 Task: Check the results of the 2023 Victory Lane Racing NASCAR Cup Series for the race "Verizon 200" on the track "Indianapolis RC".
Action: Mouse moved to (180, 376)
Screenshot: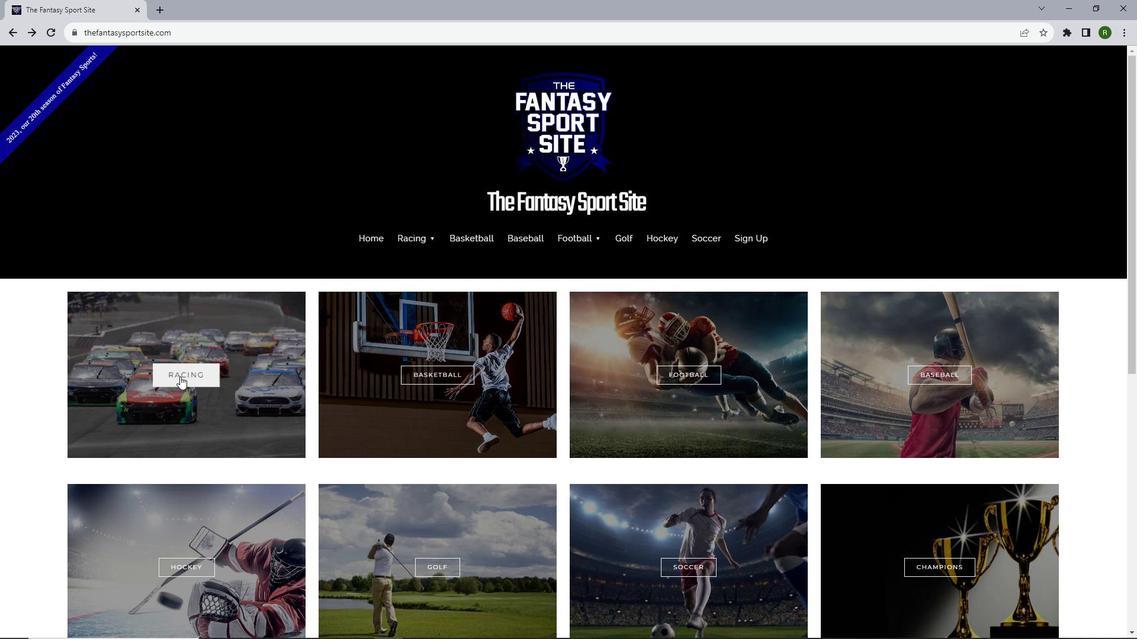 
Action: Mouse pressed left at (180, 376)
Screenshot: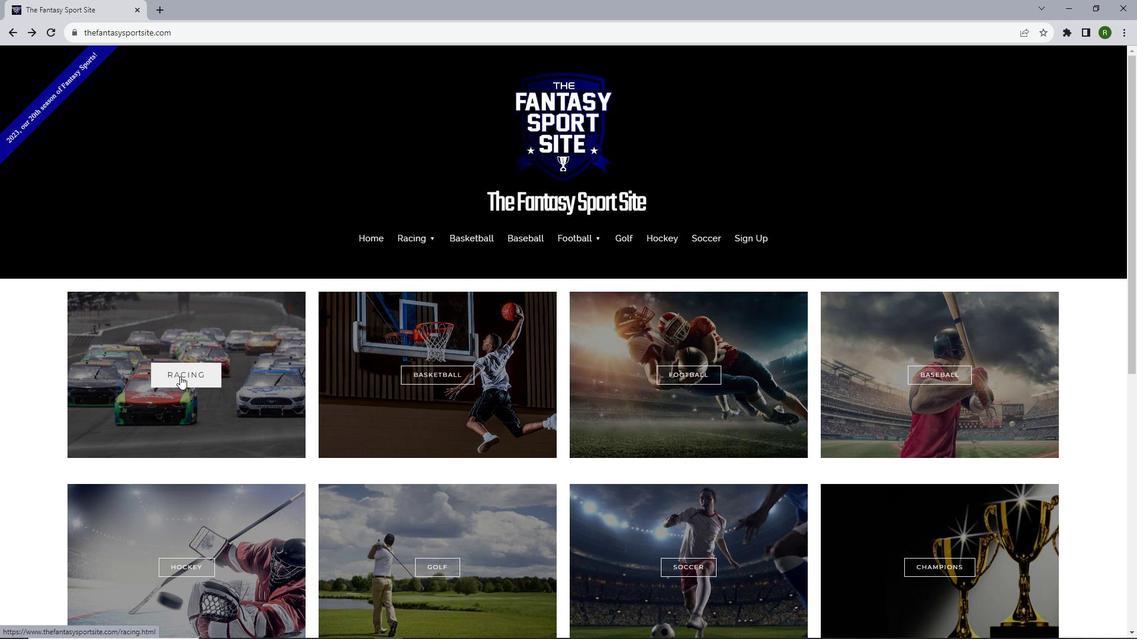 
Action: Mouse moved to (273, 334)
Screenshot: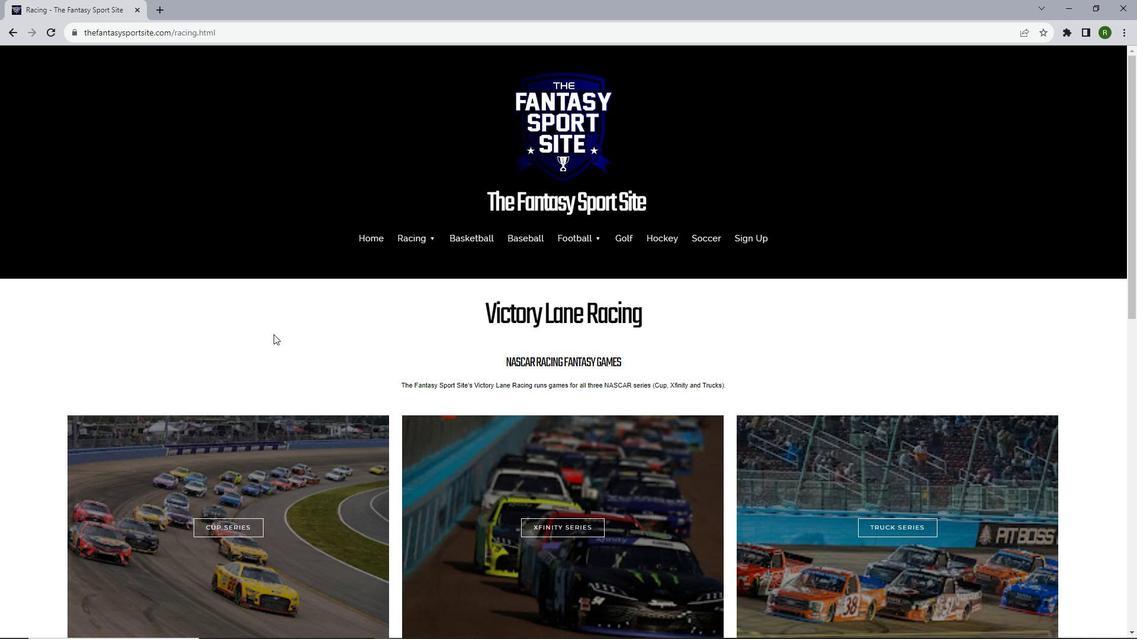 
Action: Mouse scrolled (273, 334) with delta (0, 0)
Screenshot: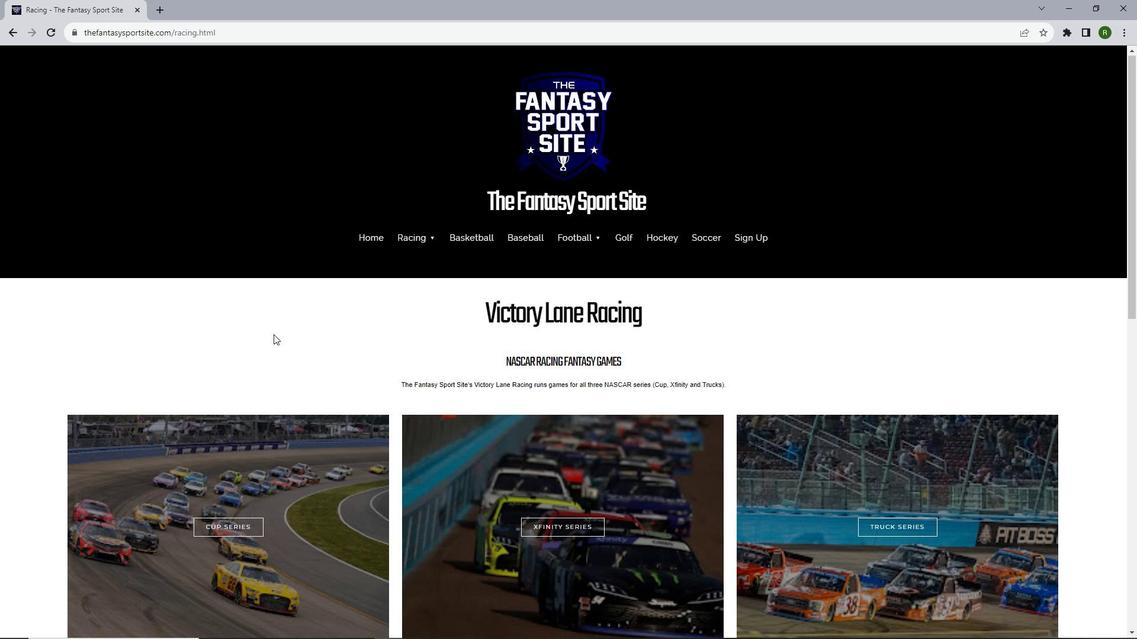 
Action: Mouse scrolled (273, 334) with delta (0, 0)
Screenshot: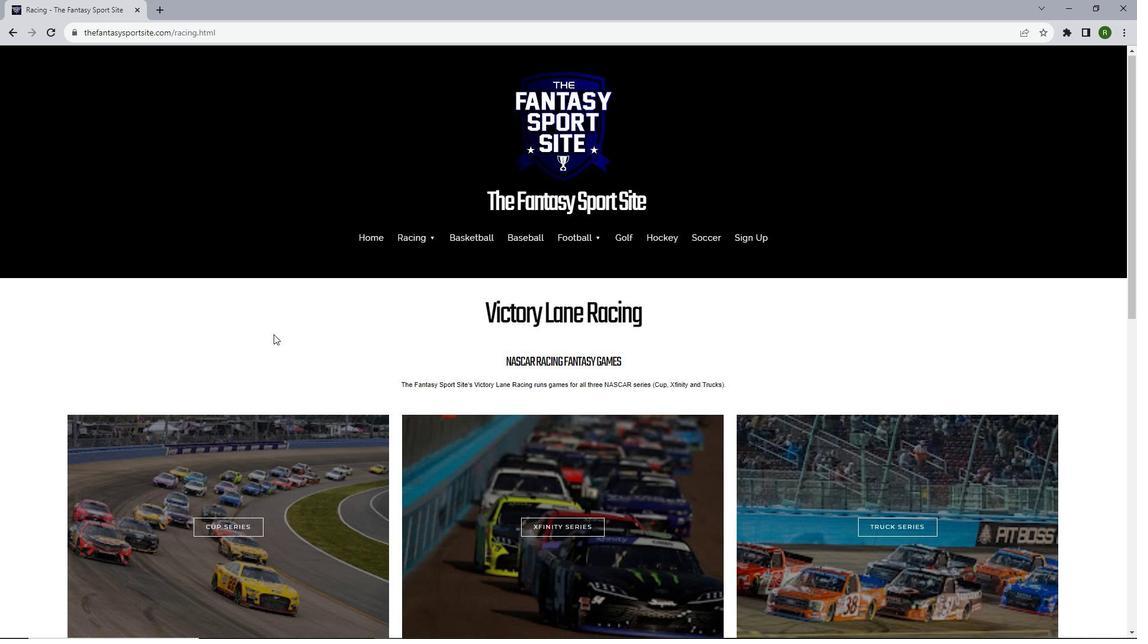 
Action: Mouse scrolled (273, 334) with delta (0, 0)
Screenshot: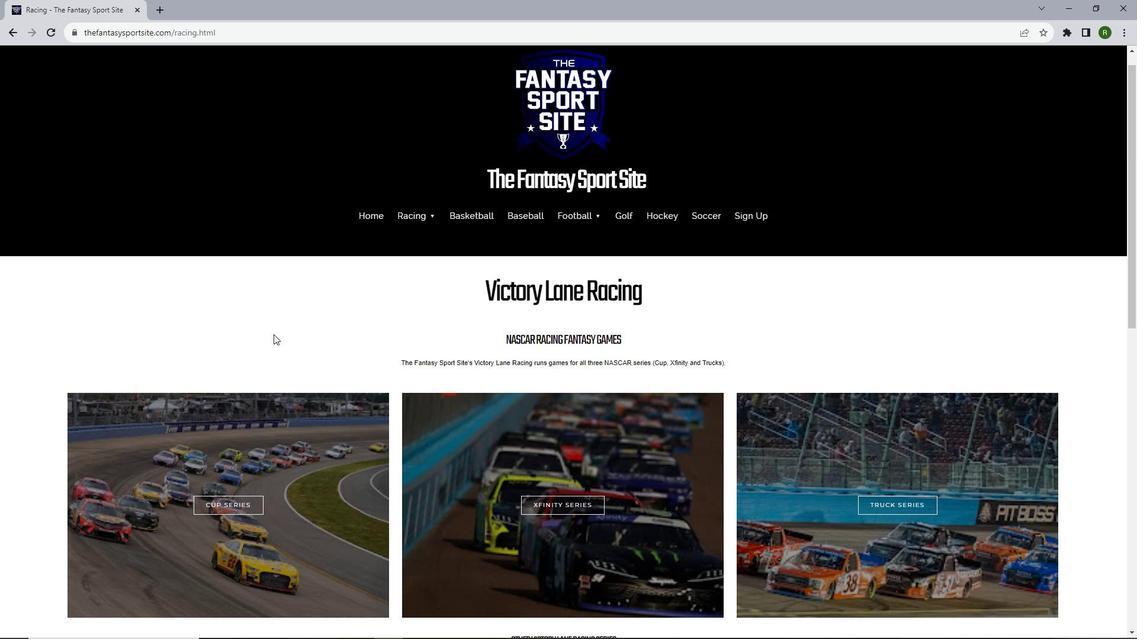 
Action: Mouse scrolled (273, 334) with delta (0, 0)
Screenshot: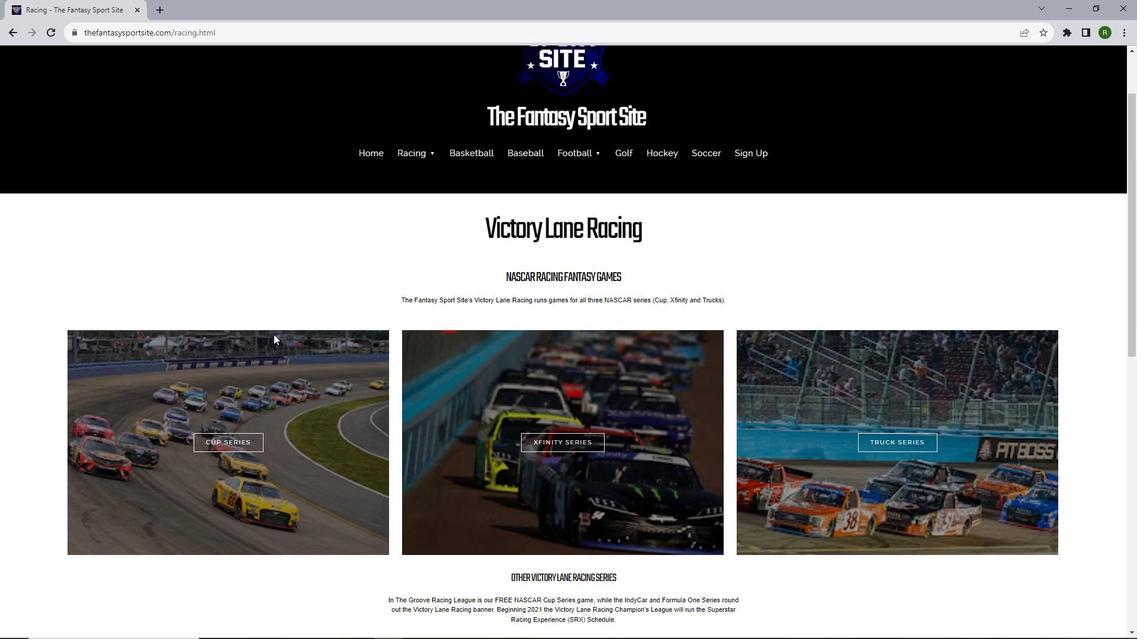
Action: Mouse moved to (223, 299)
Screenshot: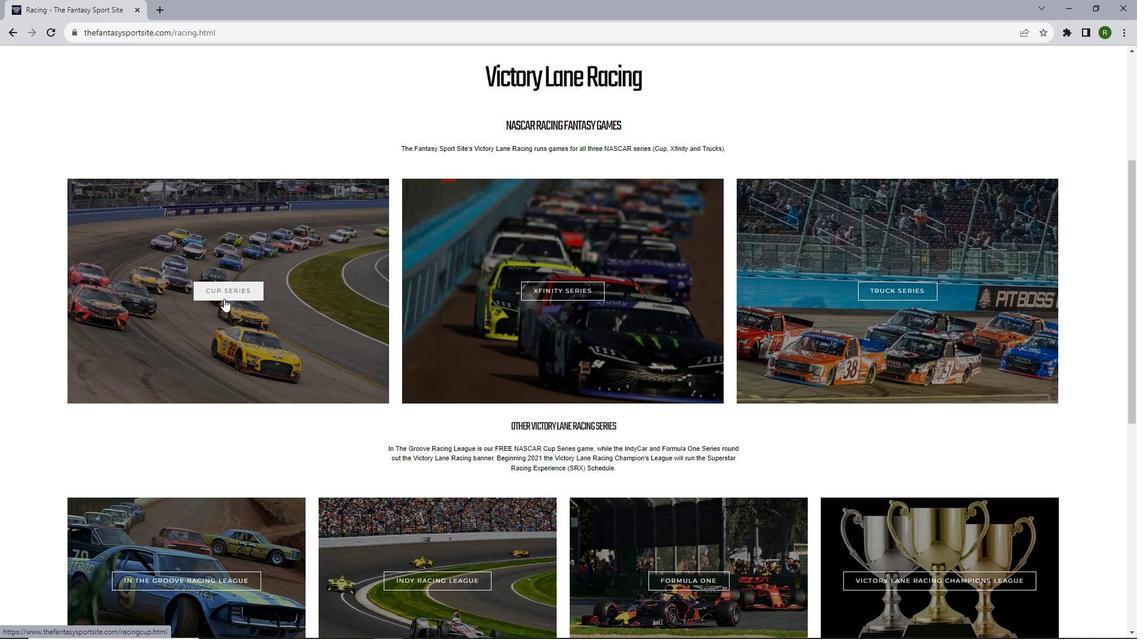 
Action: Mouse pressed left at (223, 299)
Screenshot: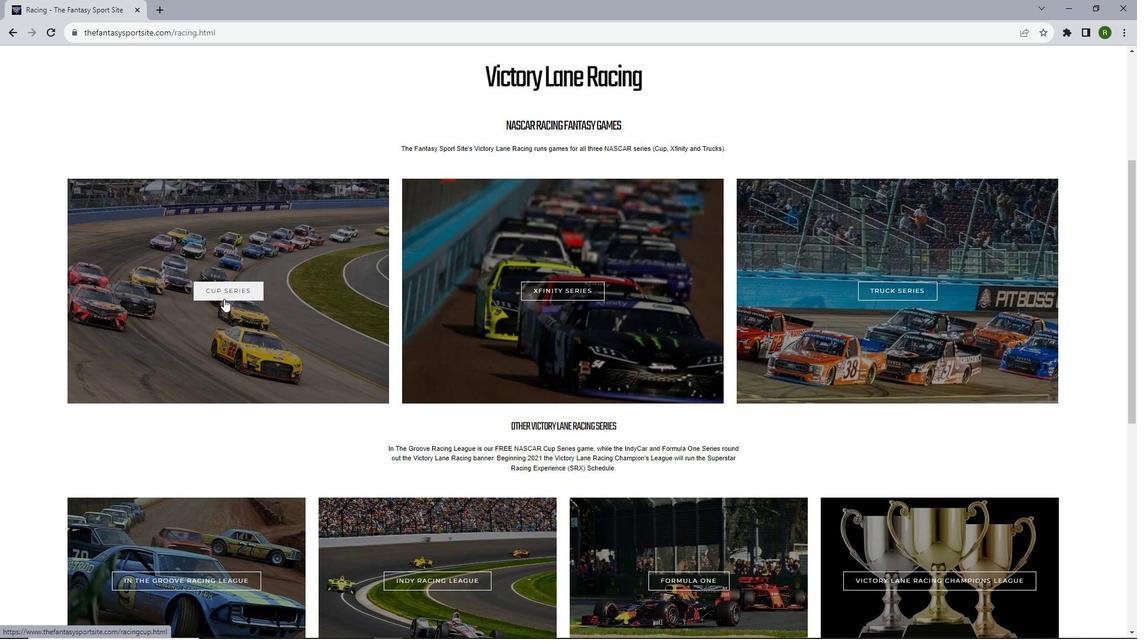 
Action: Mouse scrolled (223, 298) with delta (0, 0)
Screenshot: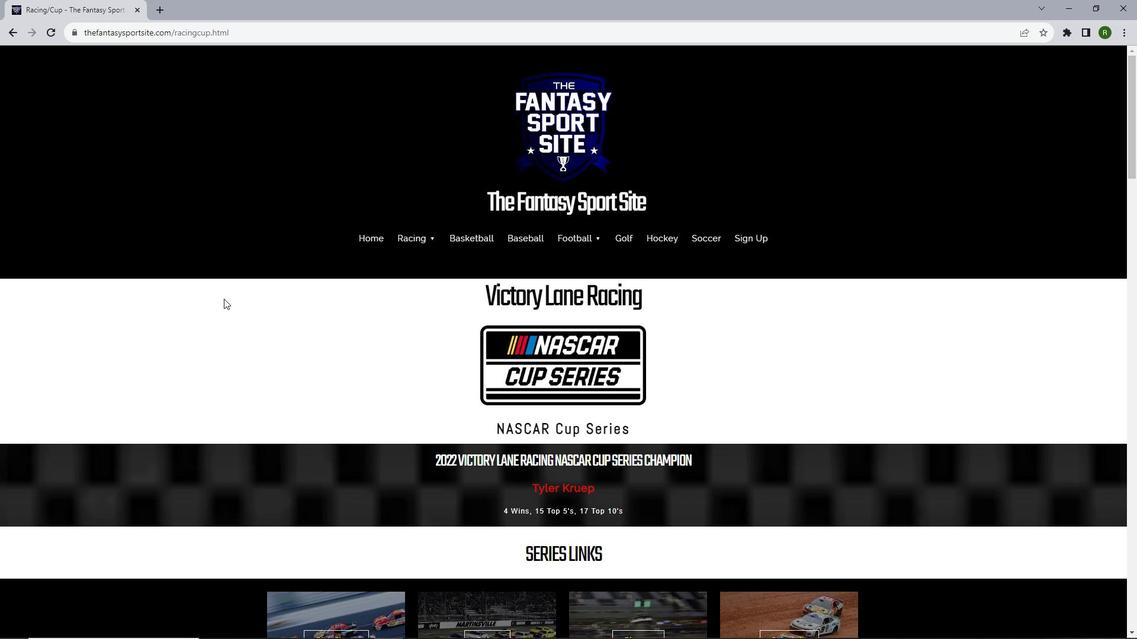 
Action: Mouse scrolled (223, 298) with delta (0, 0)
Screenshot: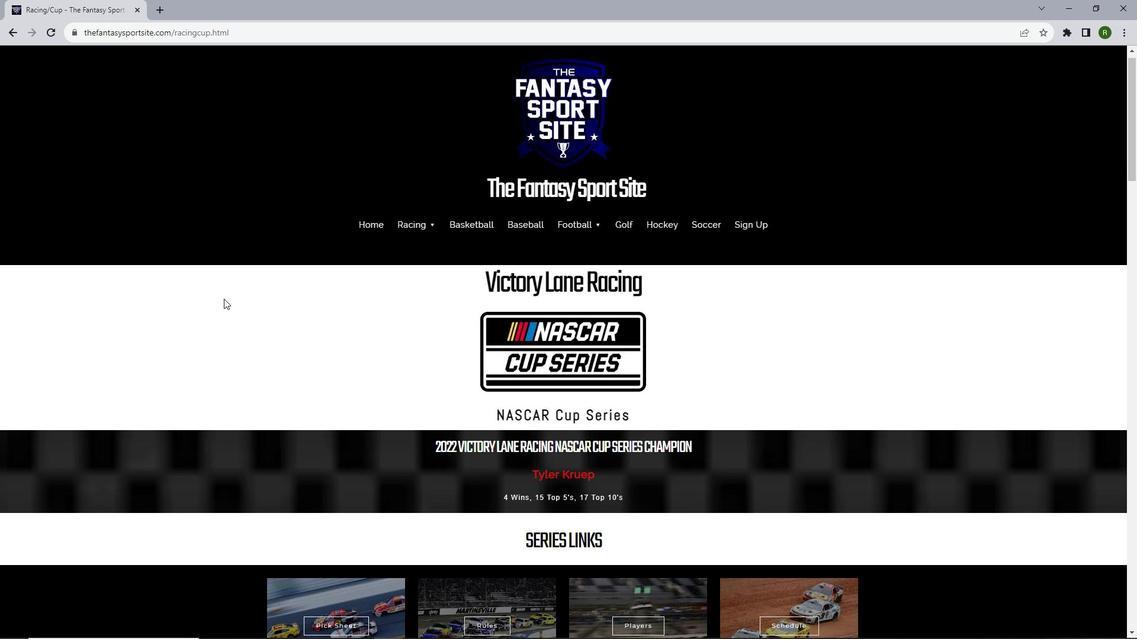 
Action: Mouse scrolled (223, 298) with delta (0, 0)
Screenshot: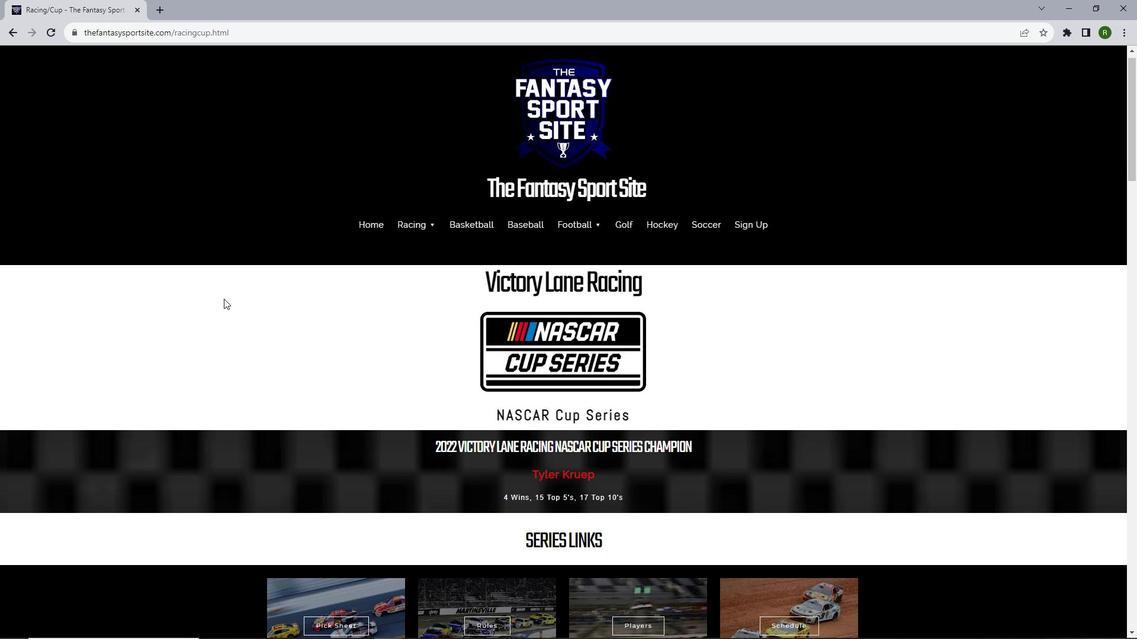 
Action: Mouse moved to (354, 419)
Screenshot: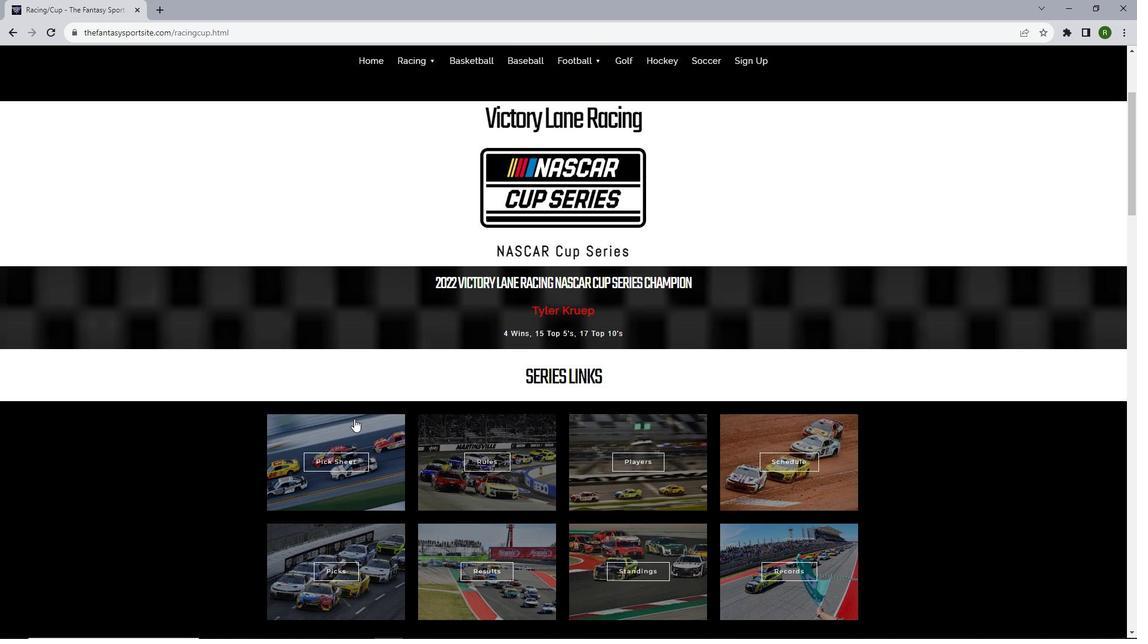 
Action: Mouse scrolled (354, 418) with delta (0, 0)
Screenshot: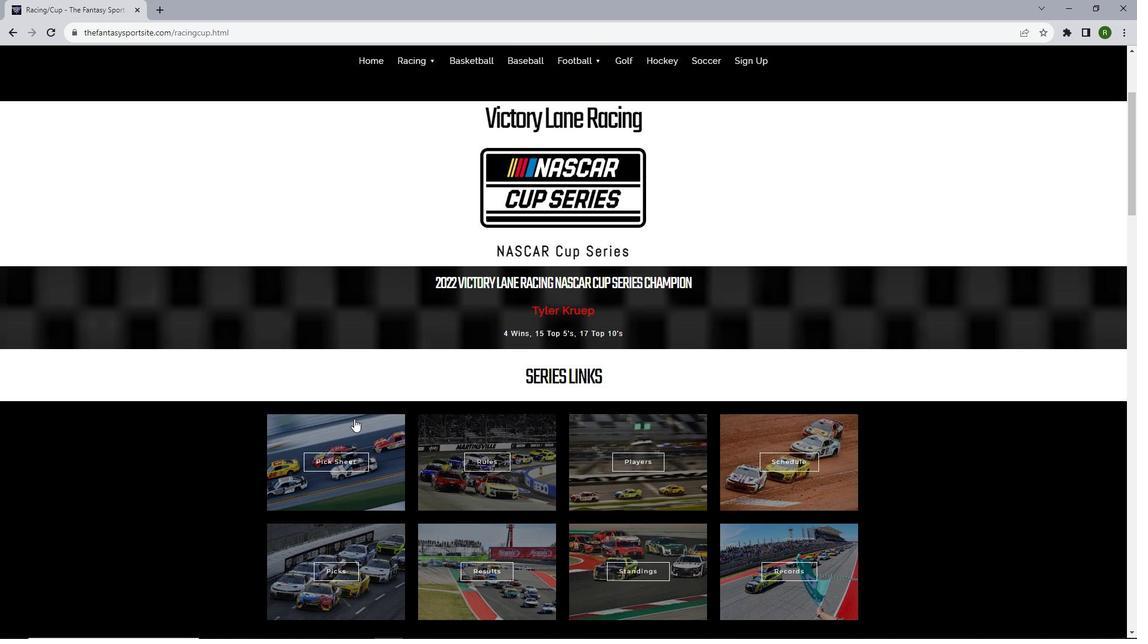 
Action: Mouse scrolled (354, 418) with delta (0, 0)
Screenshot: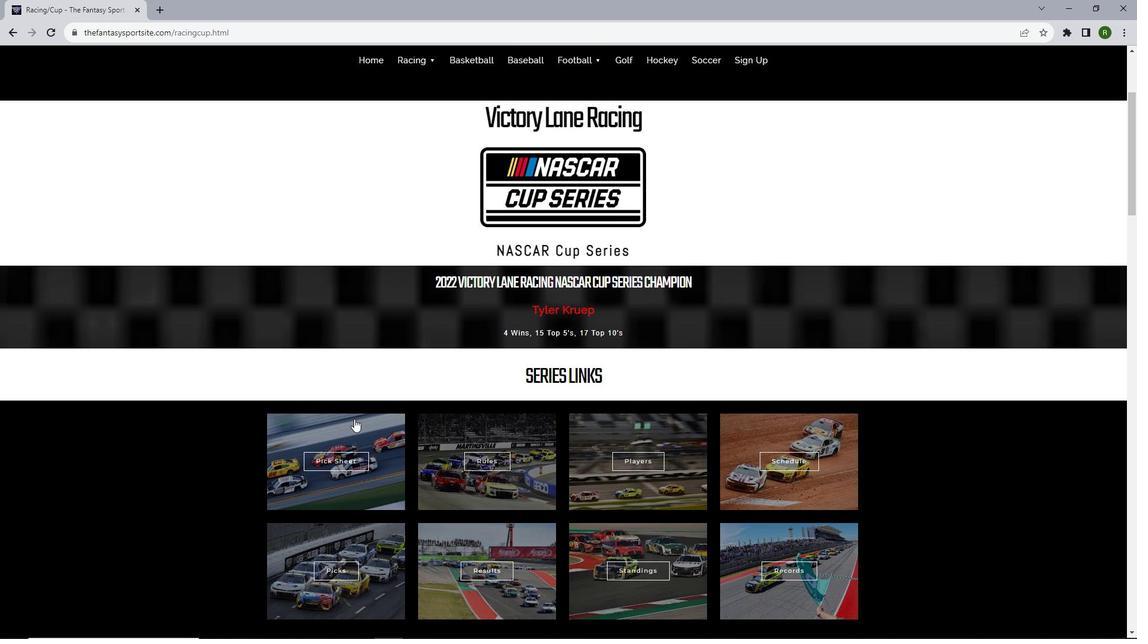 
Action: Mouse scrolled (354, 418) with delta (0, 0)
Screenshot: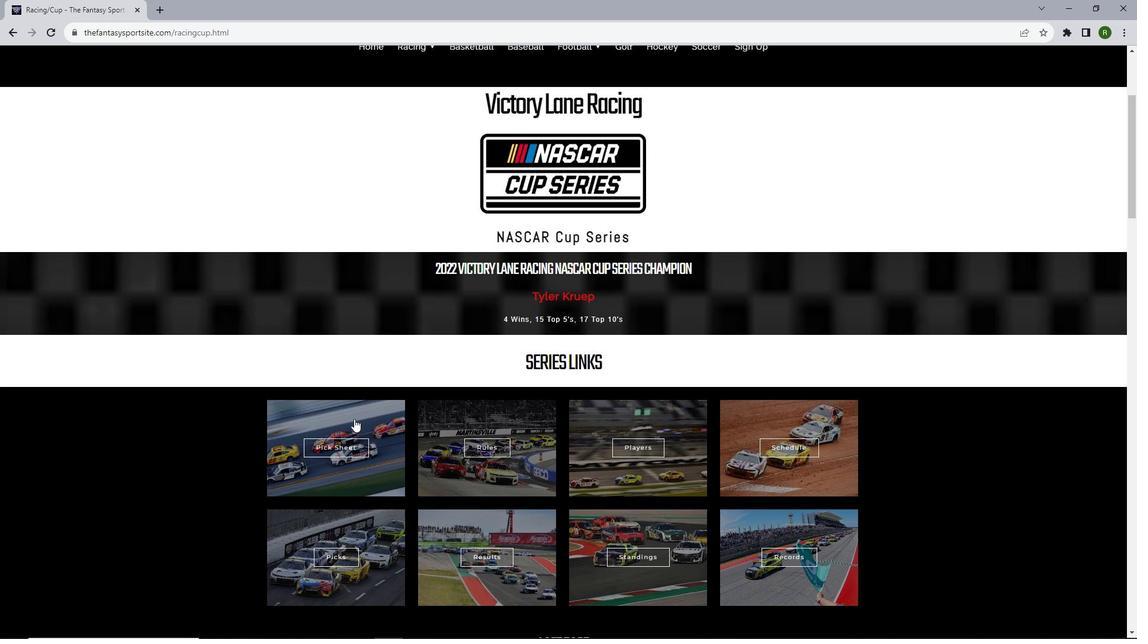 
Action: Mouse moved to (488, 385)
Screenshot: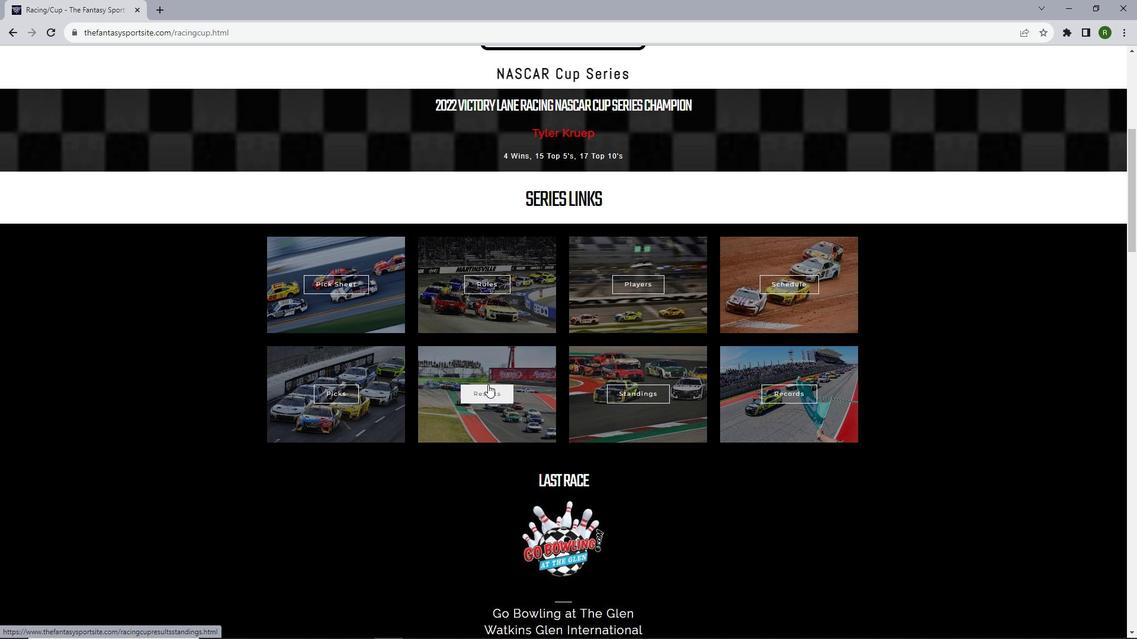 
Action: Mouse pressed left at (488, 385)
Screenshot: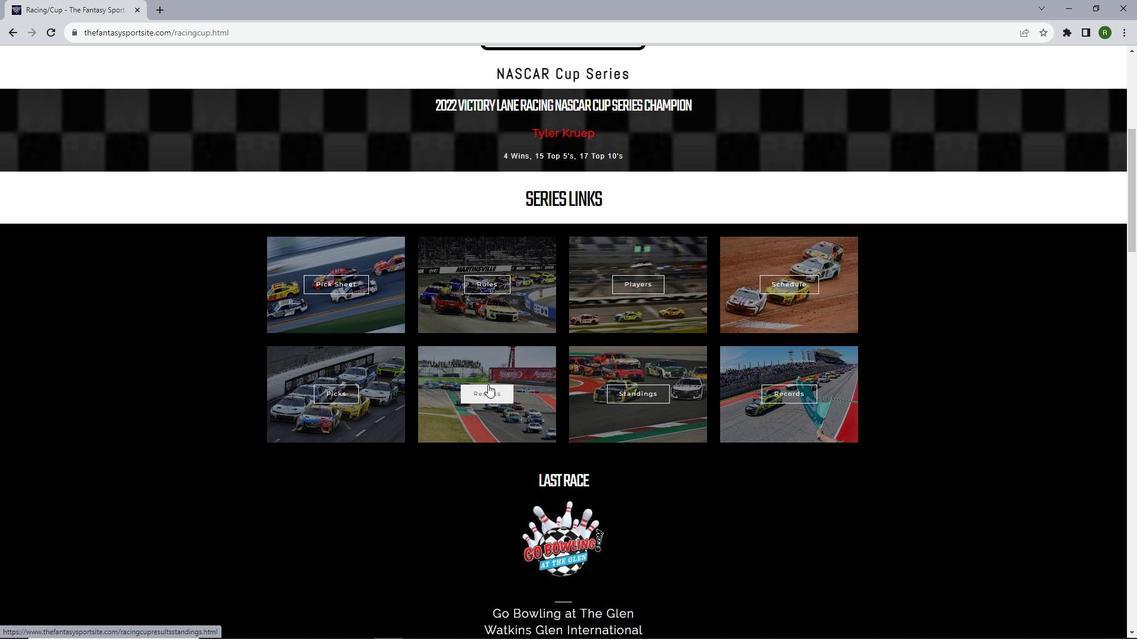 
Action: Mouse moved to (458, 372)
Screenshot: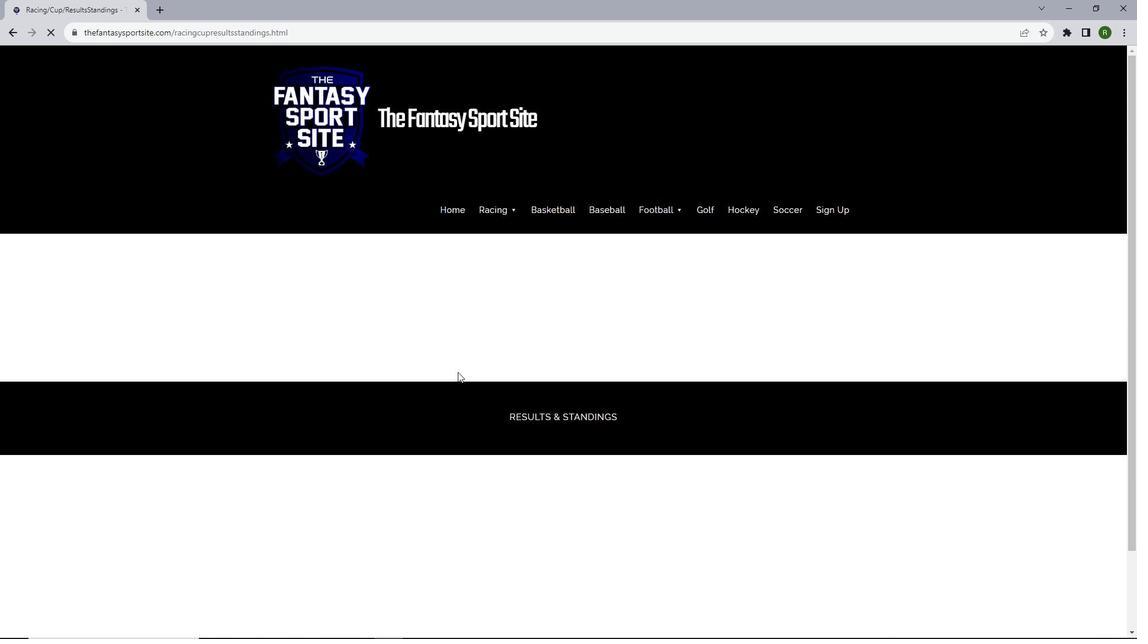 
Action: Mouse scrolled (458, 372) with delta (0, 0)
Screenshot: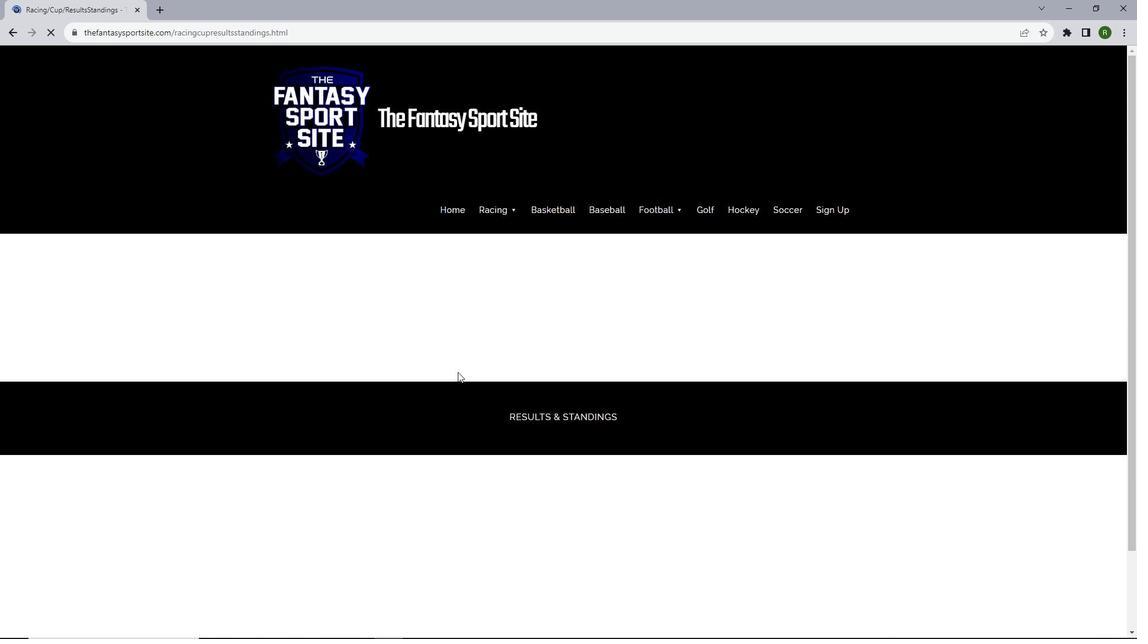 
Action: Mouse scrolled (458, 372) with delta (0, 0)
Screenshot: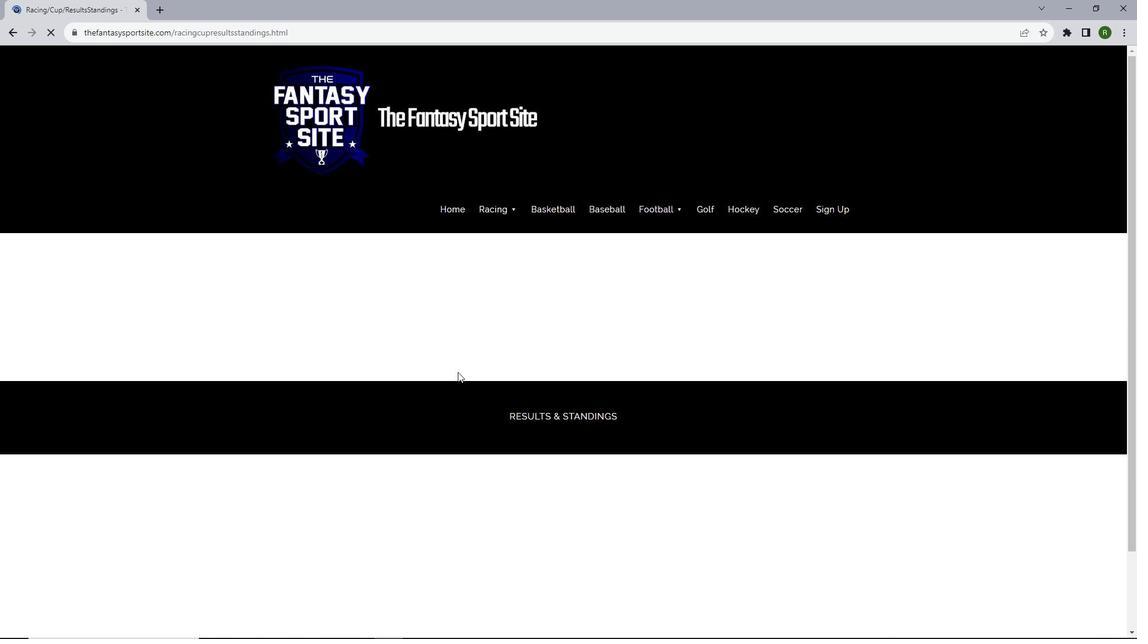 
Action: Mouse scrolled (458, 372) with delta (0, 0)
Screenshot: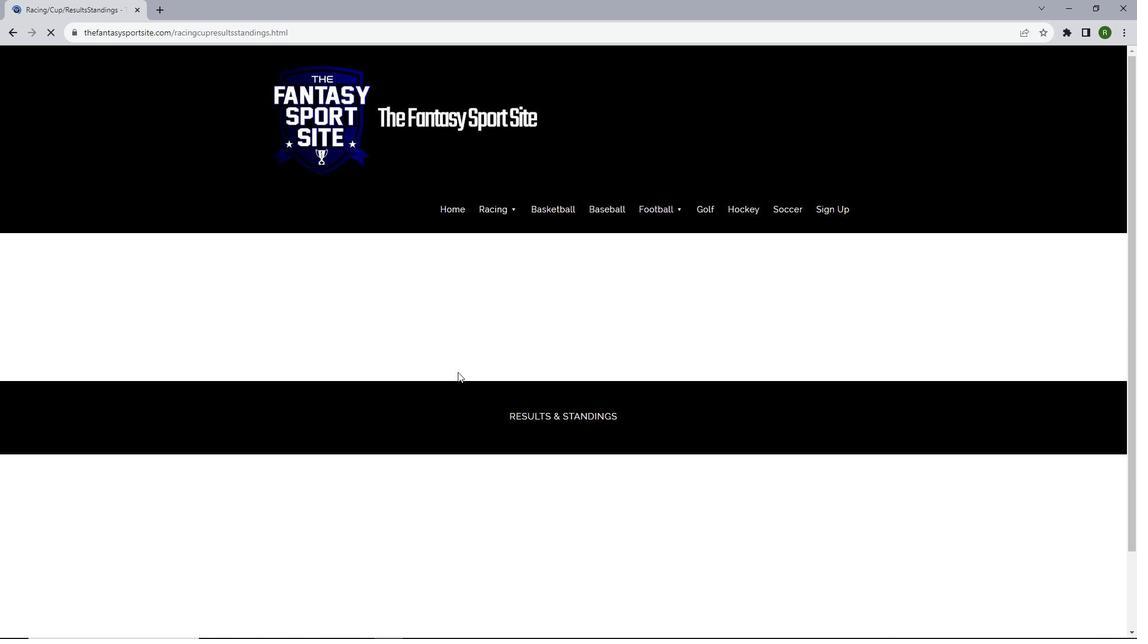 
Action: Mouse scrolled (458, 372) with delta (0, 0)
Screenshot: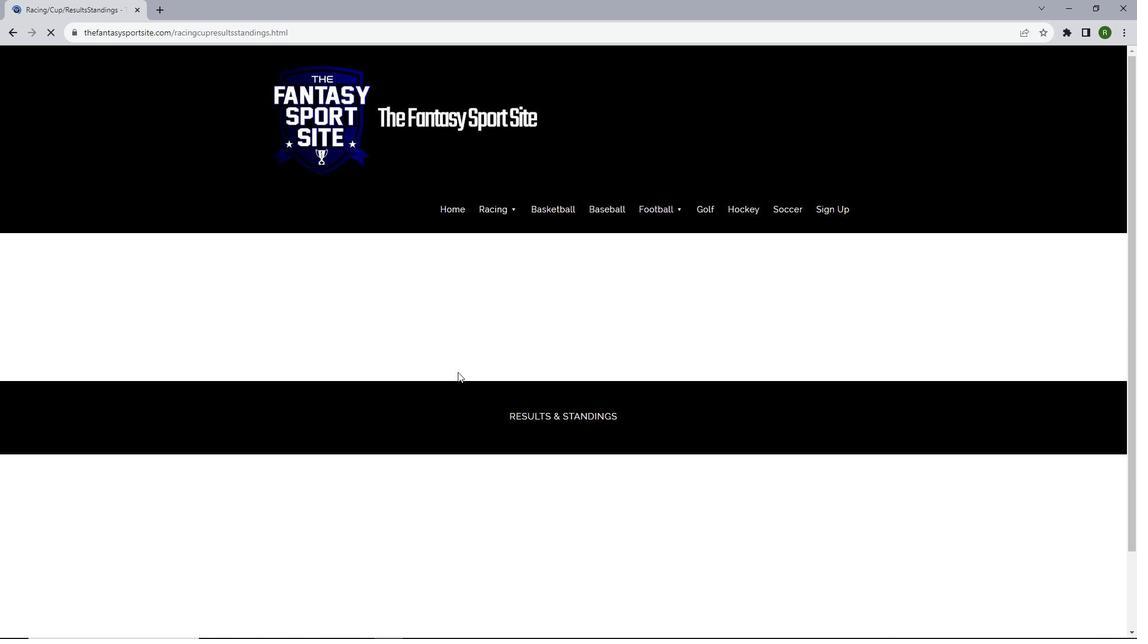 
Action: Mouse scrolled (458, 372) with delta (0, 0)
Screenshot: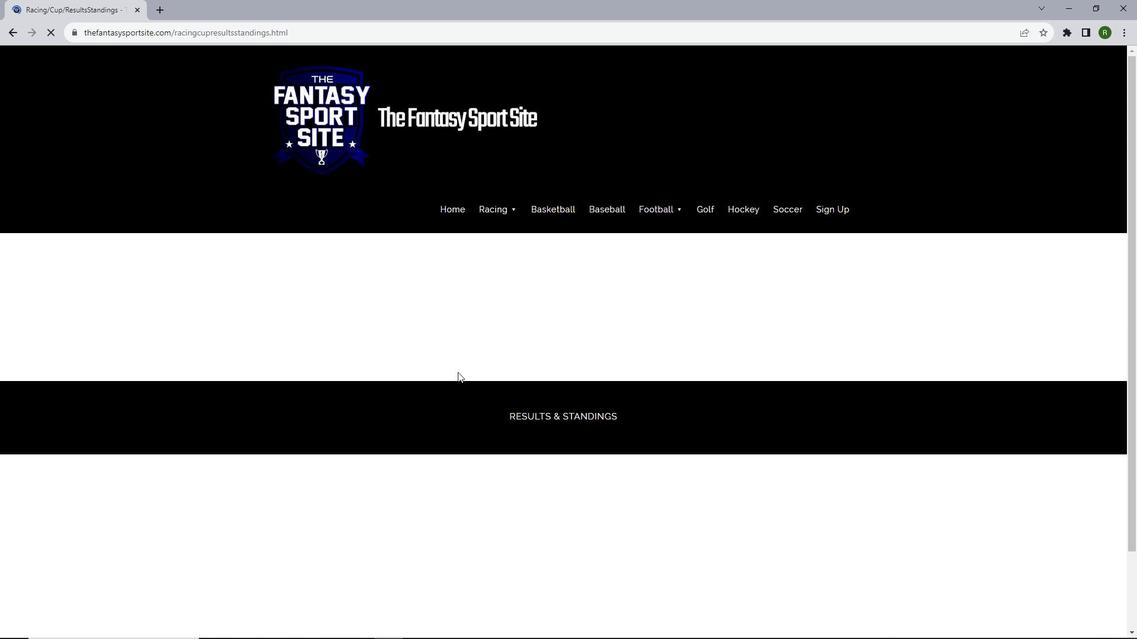 
Action: Mouse scrolled (458, 372) with delta (0, 0)
Screenshot: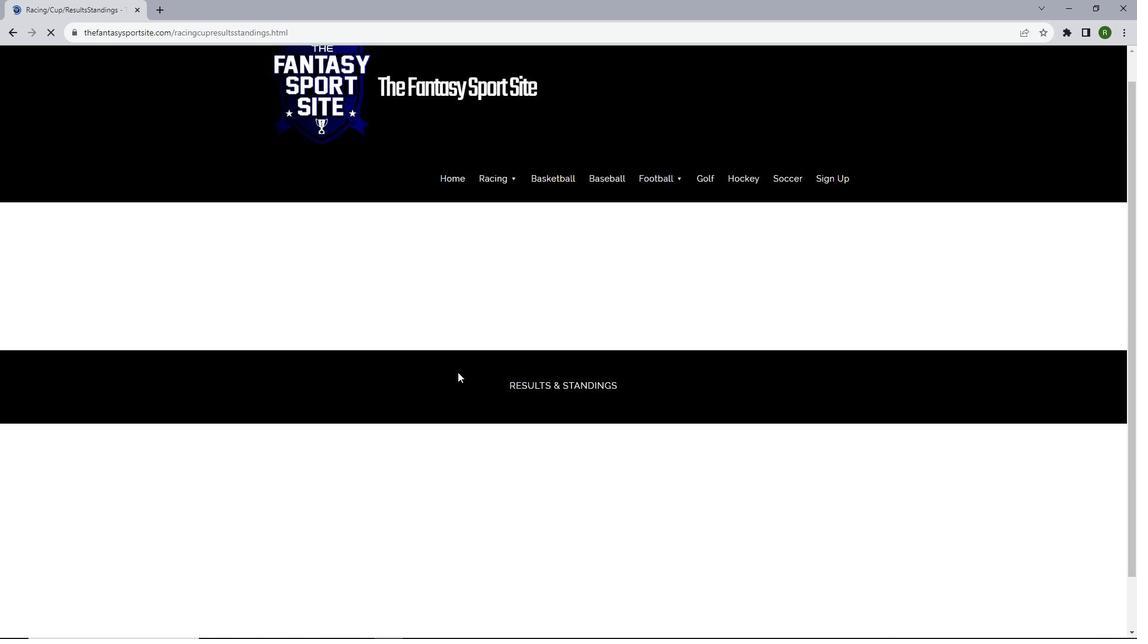 
Action: Mouse scrolled (458, 372) with delta (0, 0)
Screenshot: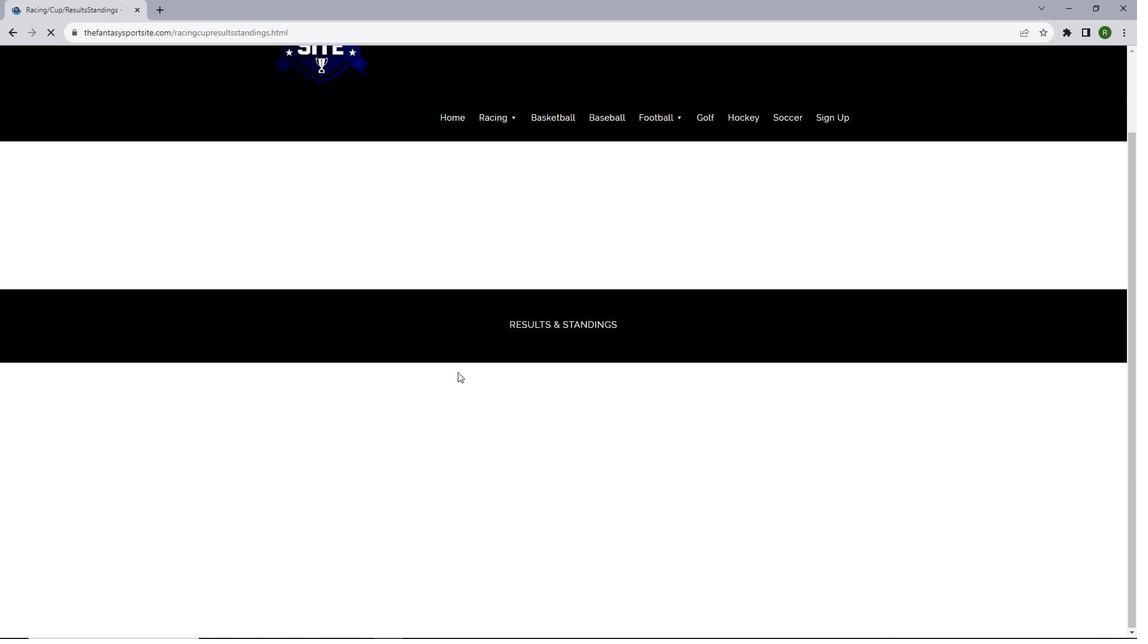 
Action: Mouse scrolled (458, 372) with delta (0, 0)
Screenshot: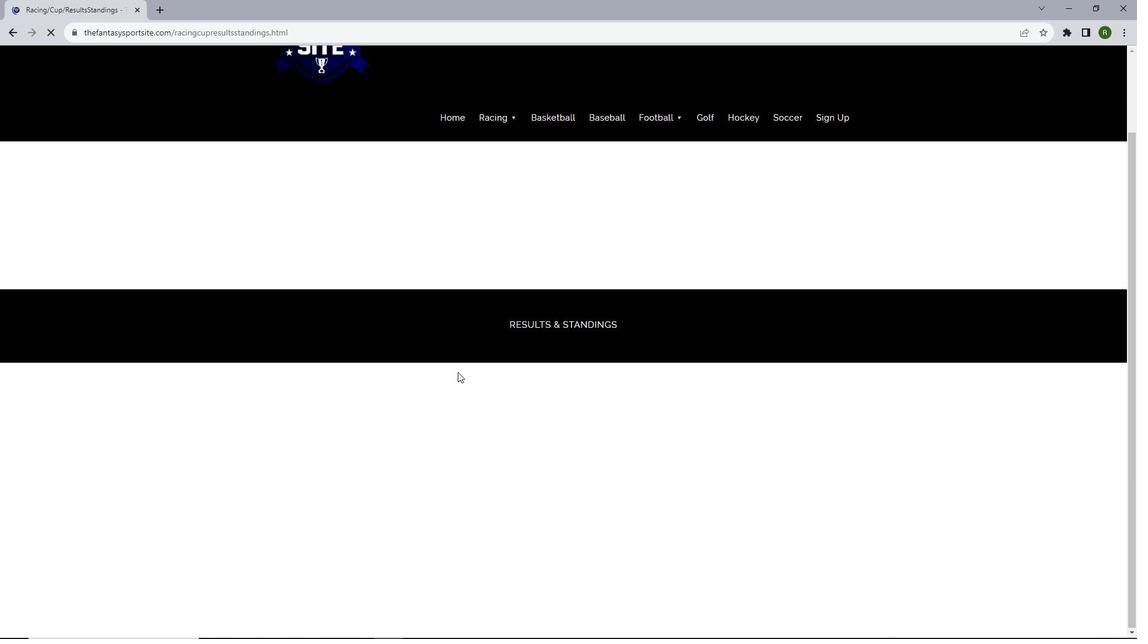 
Action: Mouse scrolled (458, 372) with delta (0, 0)
Screenshot: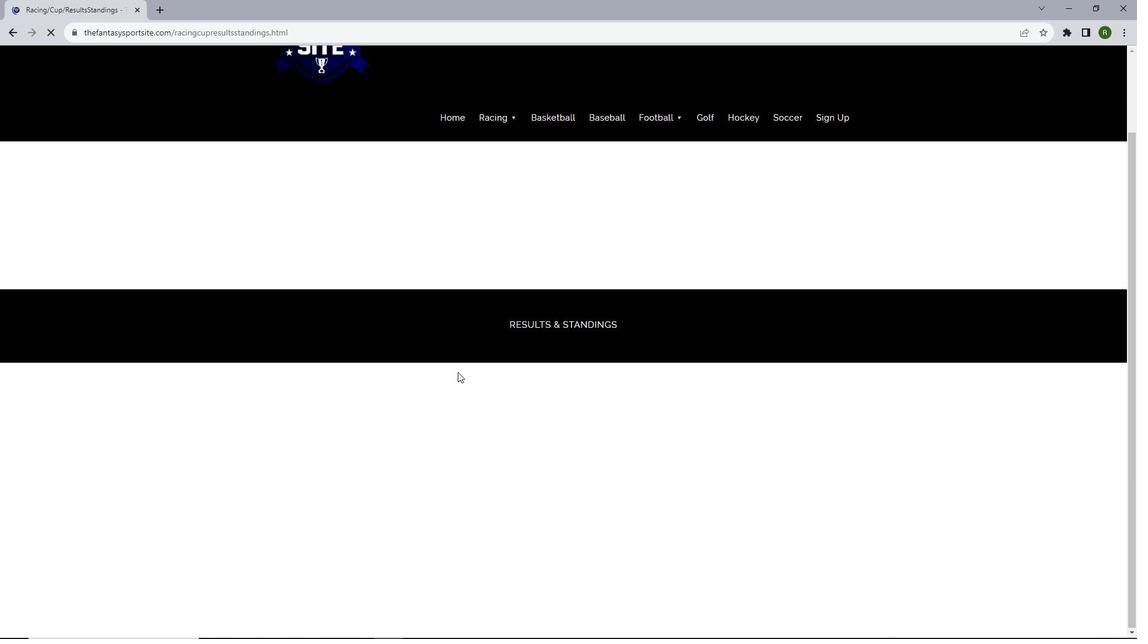 
Action: Mouse scrolled (458, 372) with delta (0, 0)
Screenshot: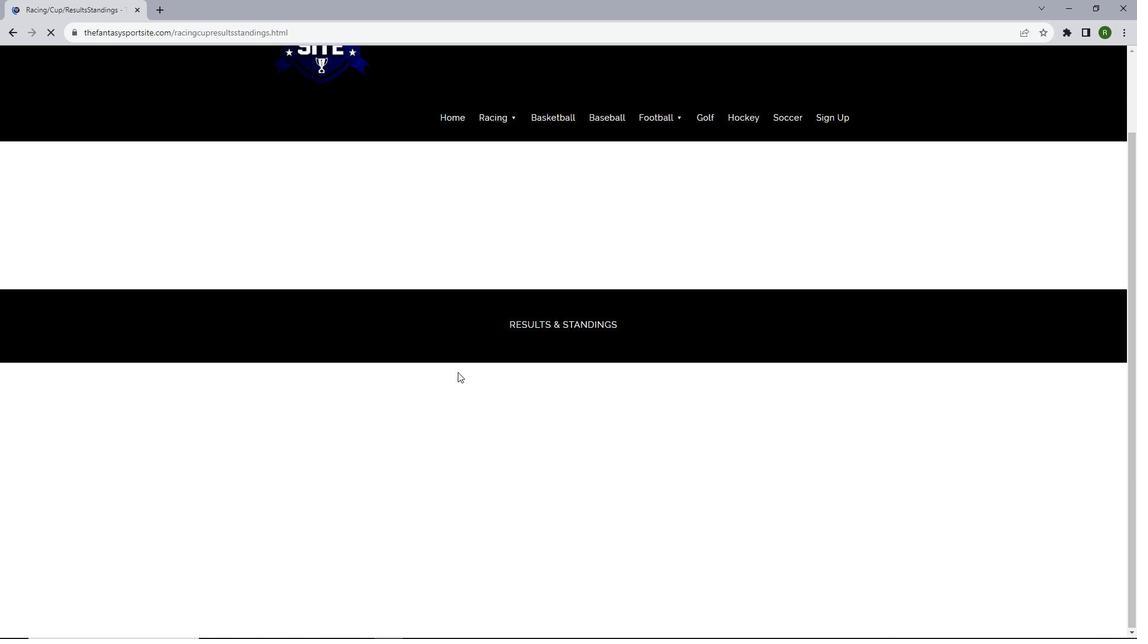 
Action: Mouse scrolled (458, 372) with delta (0, 0)
Screenshot: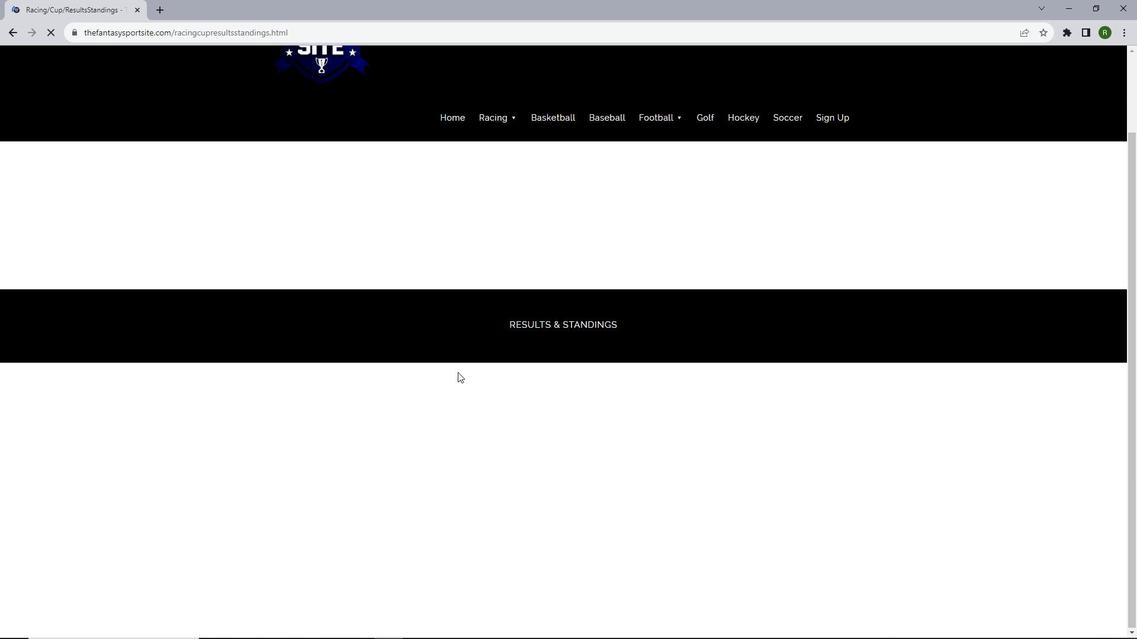 
Action: Mouse scrolled (458, 372) with delta (0, 0)
Screenshot: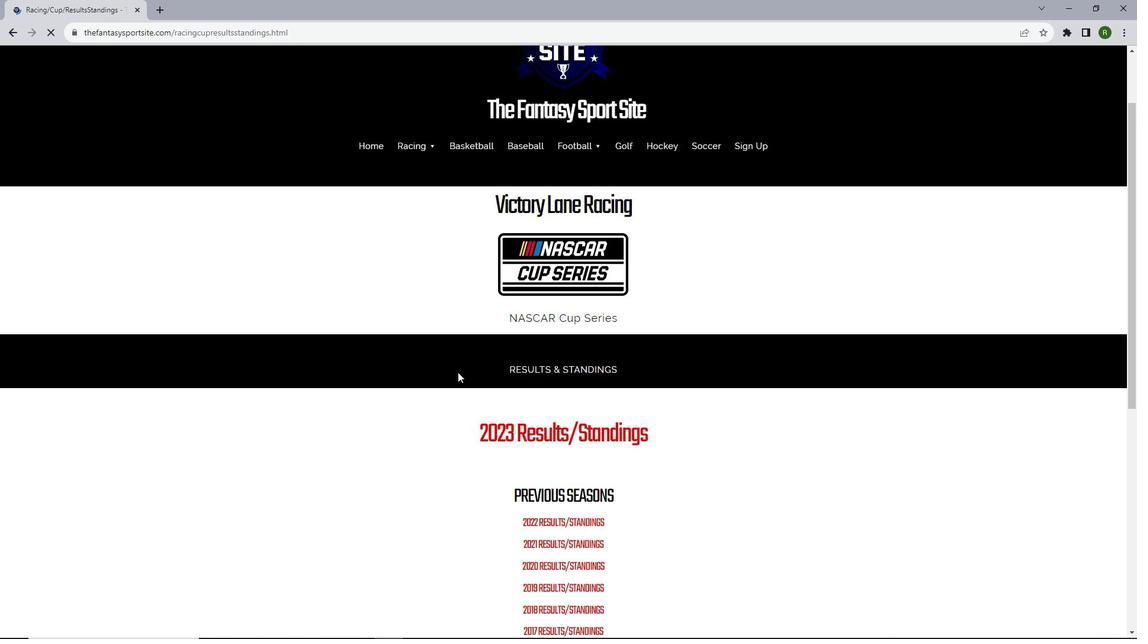 
Action: Mouse scrolled (458, 372) with delta (0, 0)
Screenshot: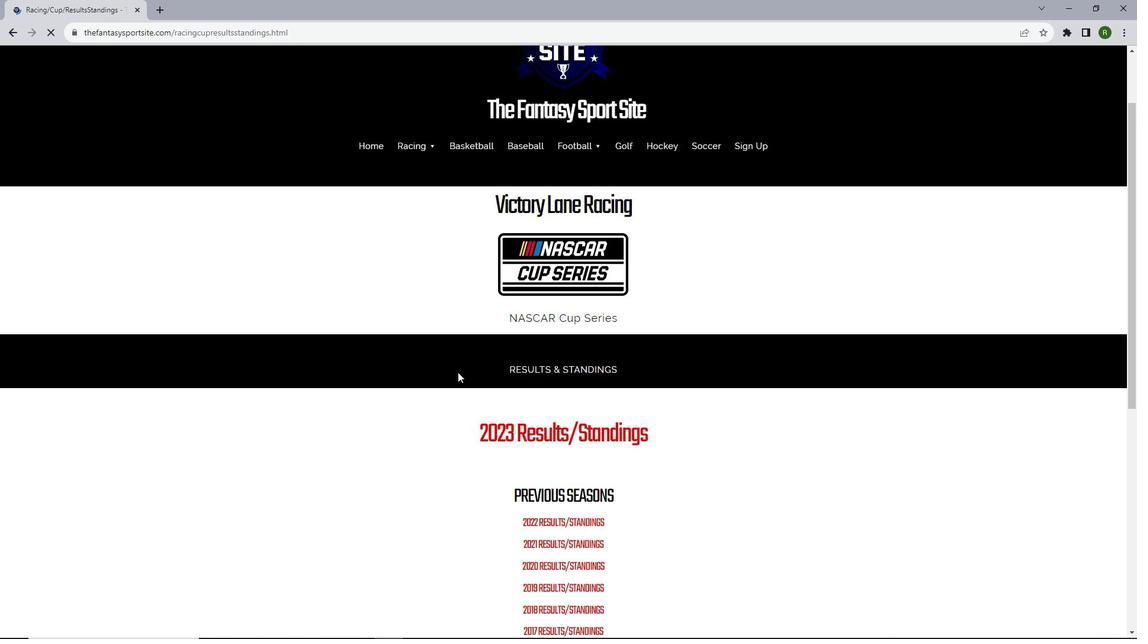 
Action: Mouse scrolled (458, 372) with delta (0, 0)
Screenshot: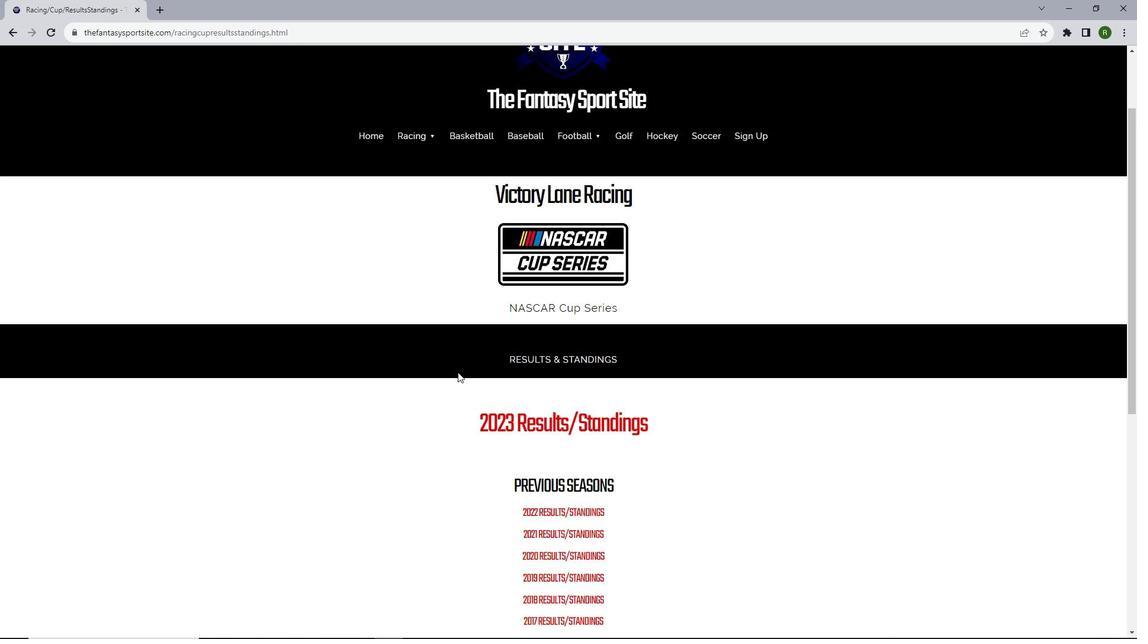 
Action: Mouse scrolled (458, 372) with delta (0, 0)
Screenshot: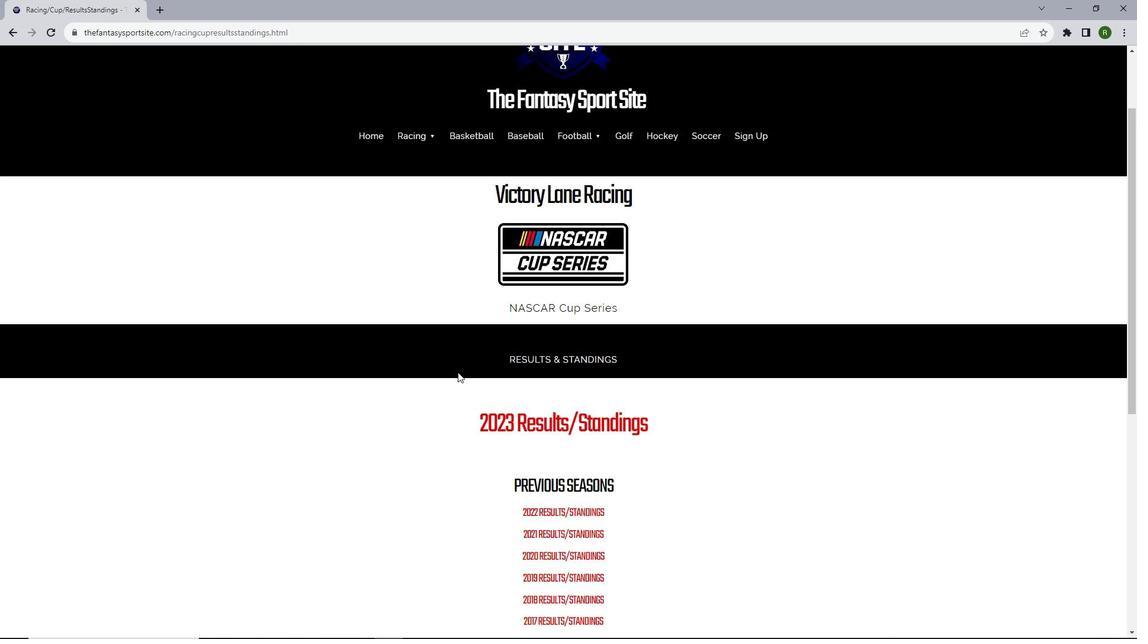 
Action: Mouse scrolled (458, 372) with delta (0, 0)
Screenshot: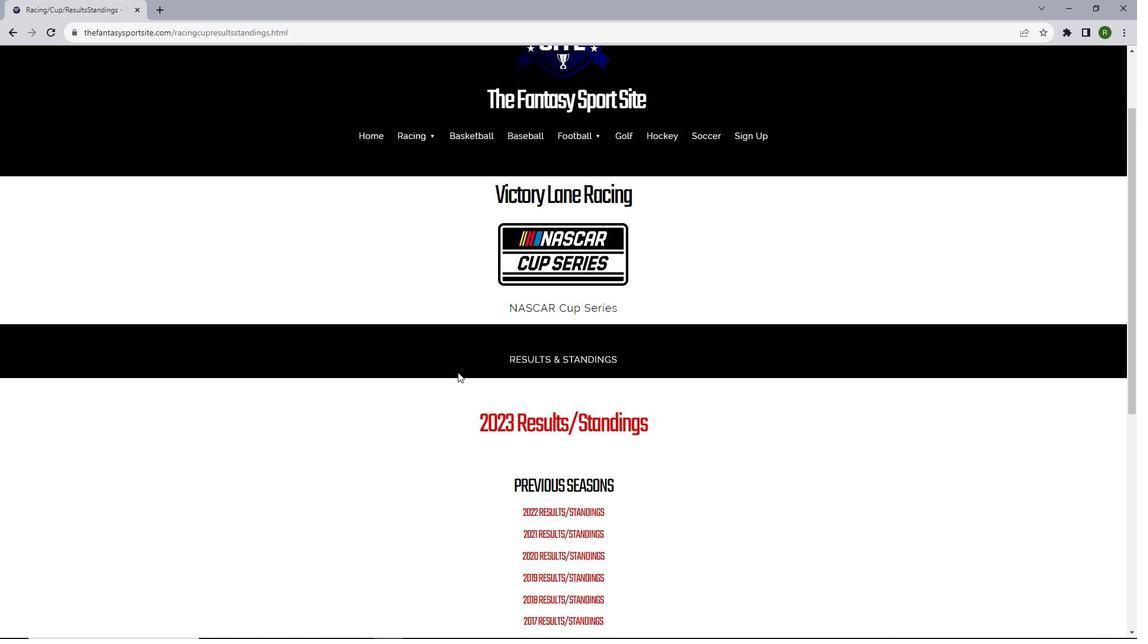 
Action: Mouse moved to (565, 142)
Screenshot: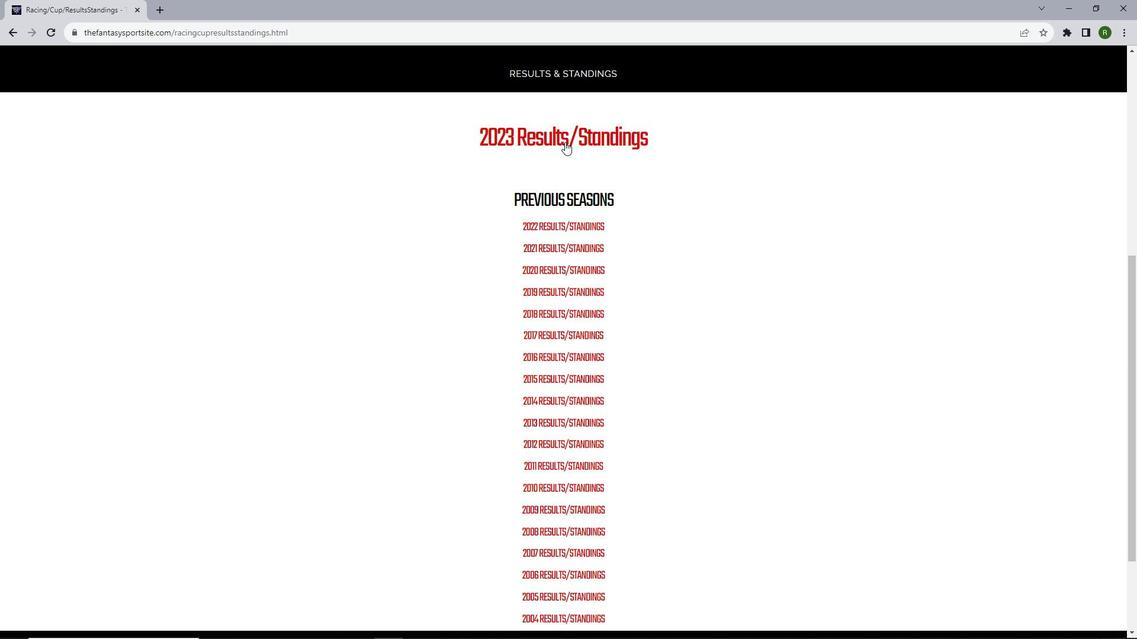 
Action: Mouse pressed left at (565, 142)
Screenshot: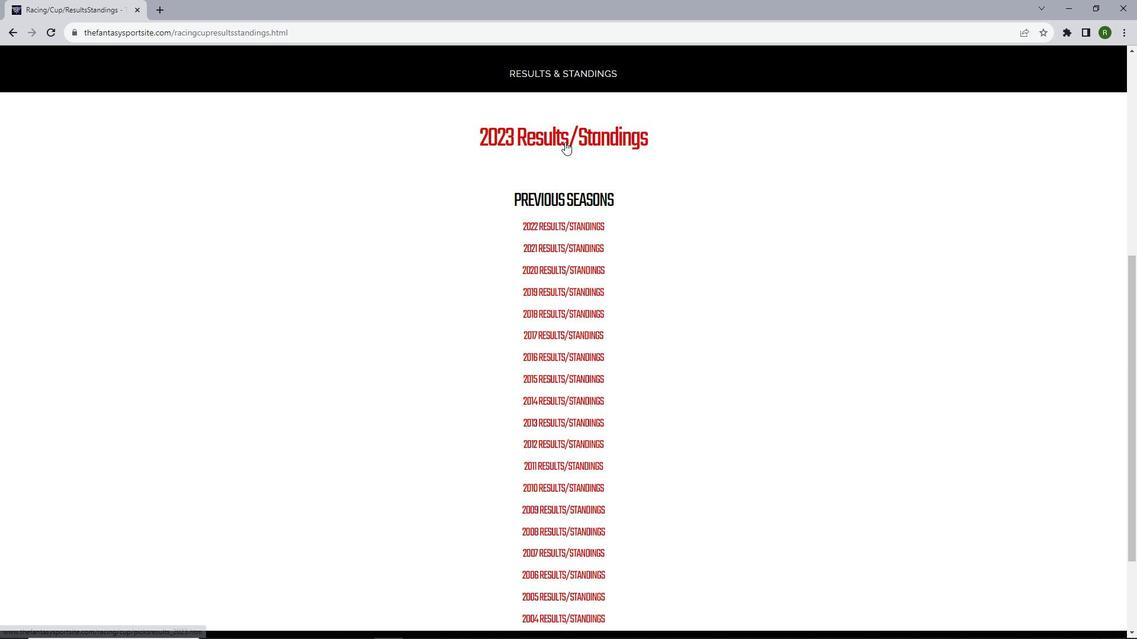 
Action: Mouse moved to (671, 412)
Screenshot: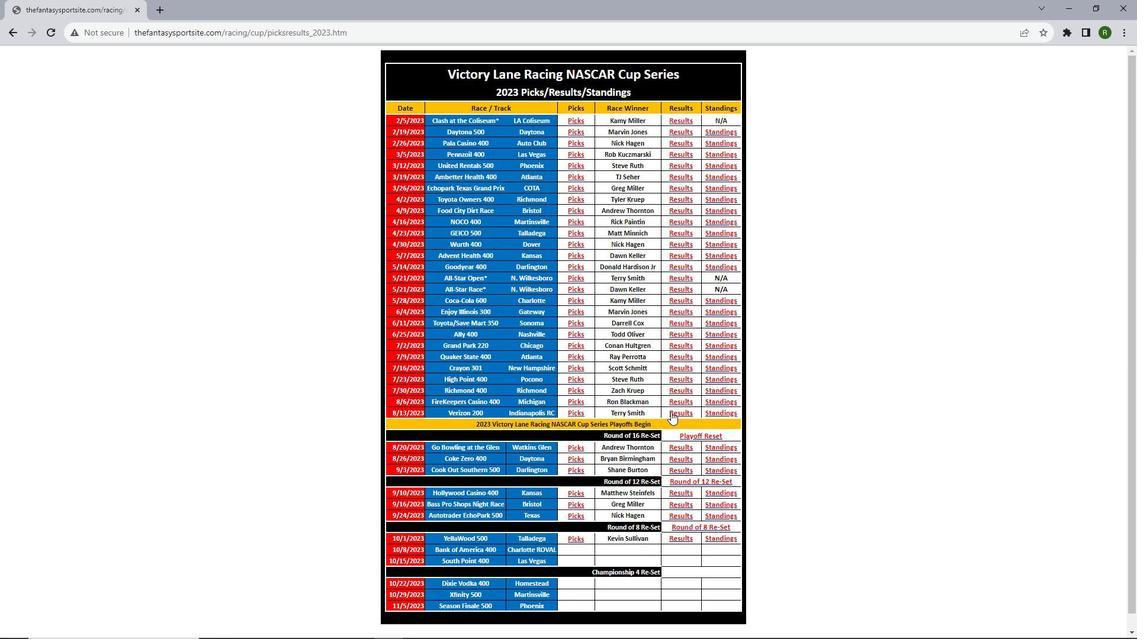 
Action: Mouse pressed left at (671, 412)
Screenshot: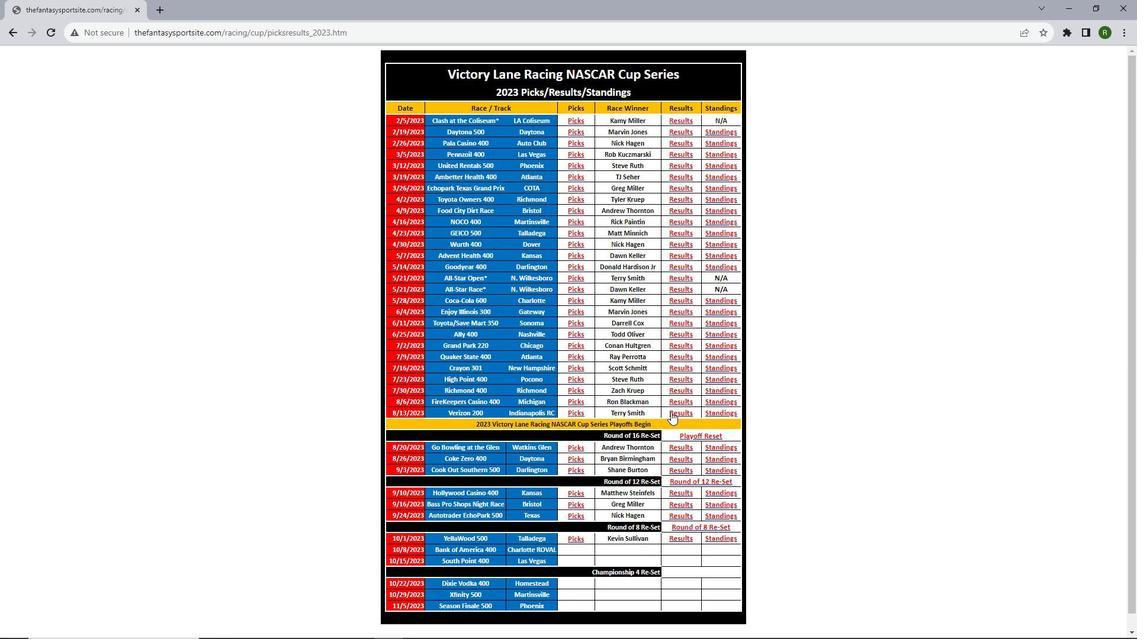 
Action: Mouse moved to (456, 331)
Screenshot: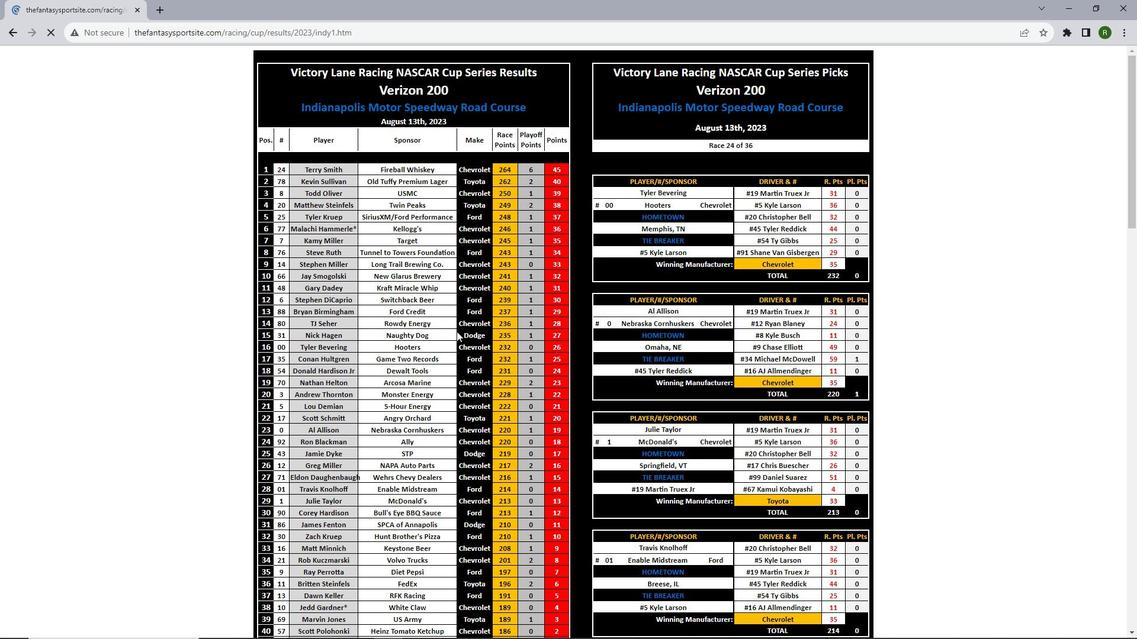 
Action: Mouse scrolled (456, 331) with delta (0, 0)
Screenshot: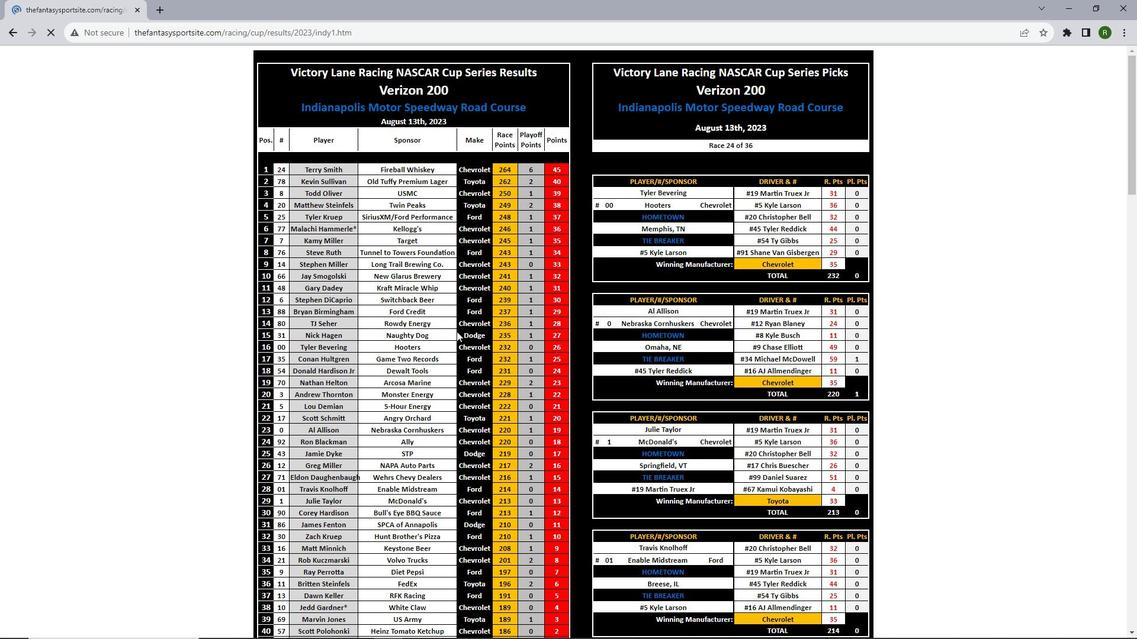 
Action: Mouse scrolled (456, 331) with delta (0, 0)
Screenshot: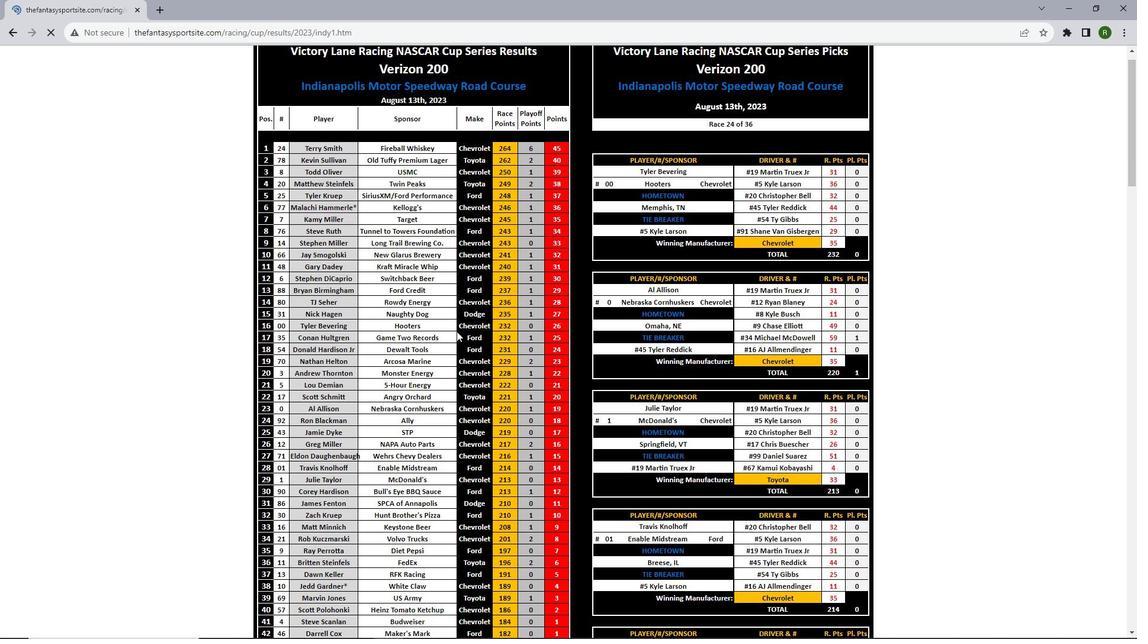 
Action: Mouse scrolled (456, 331) with delta (0, 0)
Screenshot: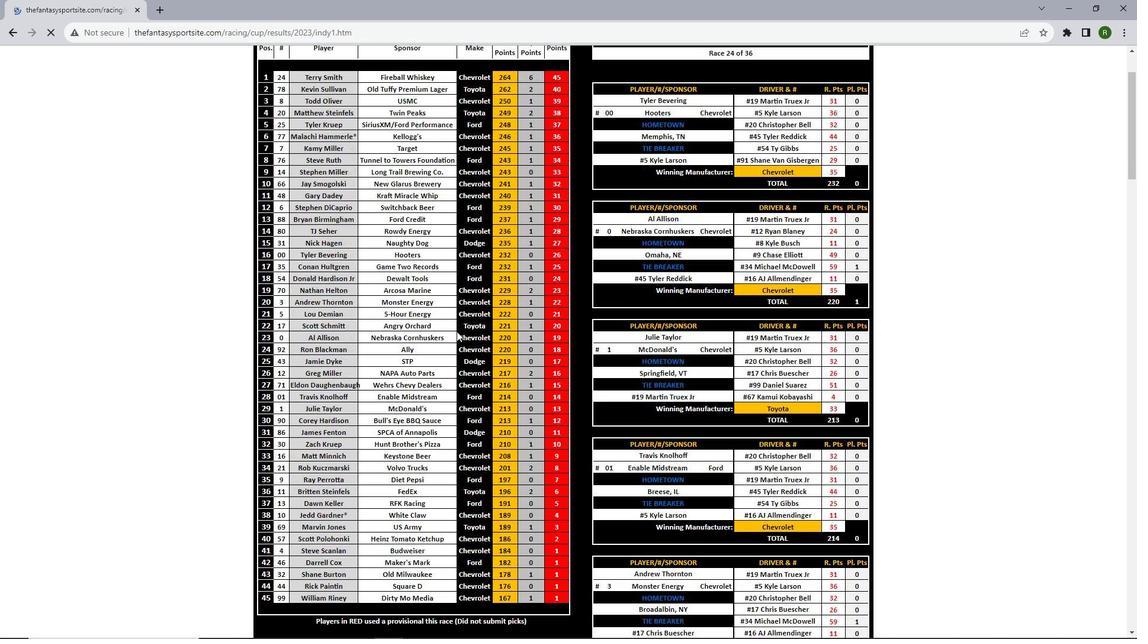 
Action: Mouse scrolled (456, 331) with delta (0, 0)
Screenshot: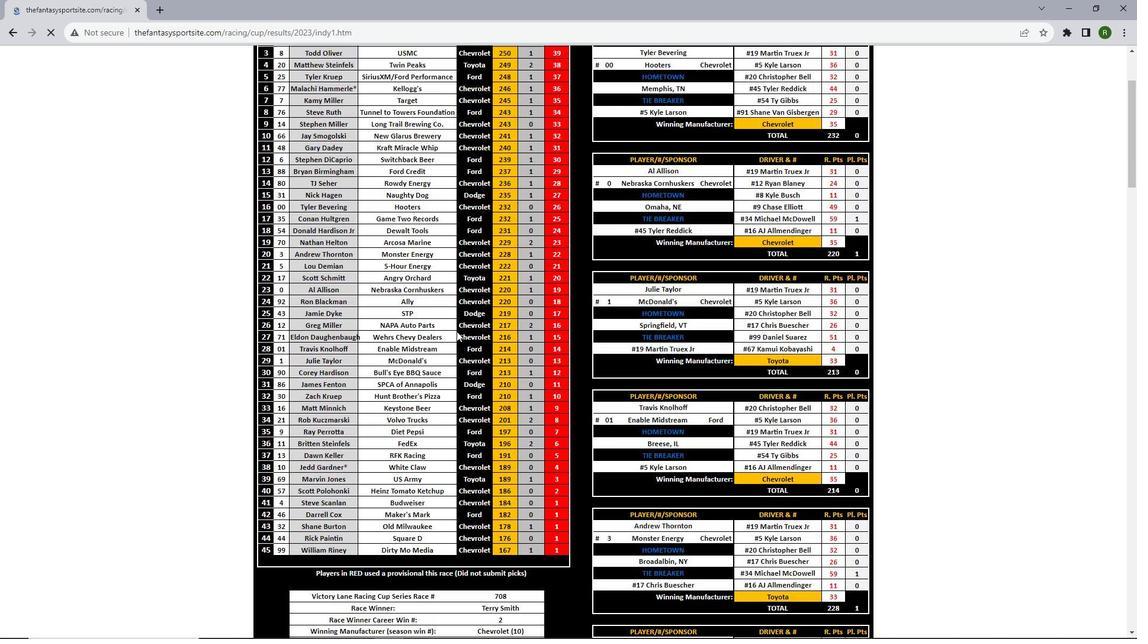 
Action: Mouse scrolled (456, 331) with delta (0, 0)
Screenshot: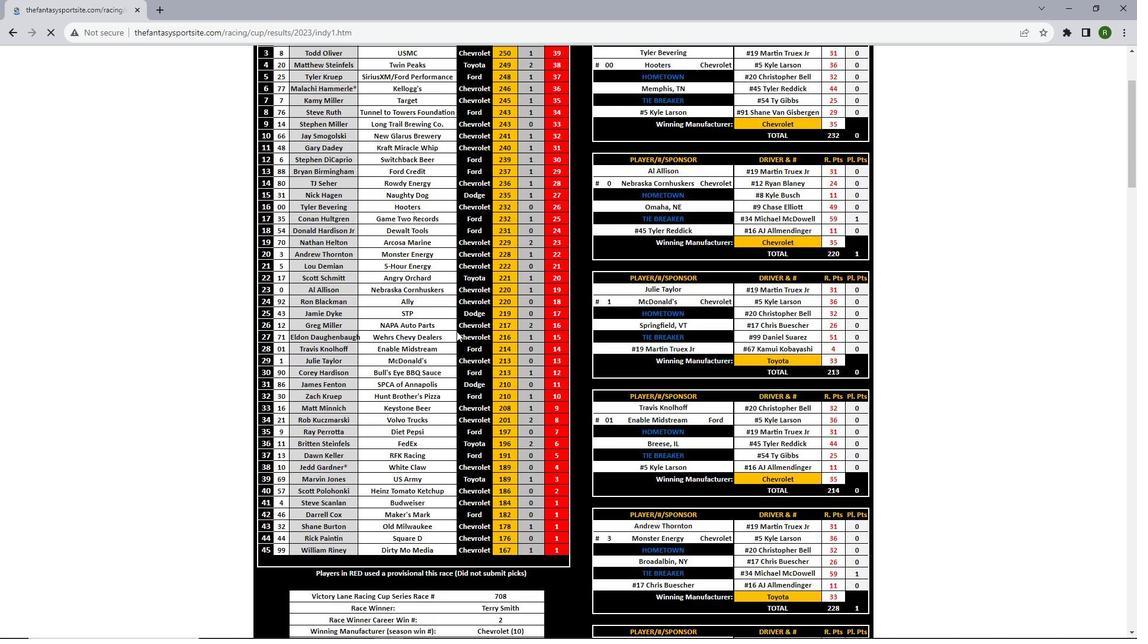 
Action: Mouse scrolled (456, 331) with delta (0, 0)
Screenshot: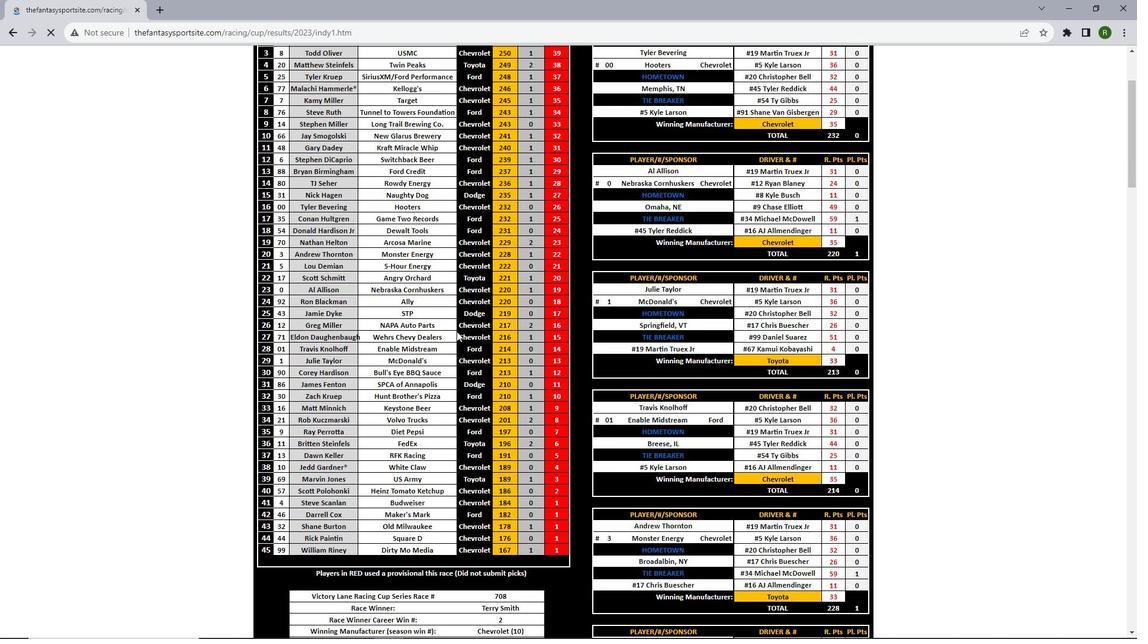 
Action: Mouse scrolled (456, 331) with delta (0, 0)
Screenshot: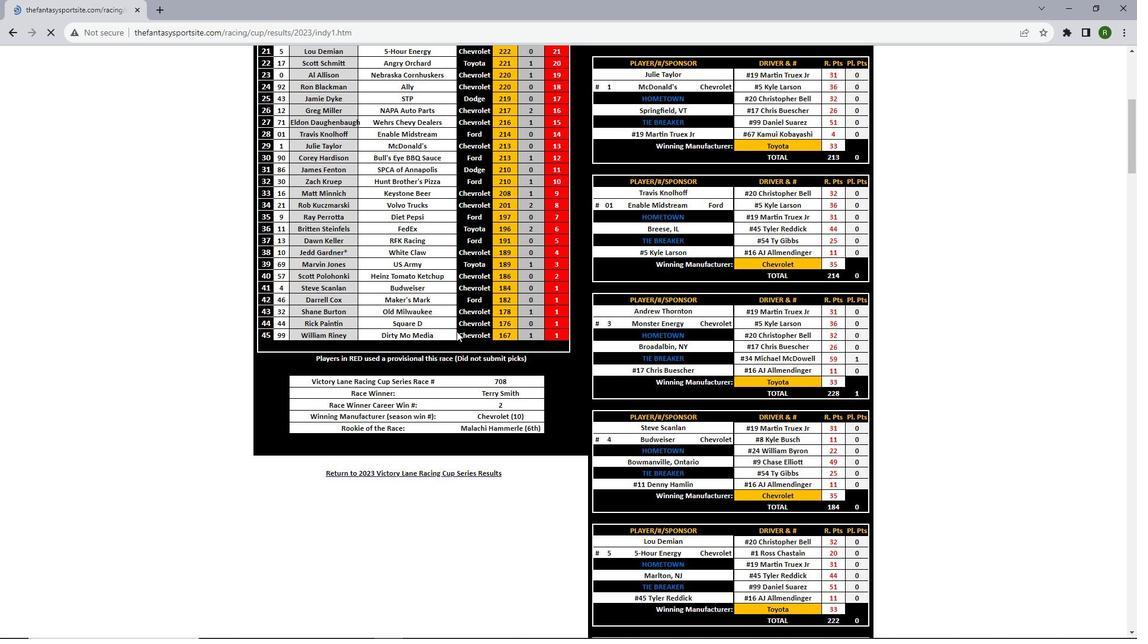 
Action: Mouse scrolled (456, 331) with delta (0, 0)
Screenshot: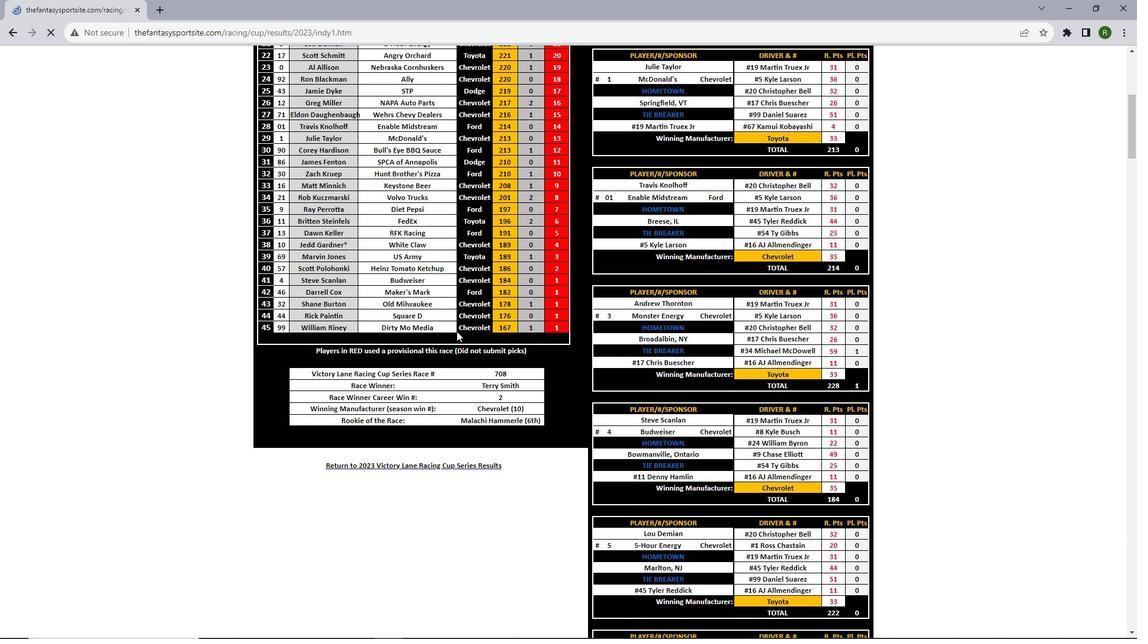 
Action: Mouse scrolled (456, 331) with delta (0, 0)
Screenshot: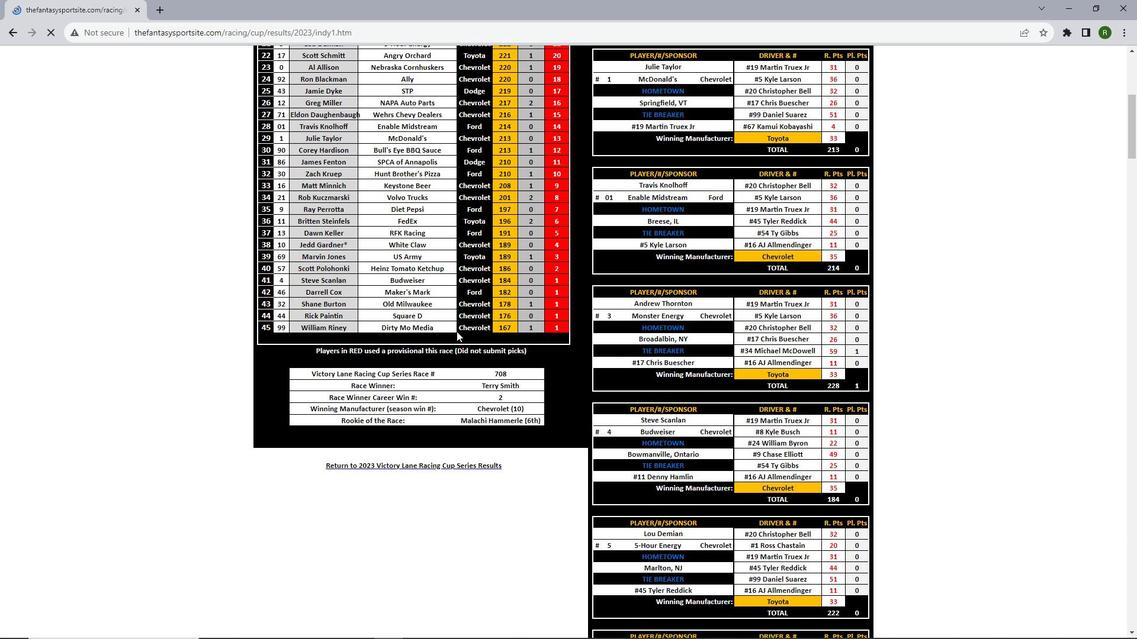 
Action: Mouse scrolled (456, 331) with delta (0, 0)
Screenshot: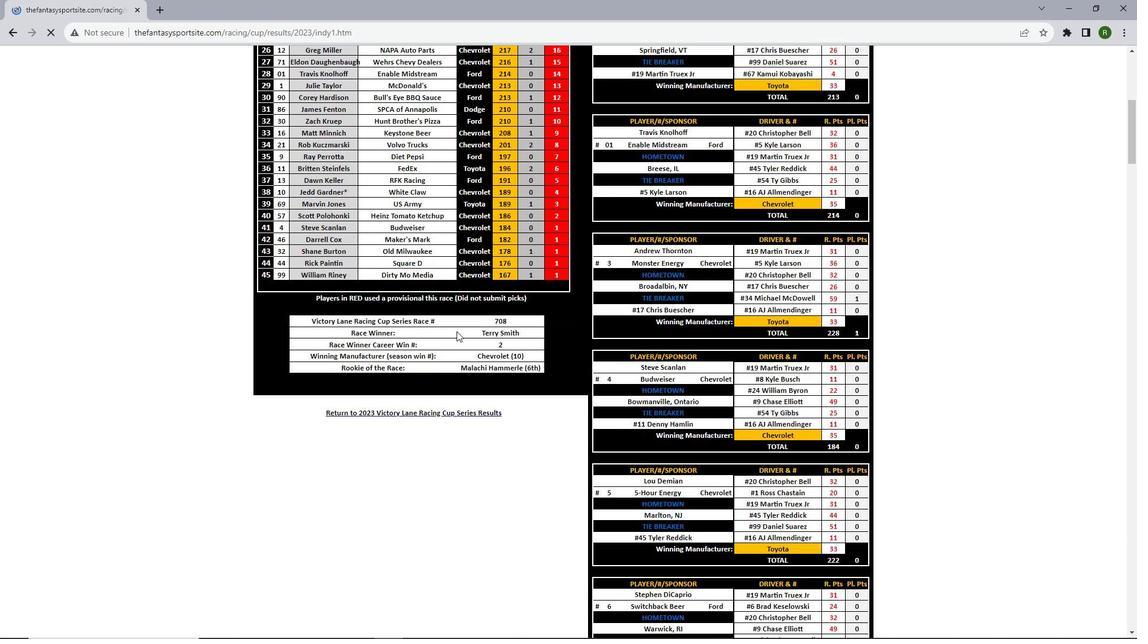 
Action: Mouse scrolled (456, 331) with delta (0, 0)
Screenshot: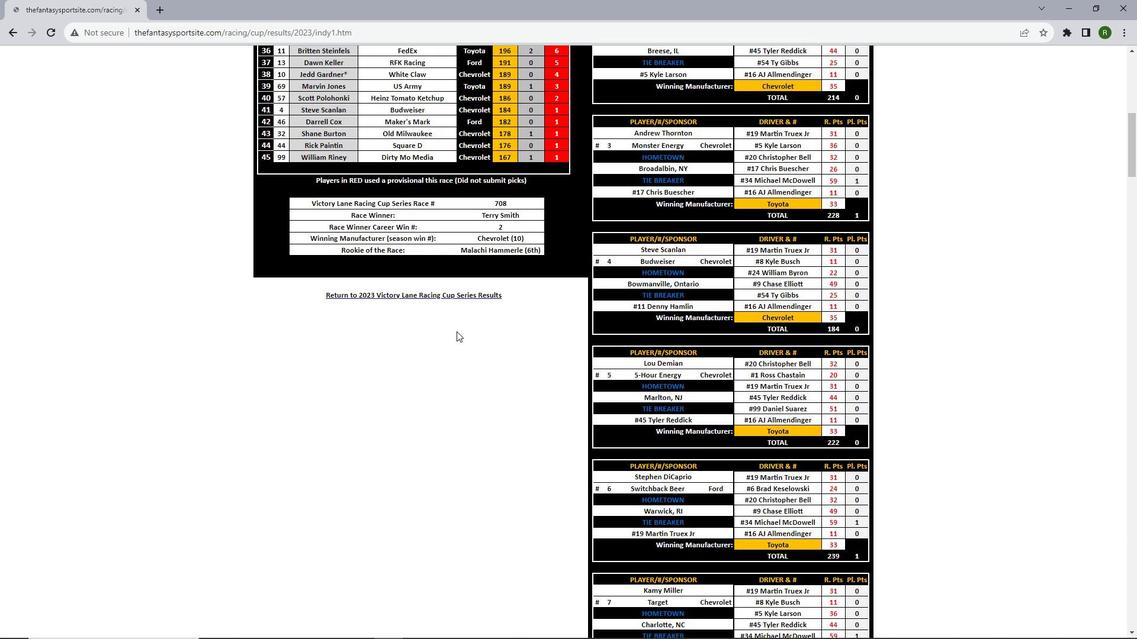
Action: Mouse scrolled (456, 331) with delta (0, 0)
Screenshot: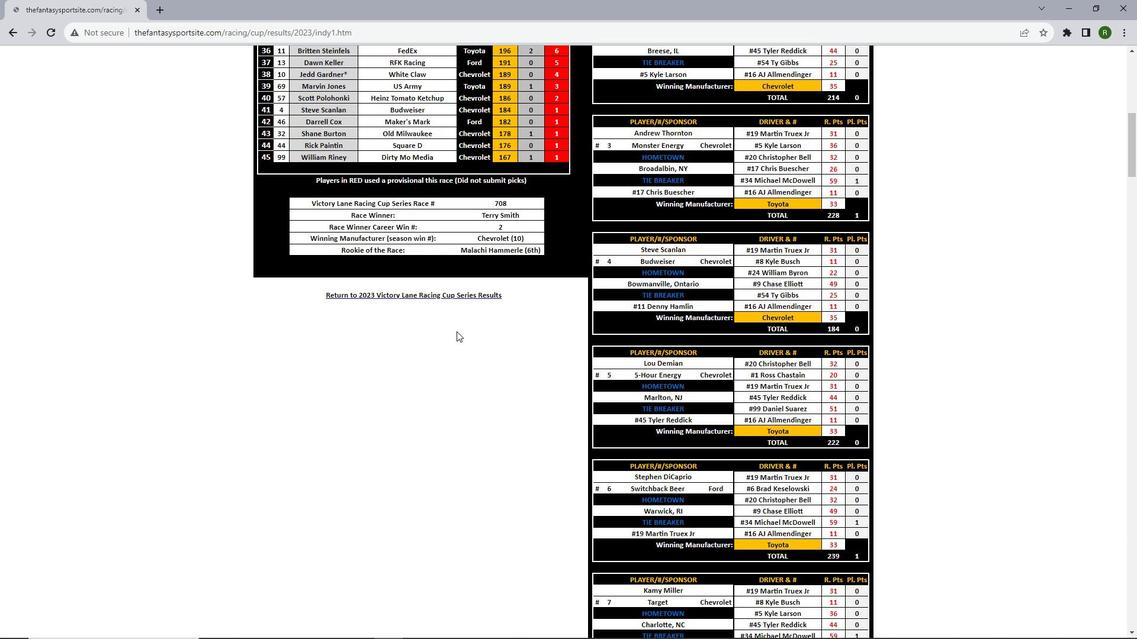 
Action: Mouse scrolled (456, 331) with delta (0, 0)
Screenshot: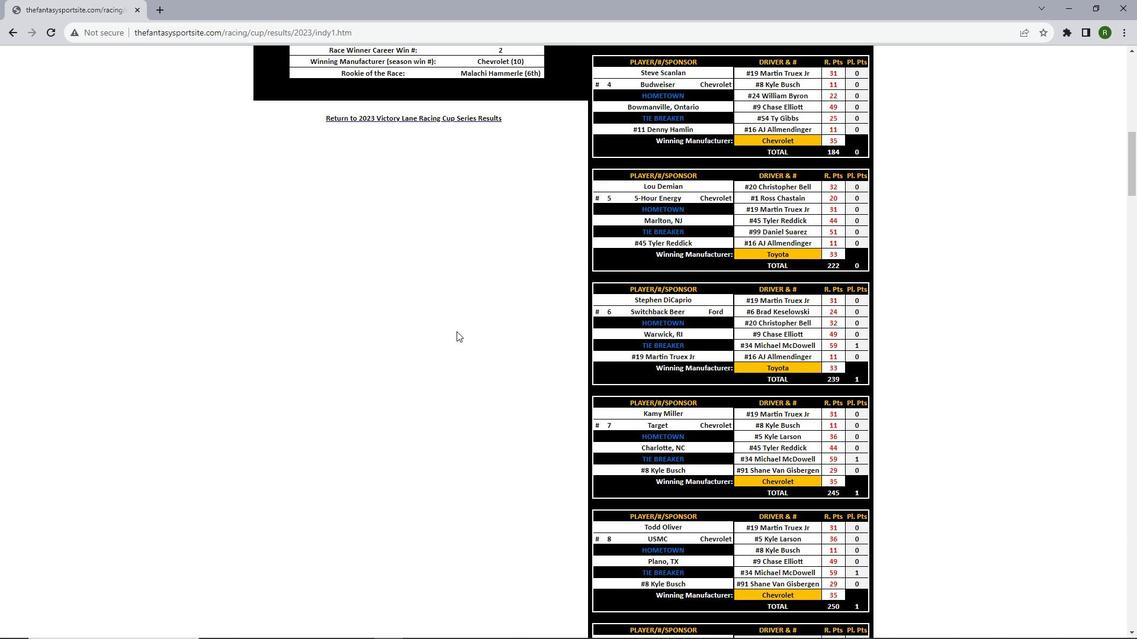 
Action: Mouse scrolled (456, 331) with delta (0, 0)
Screenshot: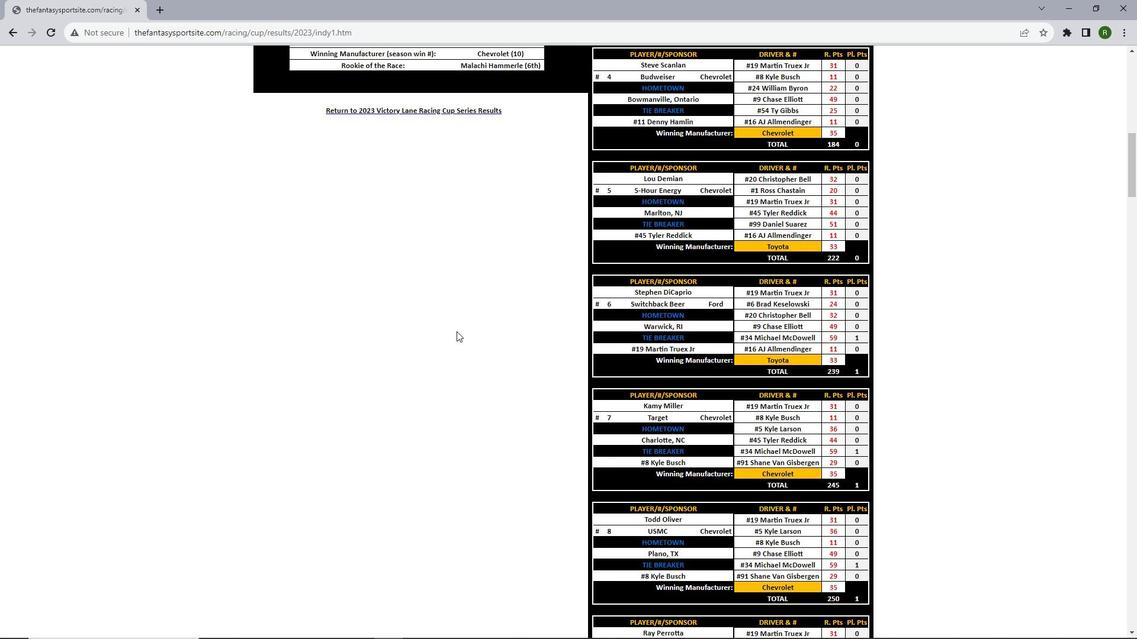 
Action: Mouse scrolled (456, 331) with delta (0, 0)
Screenshot: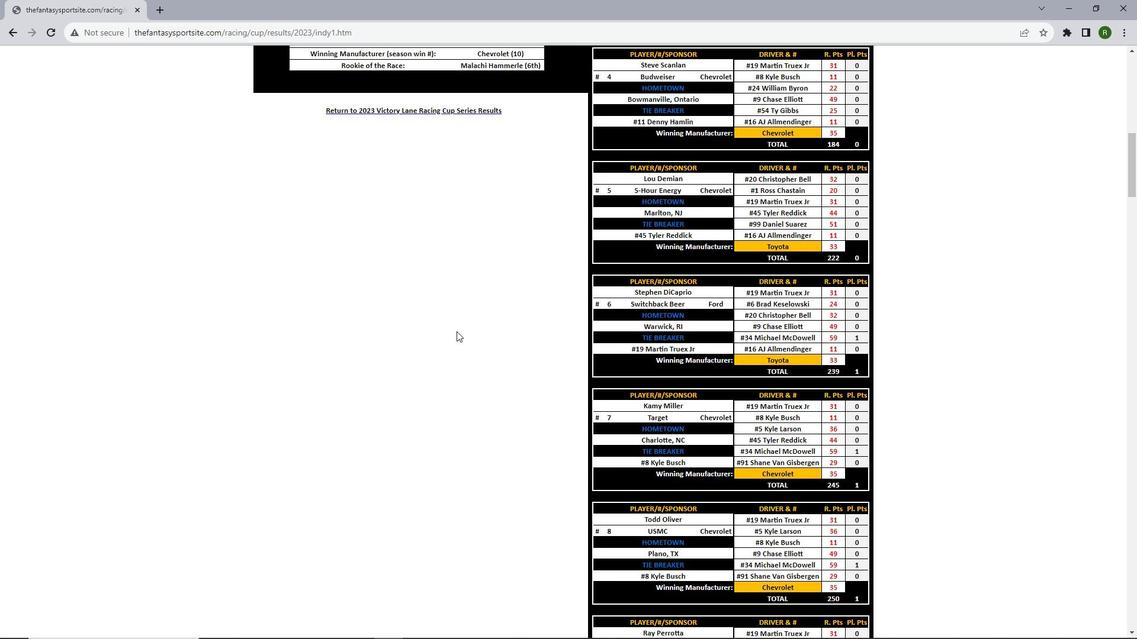 
Action: Mouse scrolled (456, 331) with delta (0, 0)
Screenshot: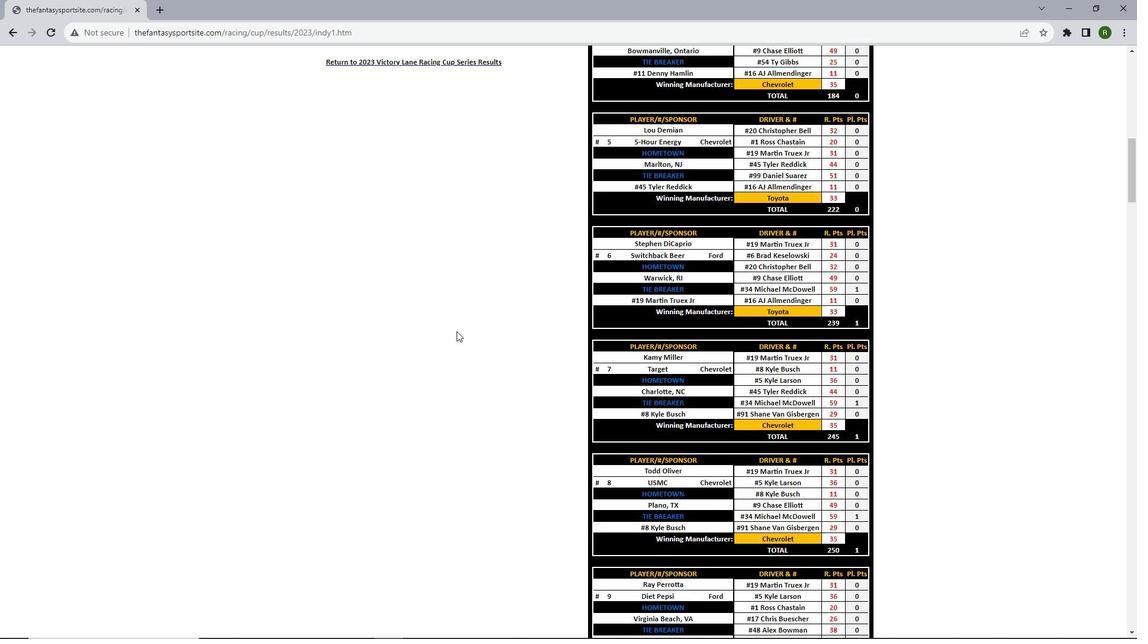 
Action: Mouse scrolled (456, 331) with delta (0, 0)
Screenshot: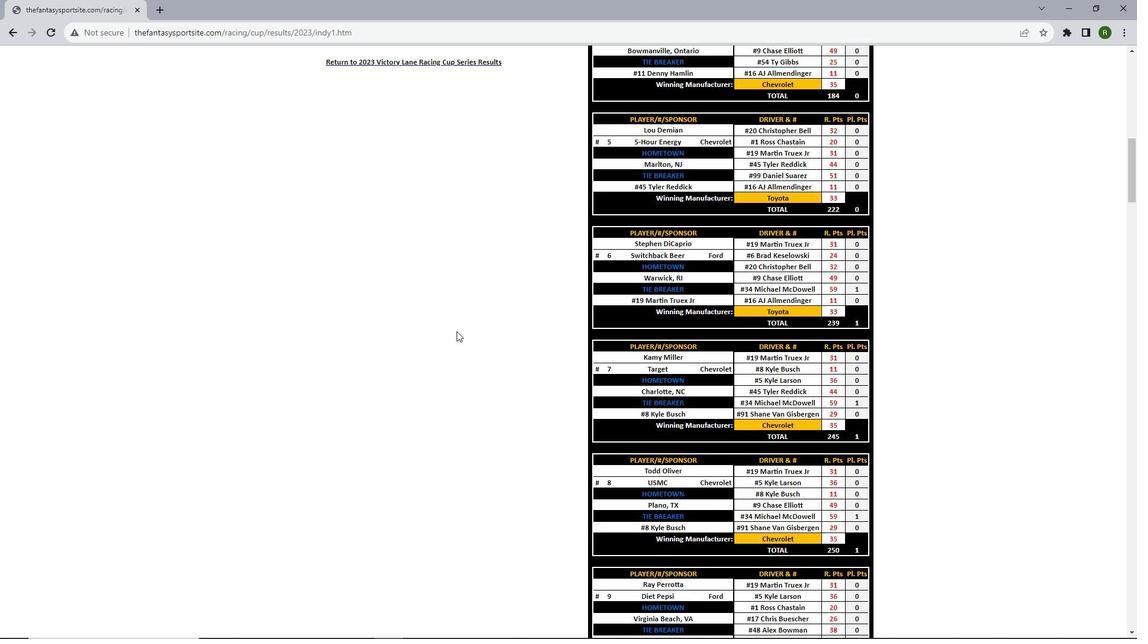 
Action: Mouse scrolled (456, 331) with delta (0, 0)
Screenshot: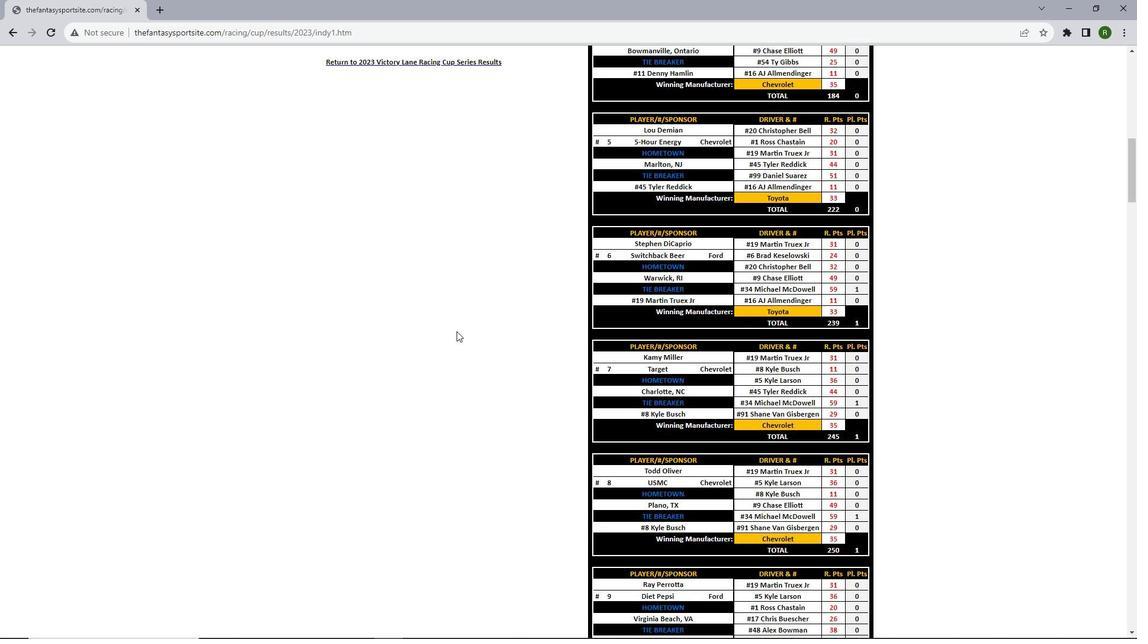 
Action: Mouse scrolled (456, 331) with delta (0, 0)
Screenshot: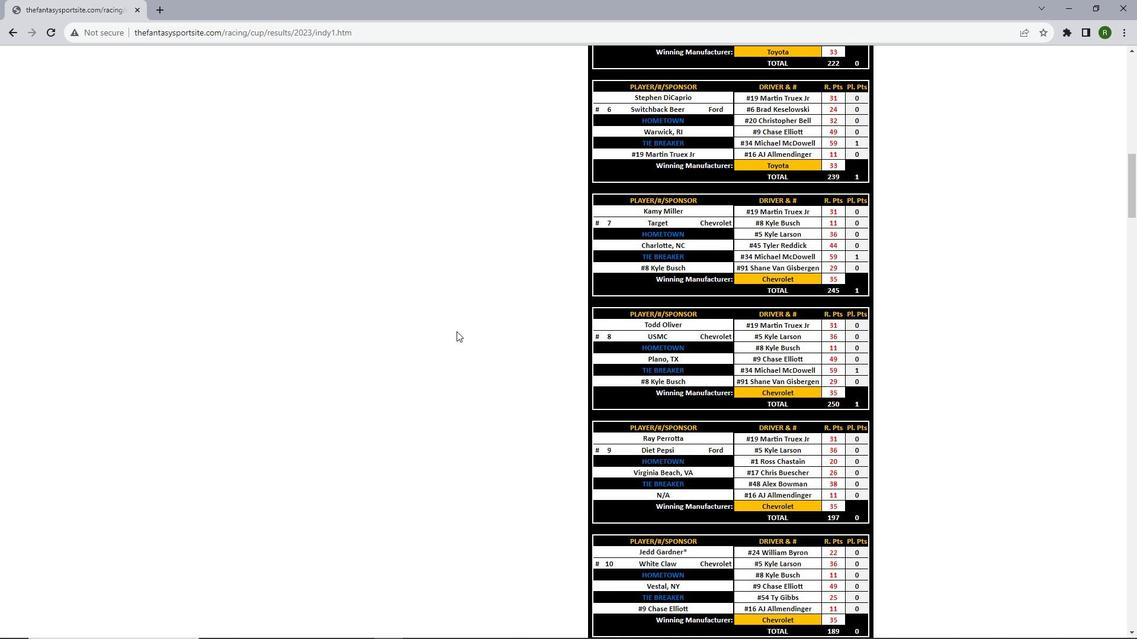 
Action: Mouse scrolled (456, 331) with delta (0, 0)
Screenshot: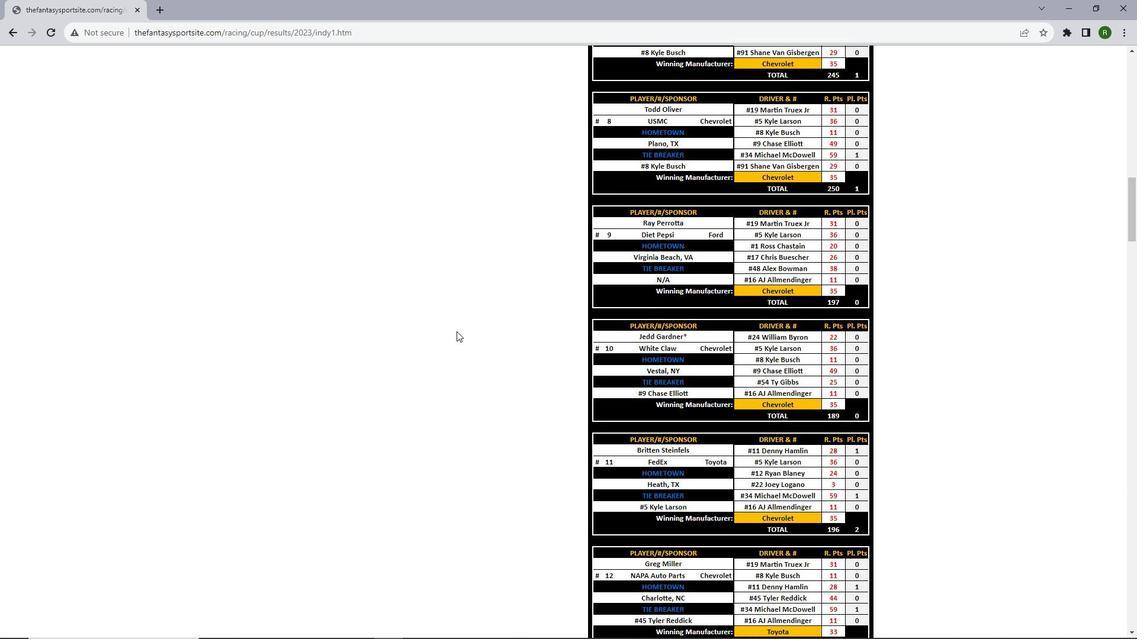 
Action: Mouse scrolled (456, 331) with delta (0, 0)
Screenshot: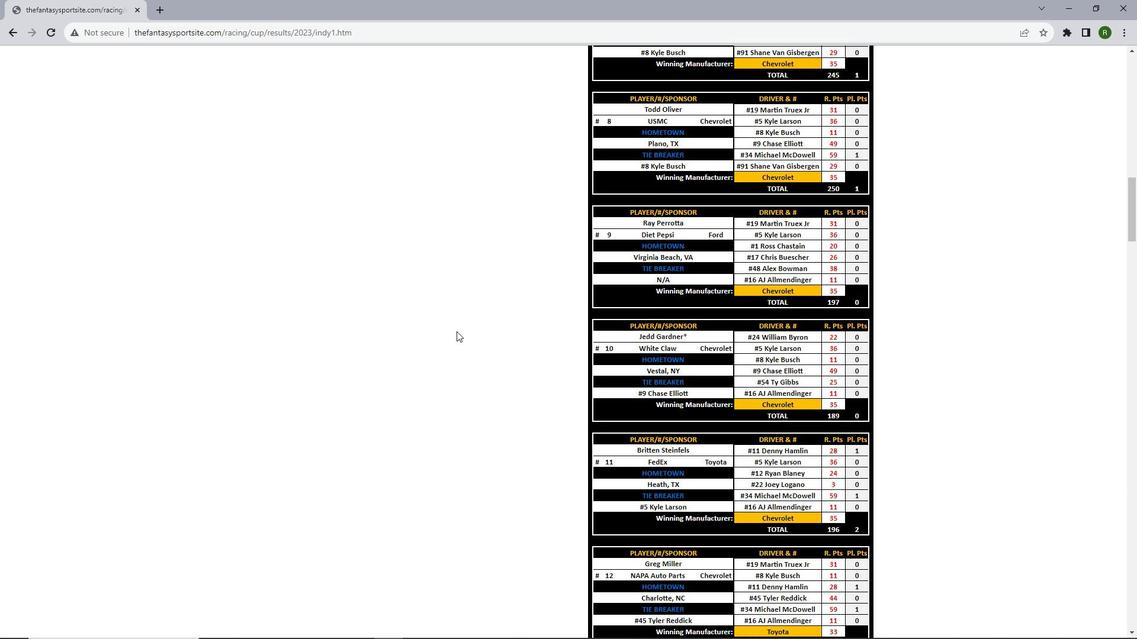 
Action: Mouse scrolled (456, 331) with delta (0, 0)
Screenshot: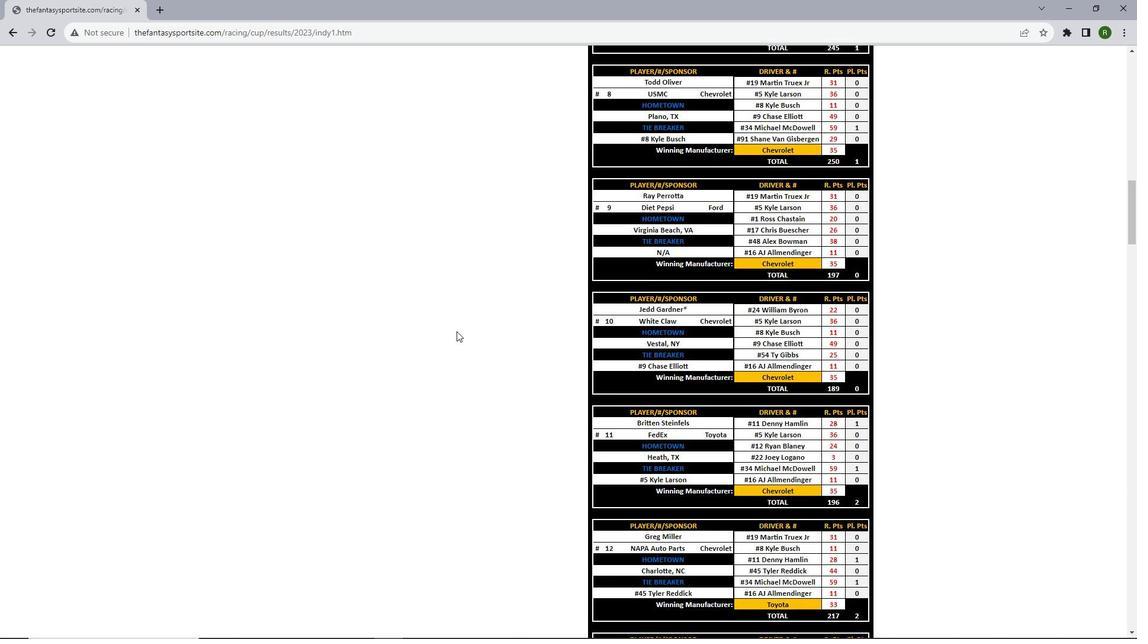 
Action: Mouse scrolled (456, 331) with delta (0, 0)
Screenshot: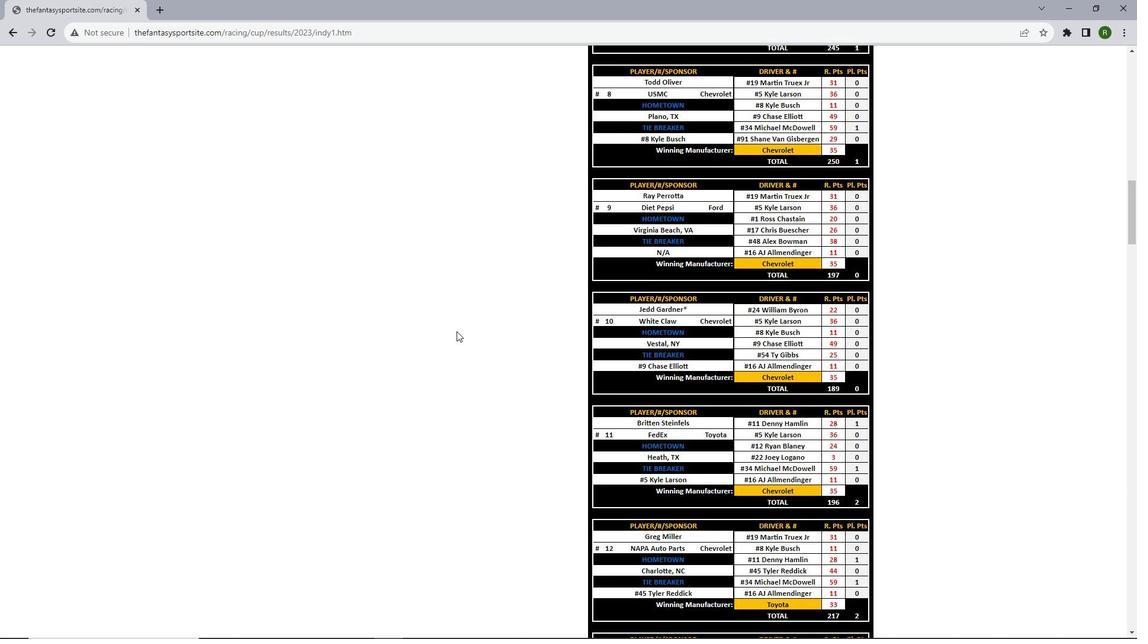 
Action: Mouse scrolled (456, 331) with delta (0, 0)
Screenshot: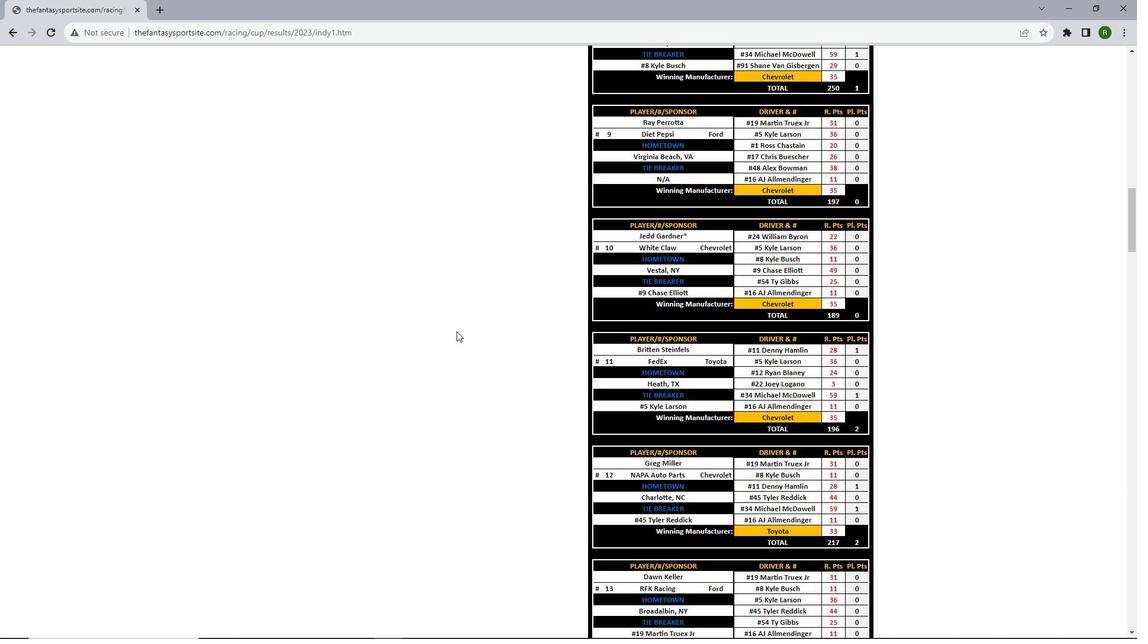 
Action: Mouse scrolled (456, 331) with delta (0, 0)
Screenshot: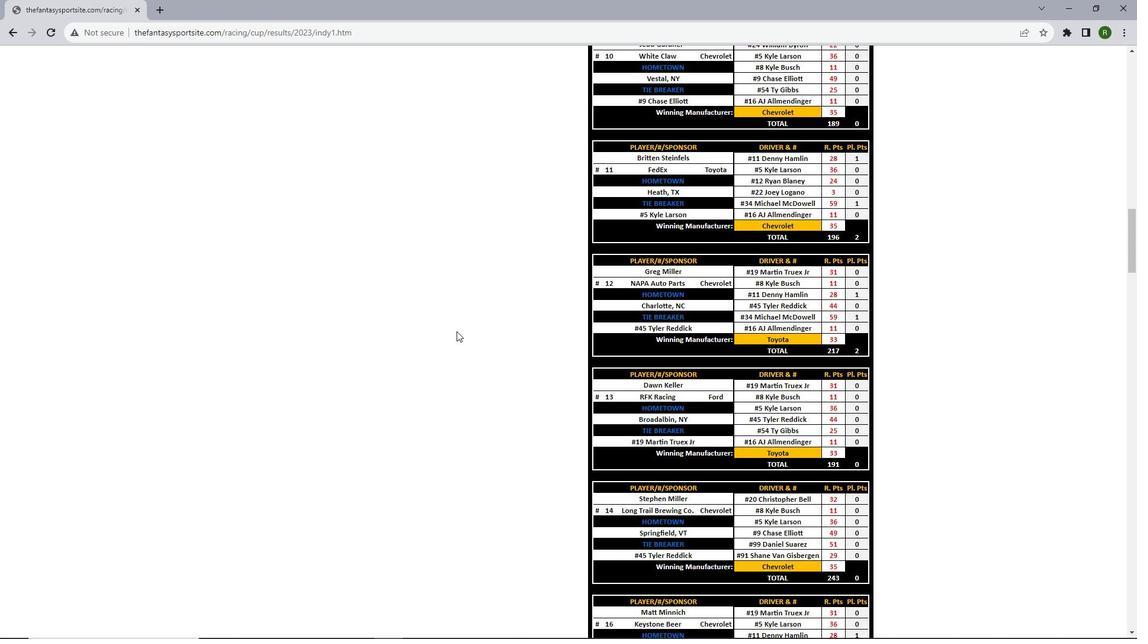 
Action: Mouse scrolled (456, 331) with delta (0, 0)
Screenshot: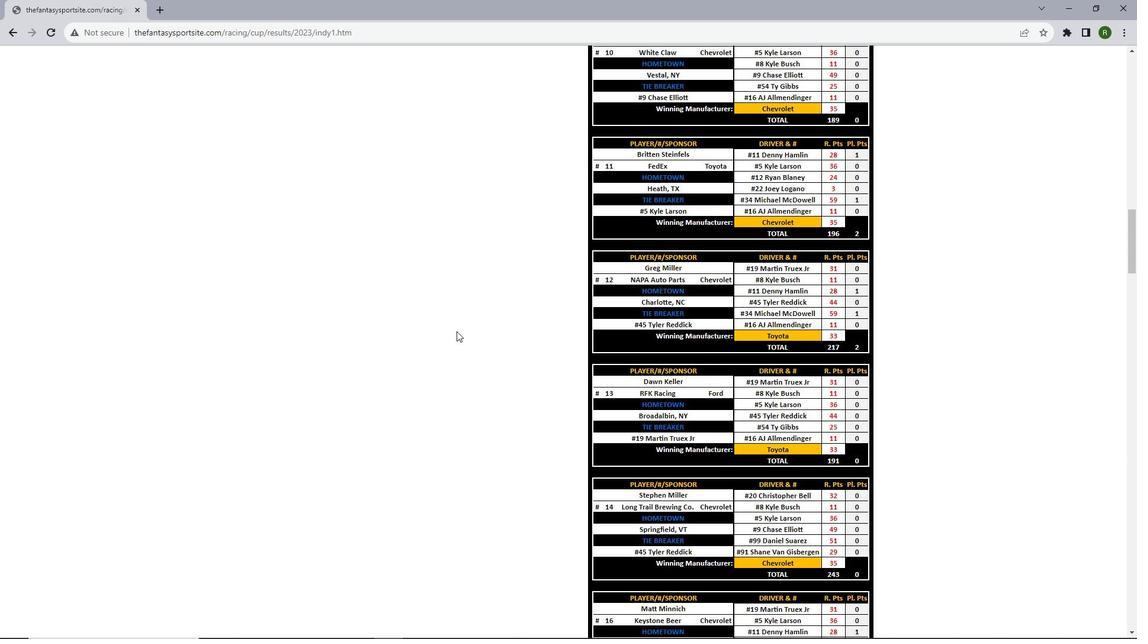 
Action: Mouse scrolled (456, 331) with delta (0, 0)
Screenshot: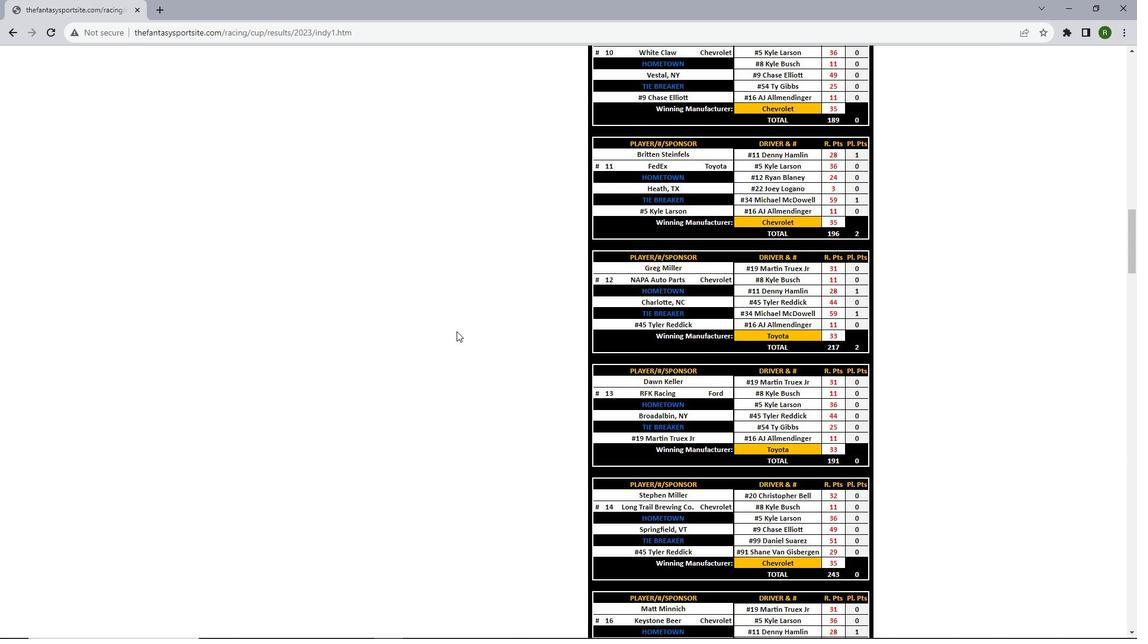 
Action: Mouse scrolled (456, 331) with delta (0, 0)
Screenshot: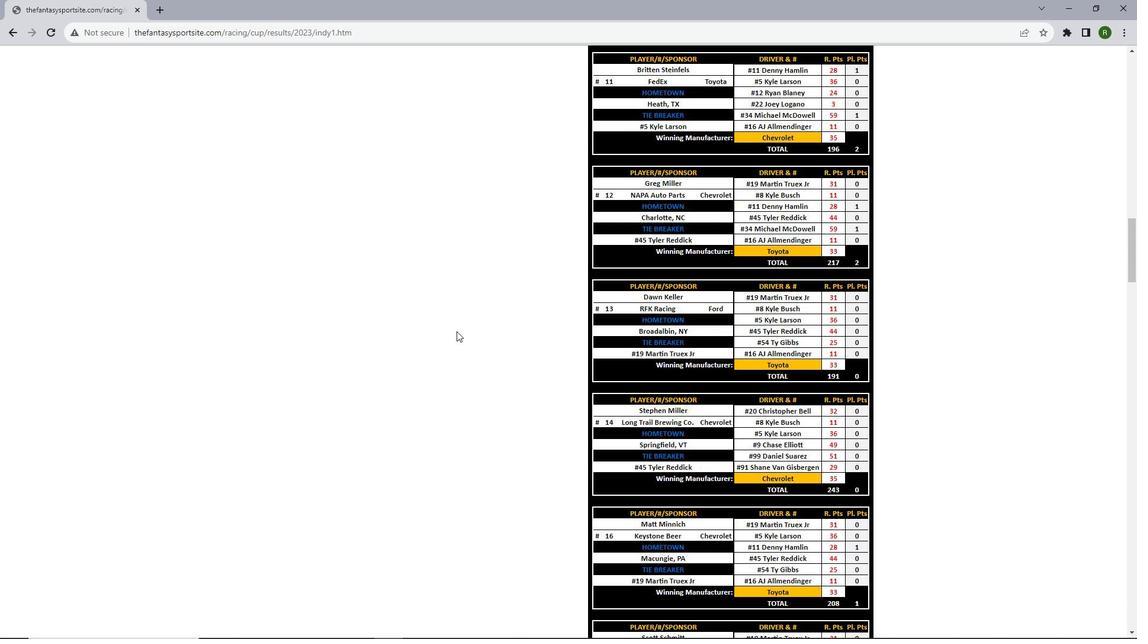 
Action: Mouse scrolled (456, 331) with delta (0, 0)
Screenshot: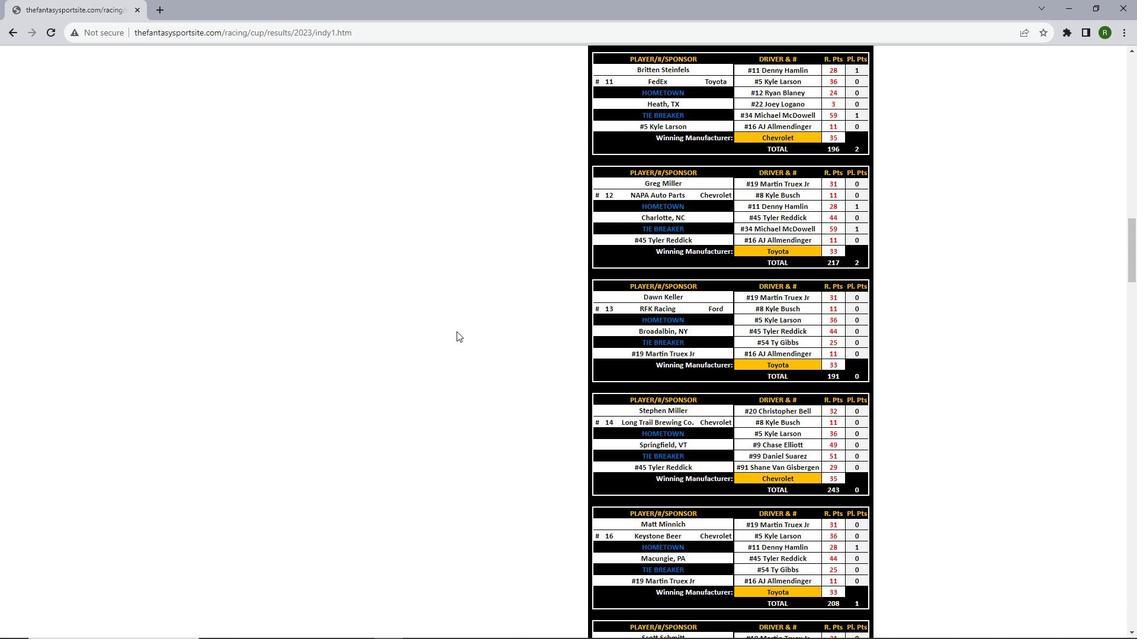 
Action: Mouse scrolled (456, 331) with delta (0, 0)
Screenshot: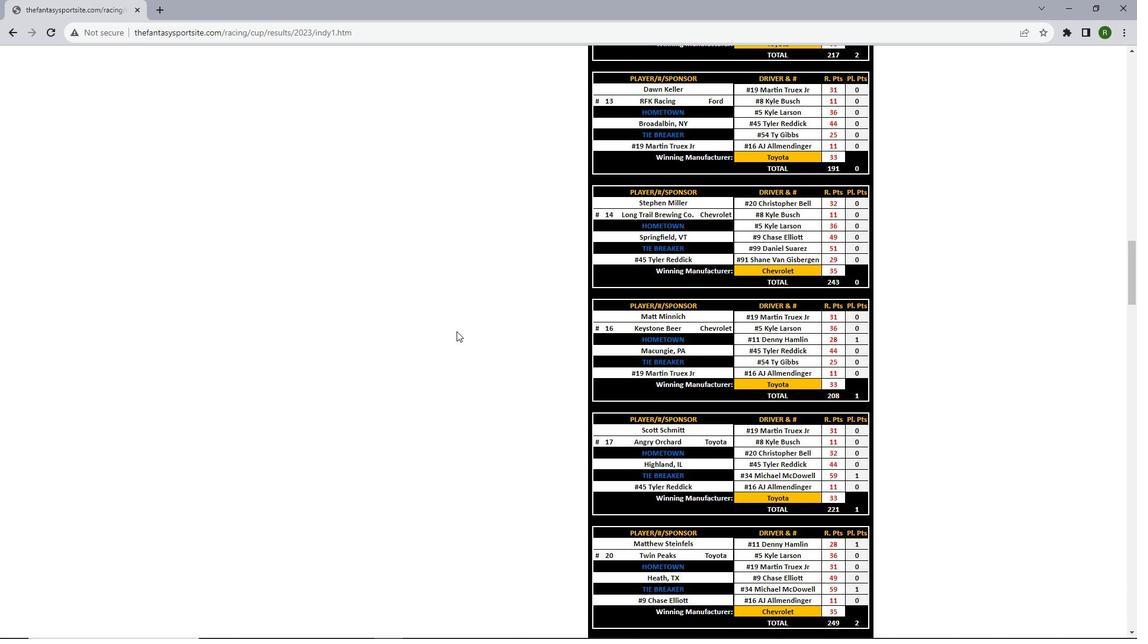 
Action: Mouse scrolled (456, 331) with delta (0, 0)
Screenshot: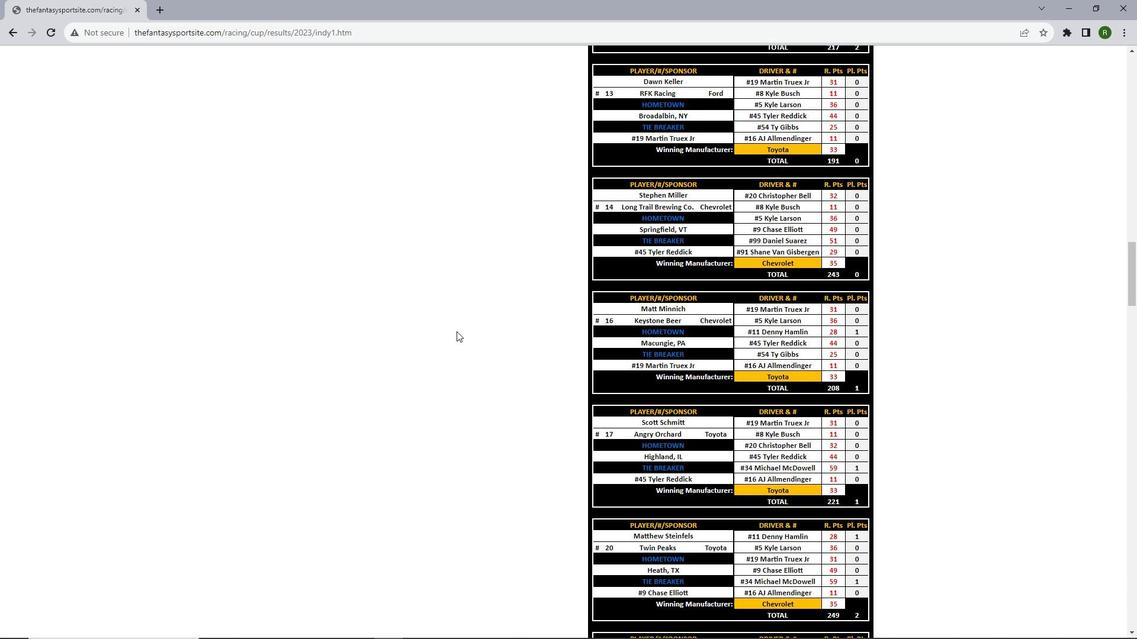 
Action: Mouse scrolled (456, 331) with delta (0, 0)
Screenshot: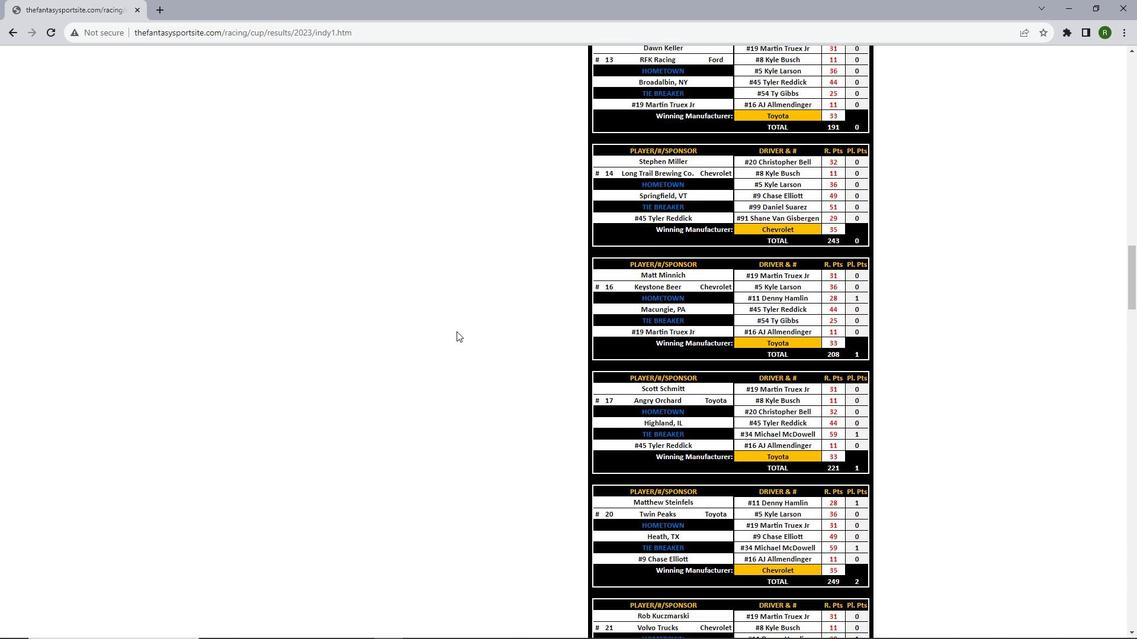 
Action: Mouse scrolled (456, 331) with delta (0, 0)
Screenshot: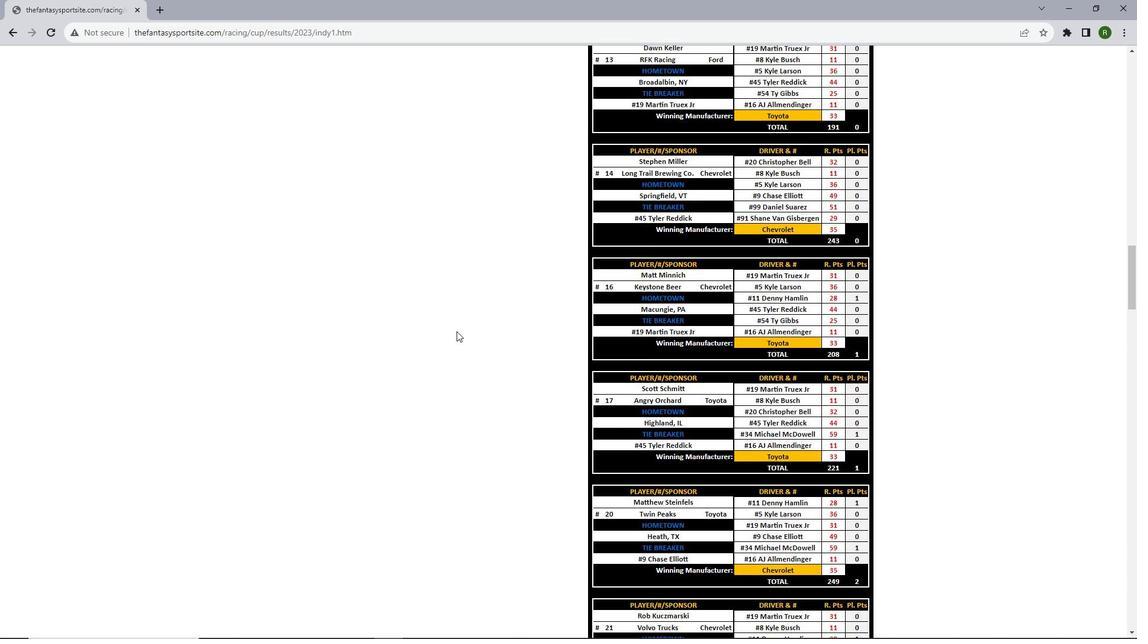 
Action: Mouse scrolled (456, 331) with delta (0, 0)
Screenshot: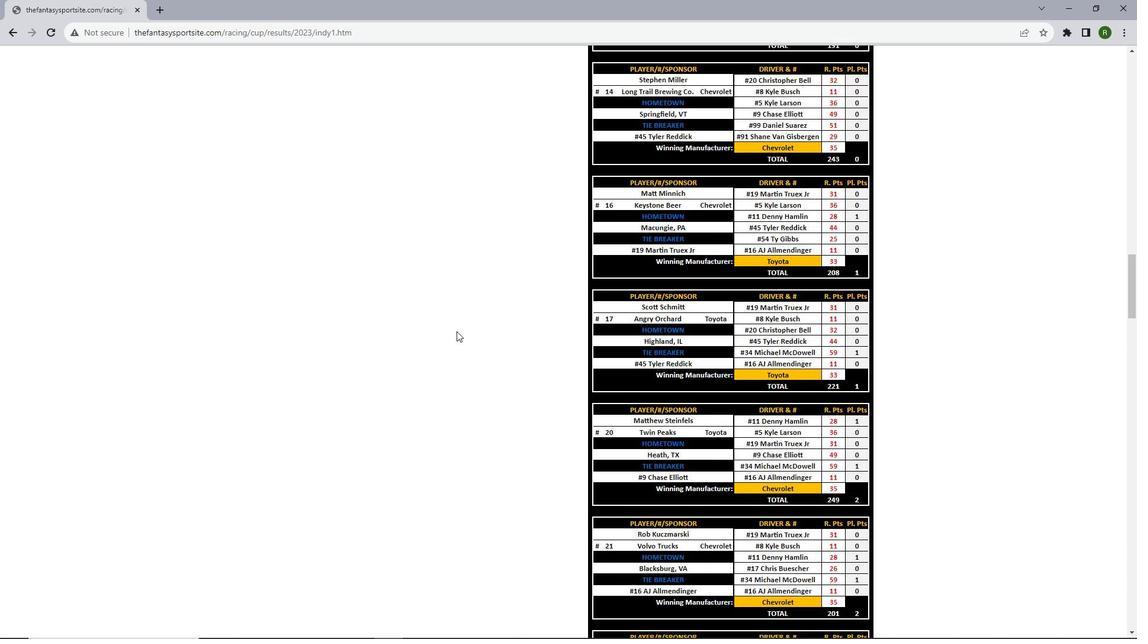 
Action: Mouse scrolled (456, 331) with delta (0, 0)
Screenshot: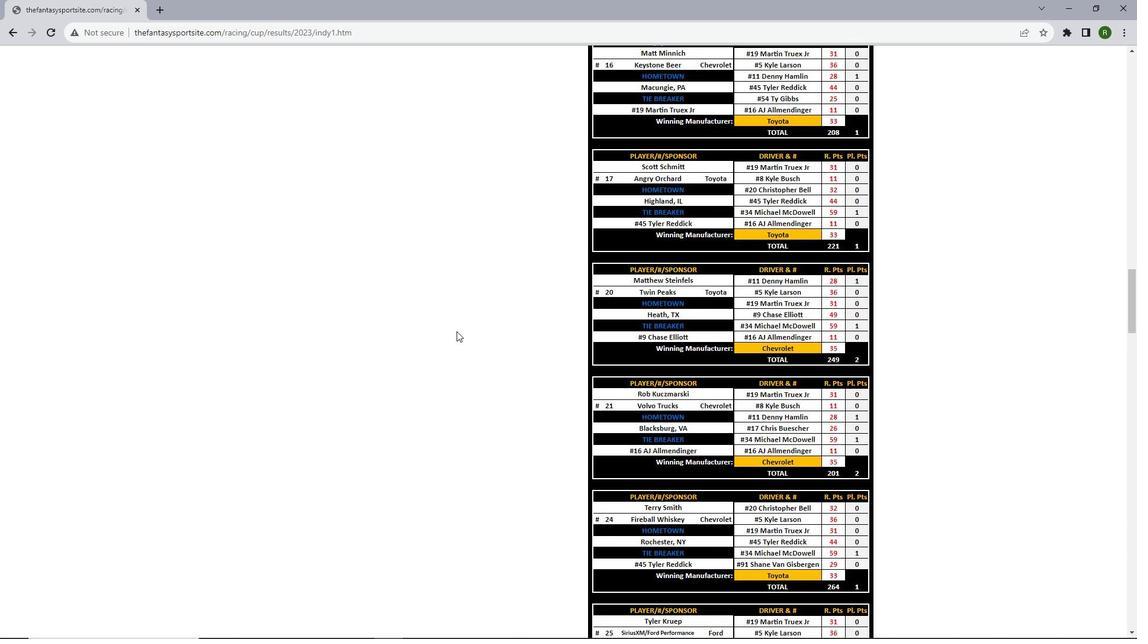 
Action: Mouse scrolled (456, 331) with delta (0, 0)
Screenshot: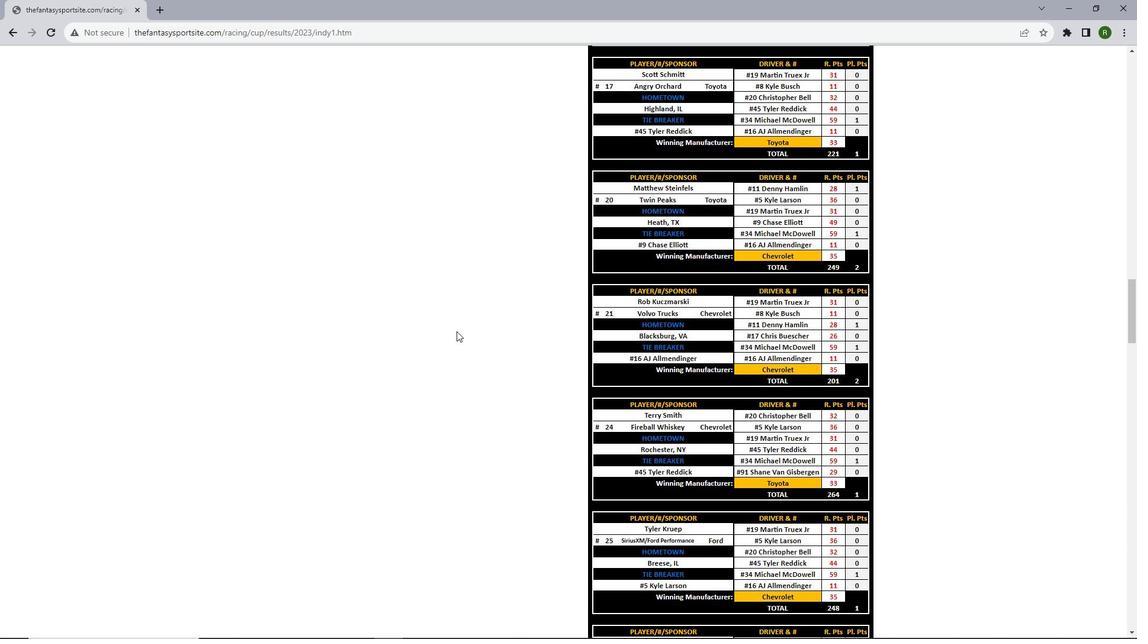 
Action: Mouse scrolled (456, 331) with delta (0, 0)
Screenshot: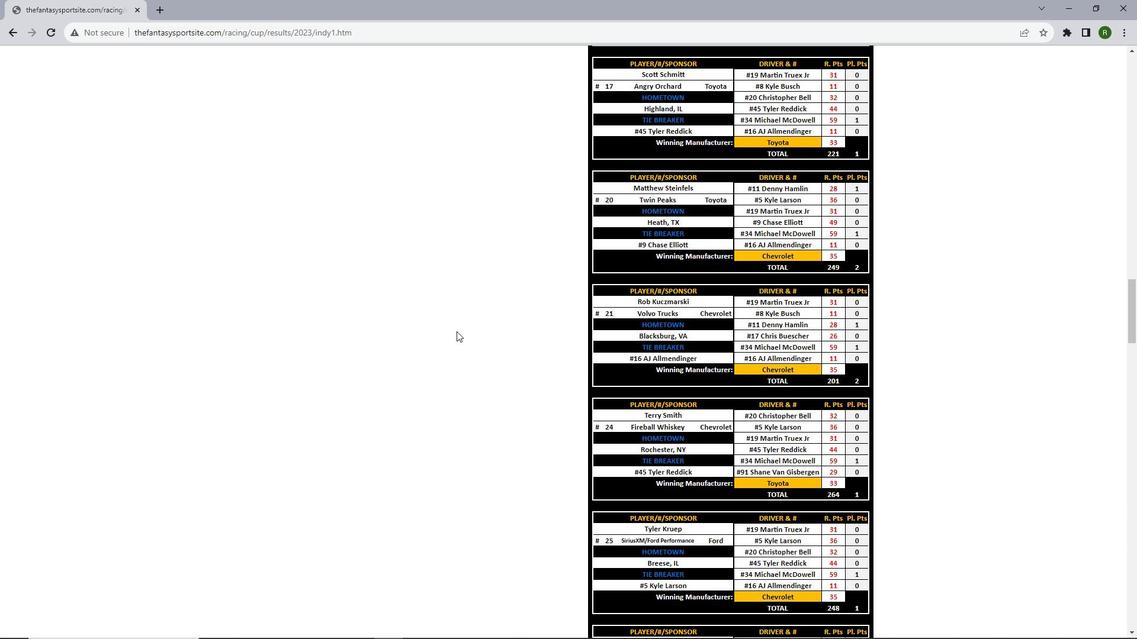 
Action: Mouse scrolled (456, 331) with delta (0, 0)
Screenshot: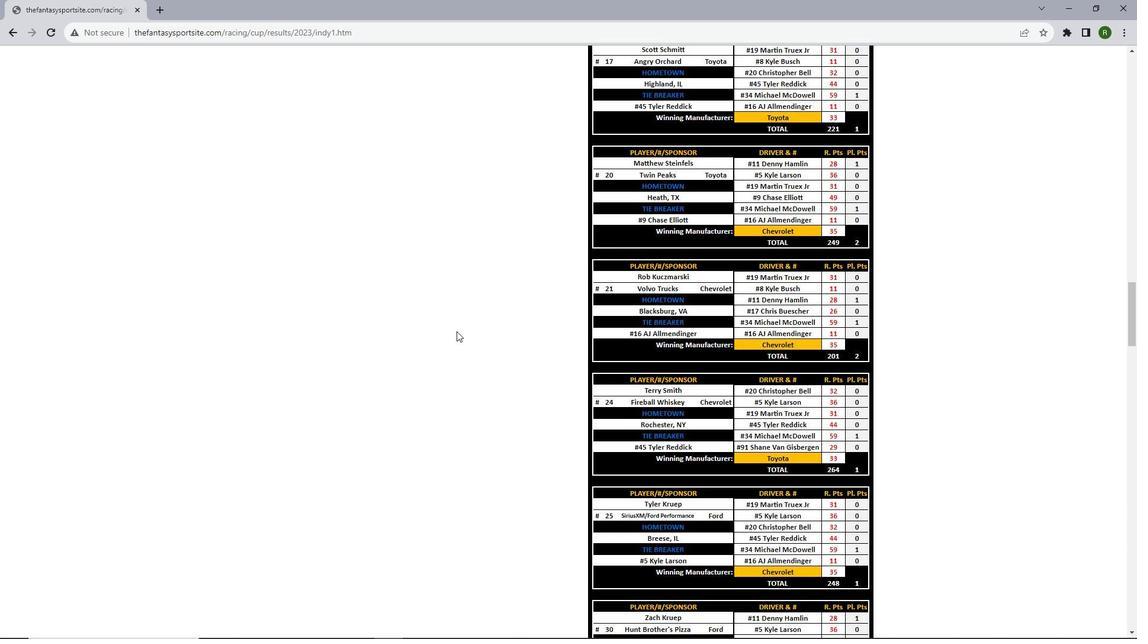 
Action: Mouse scrolled (456, 331) with delta (0, 0)
Screenshot: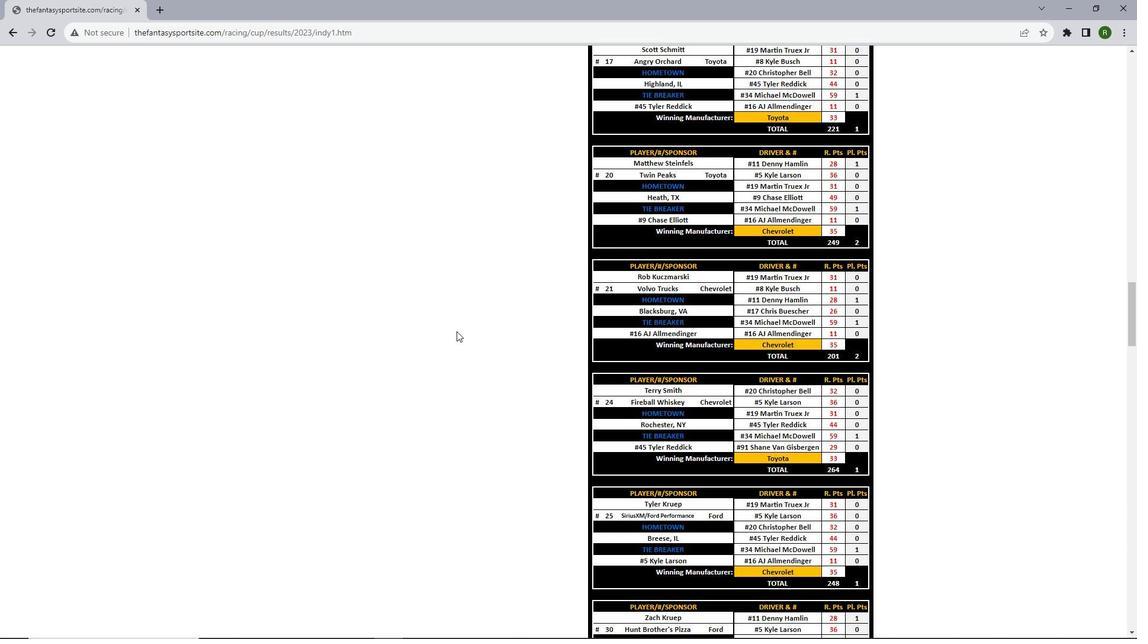 
Action: Mouse scrolled (456, 331) with delta (0, 0)
Screenshot: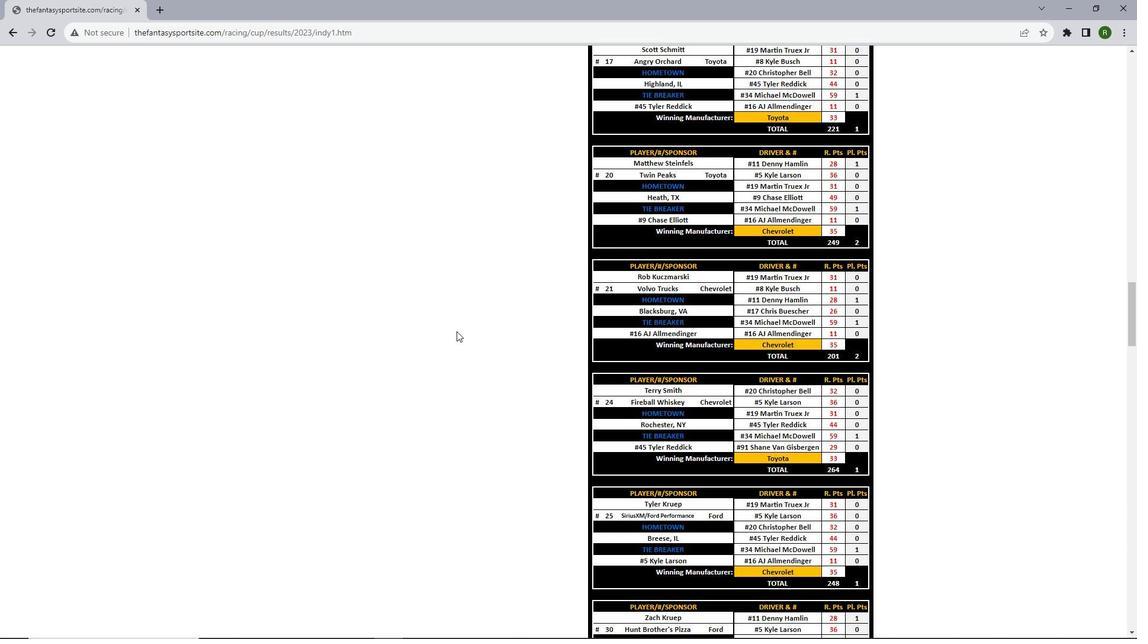 
Action: Mouse scrolled (456, 331) with delta (0, 0)
Screenshot: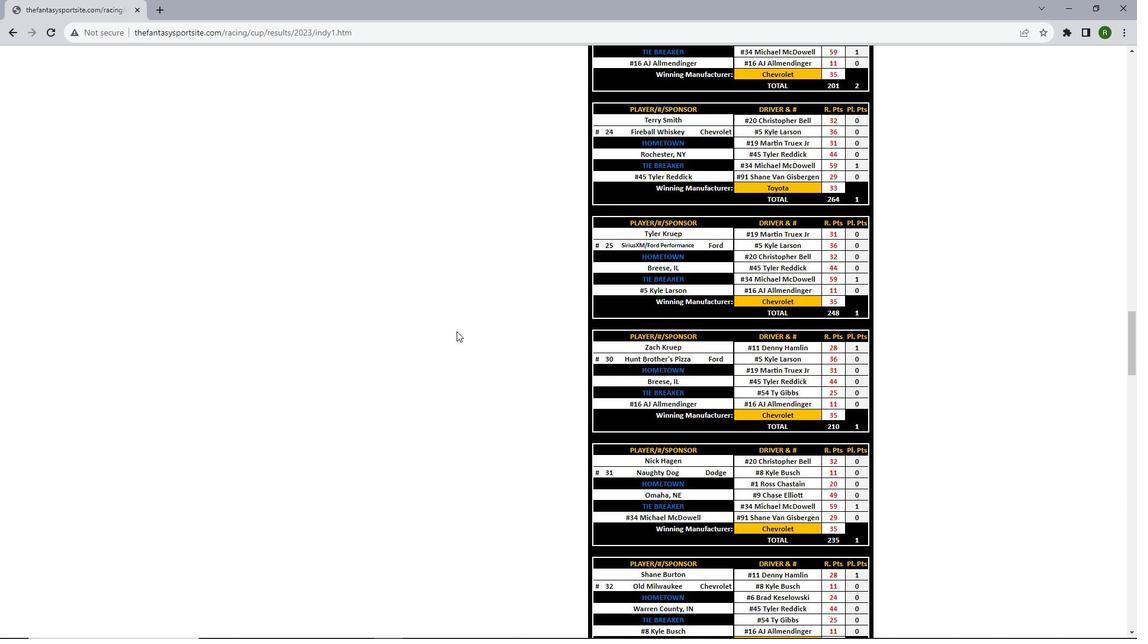 
Action: Mouse scrolled (456, 331) with delta (0, 0)
Screenshot: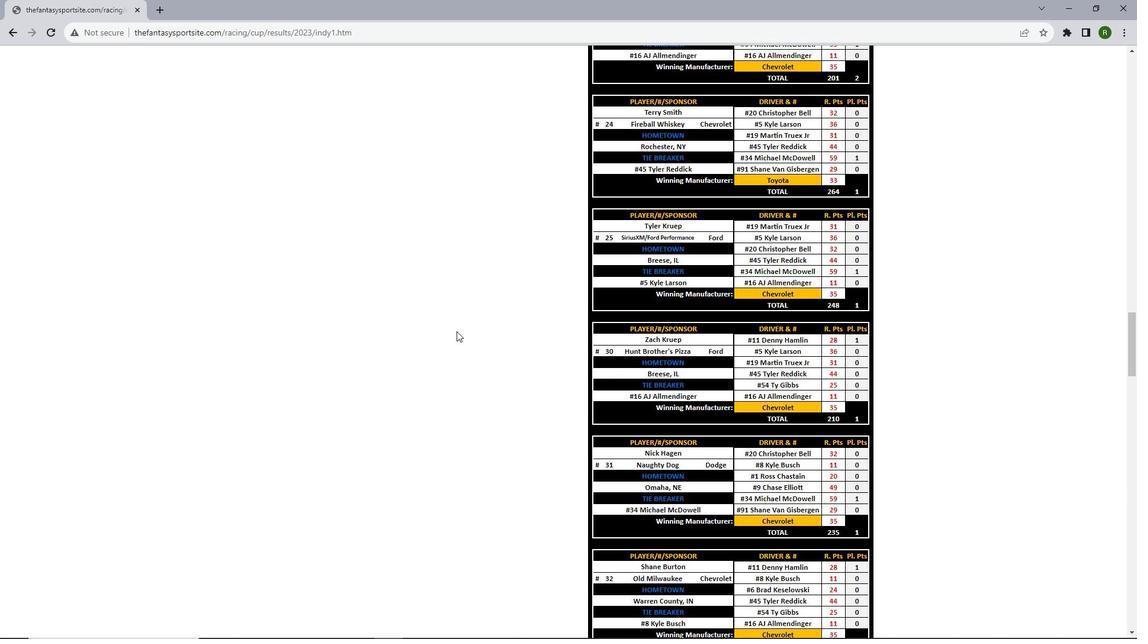 
Action: Mouse scrolled (456, 331) with delta (0, 0)
Screenshot: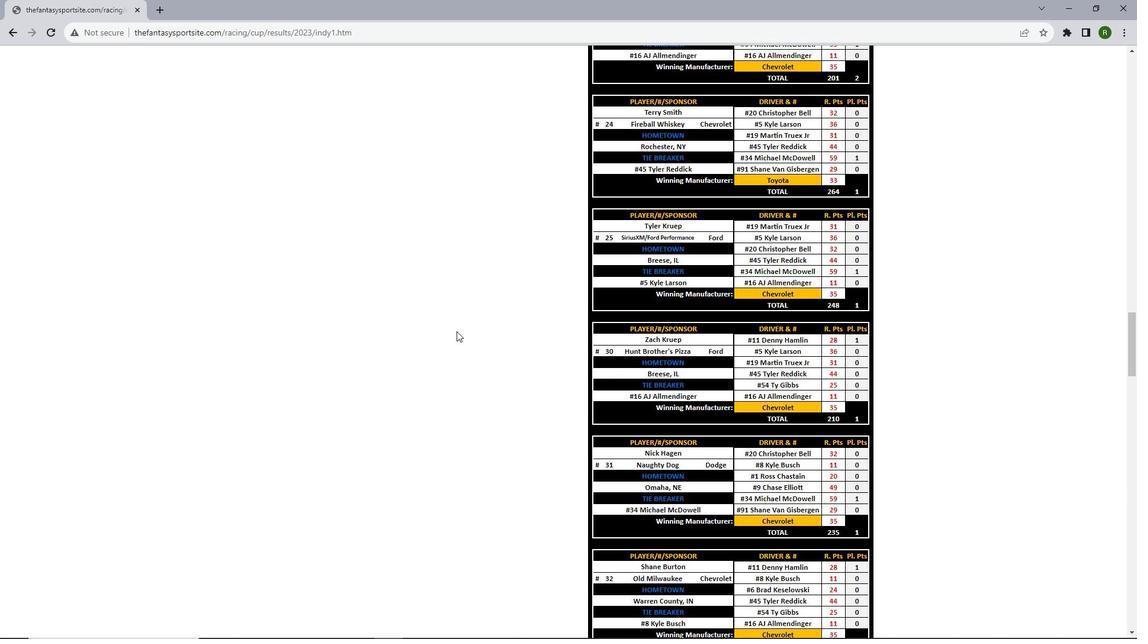 
Action: Mouse scrolled (456, 331) with delta (0, 0)
Screenshot: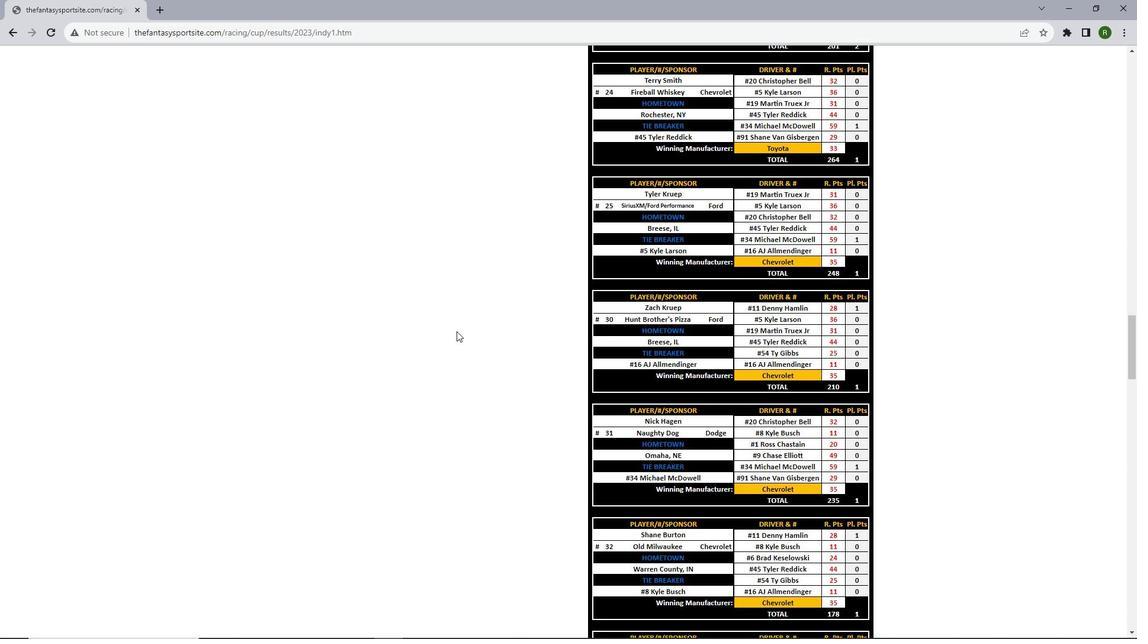 
Action: Mouse scrolled (456, 331) with delta (0, 0)
Screenshot: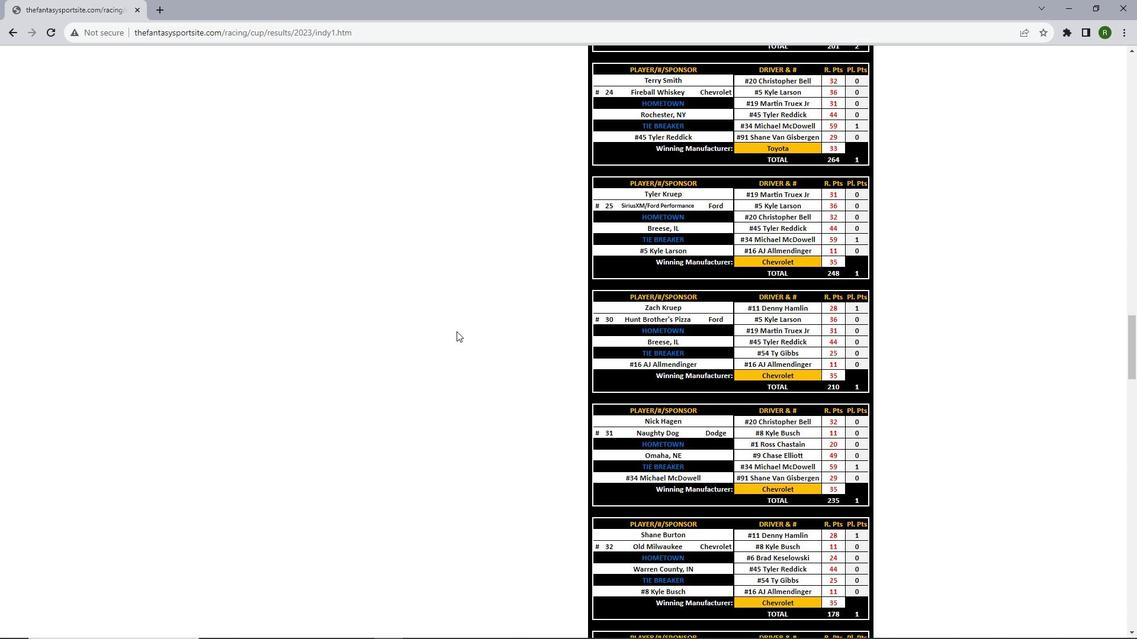 
Action: Mouse scrolled (456, 331) with delta (0, 0)
Screenshot: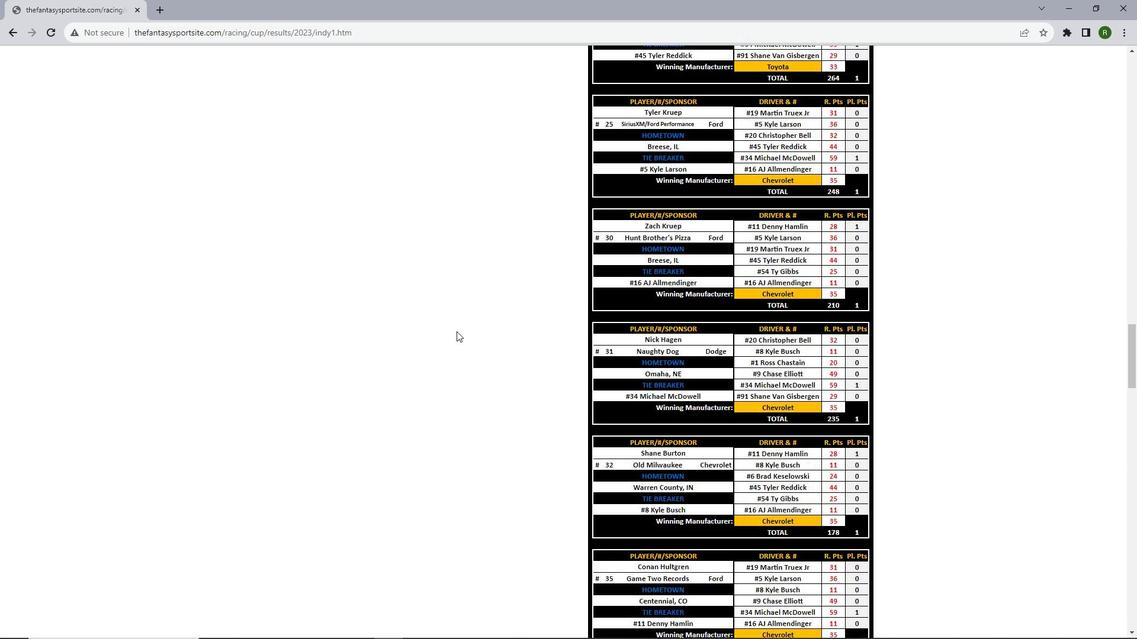 
Action: Mouse scrolled (456, 331) with delta (0, 0)
Screenshot: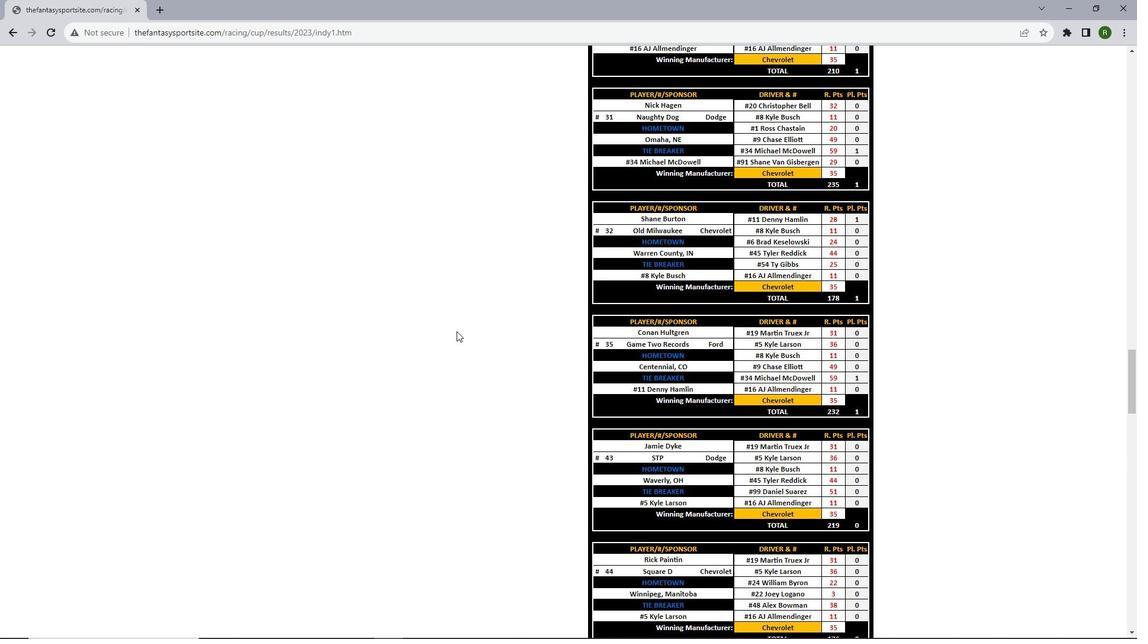 
Action: Mouse scrolled (456, 331) with delta (0, 0)
Screenshot: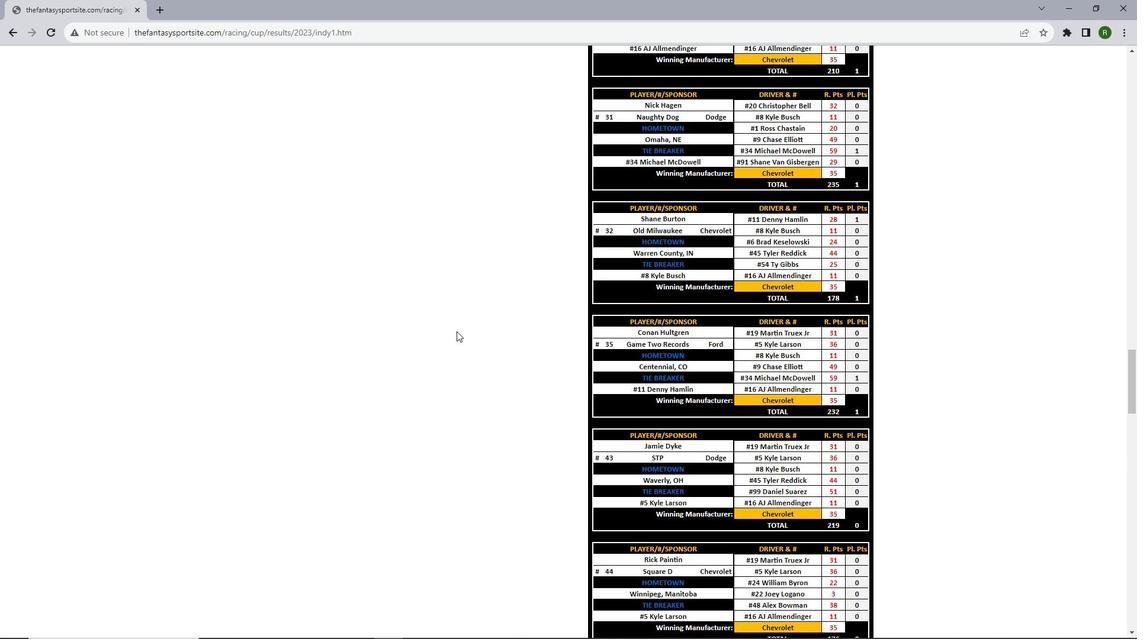 
Action: Mouse scrolled (456, 331) with delta (0, 0)
Screenshot: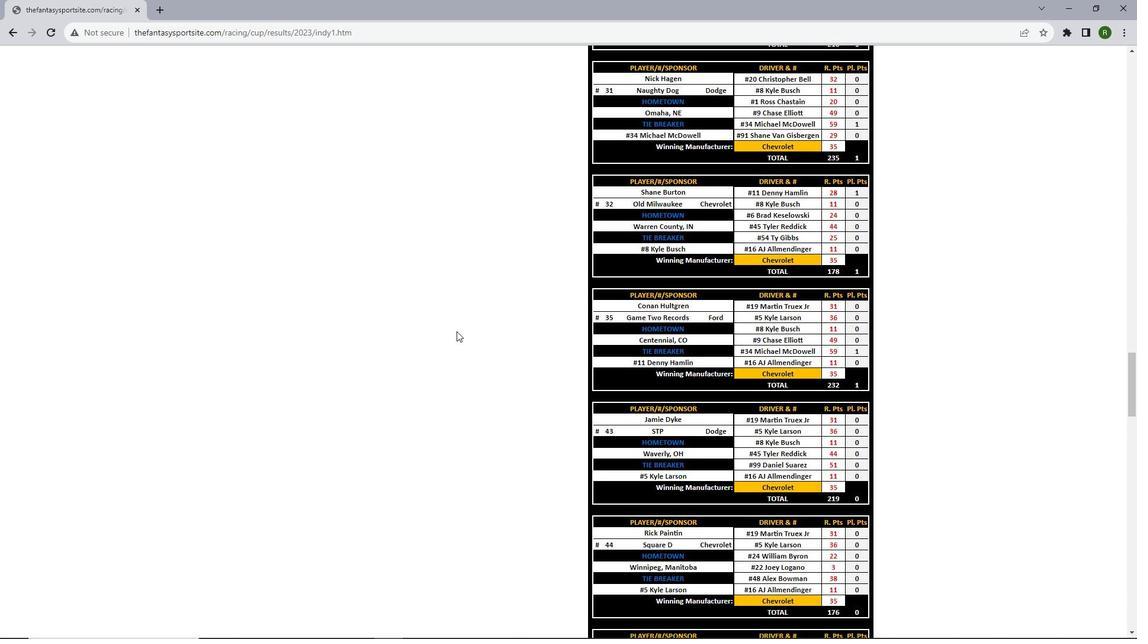 
Action: Mouse scrolled (456, 331) with delta (0, 0)
Screenshot: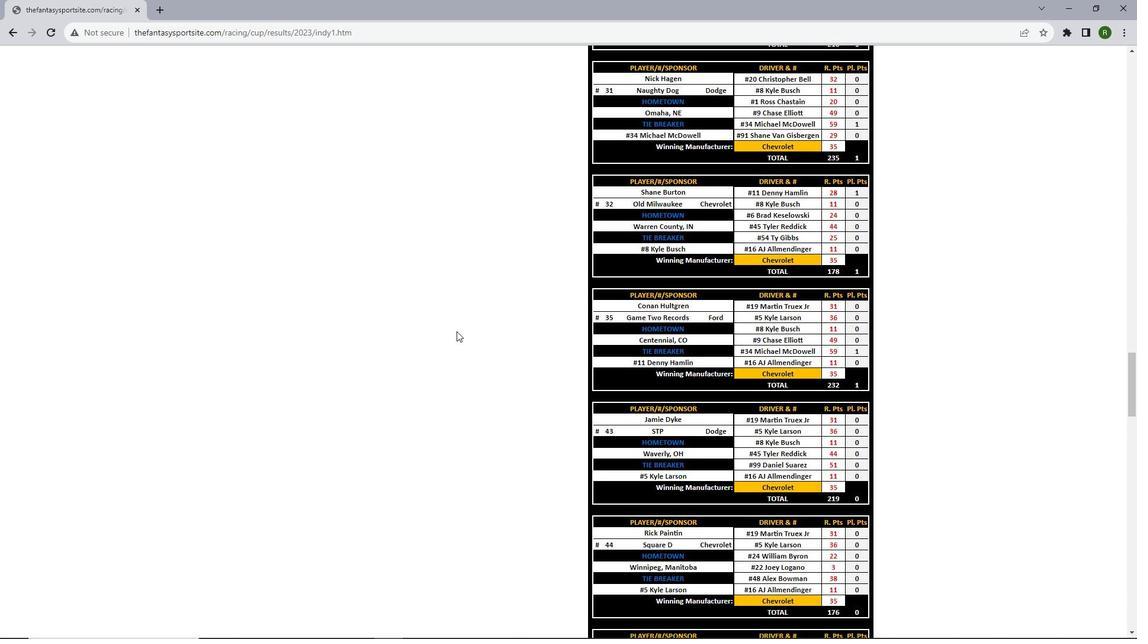 
Action: Mouse scrolled (456, 331) with delta (0, 0)
Screenshot: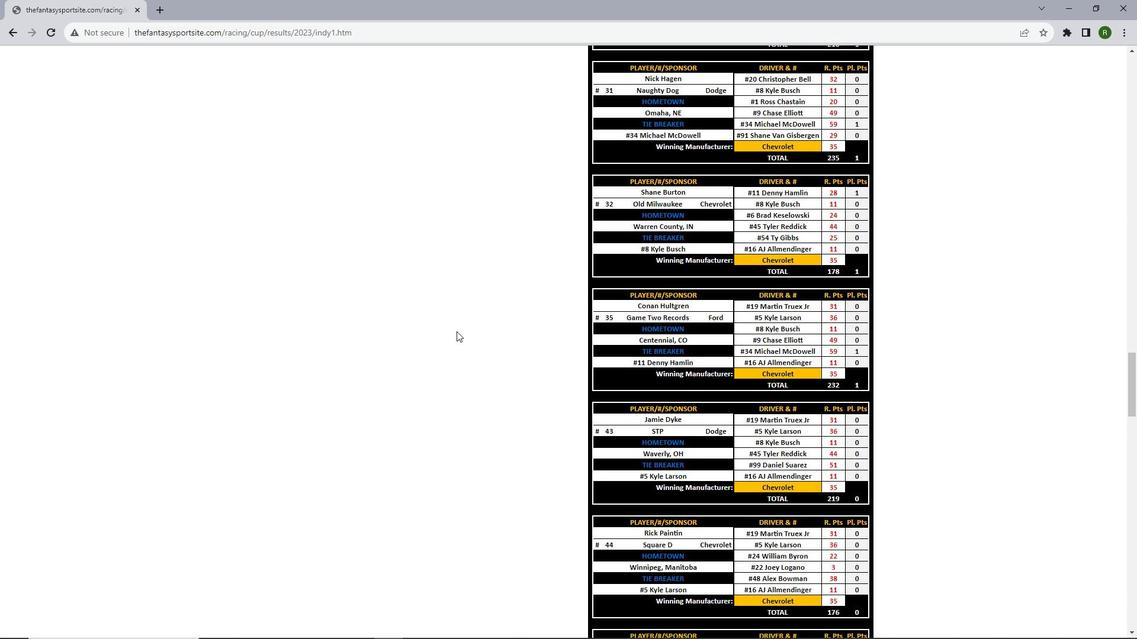 
Action: Mouse scrolled (456, 331) with delta (0, 0)
Screenshot: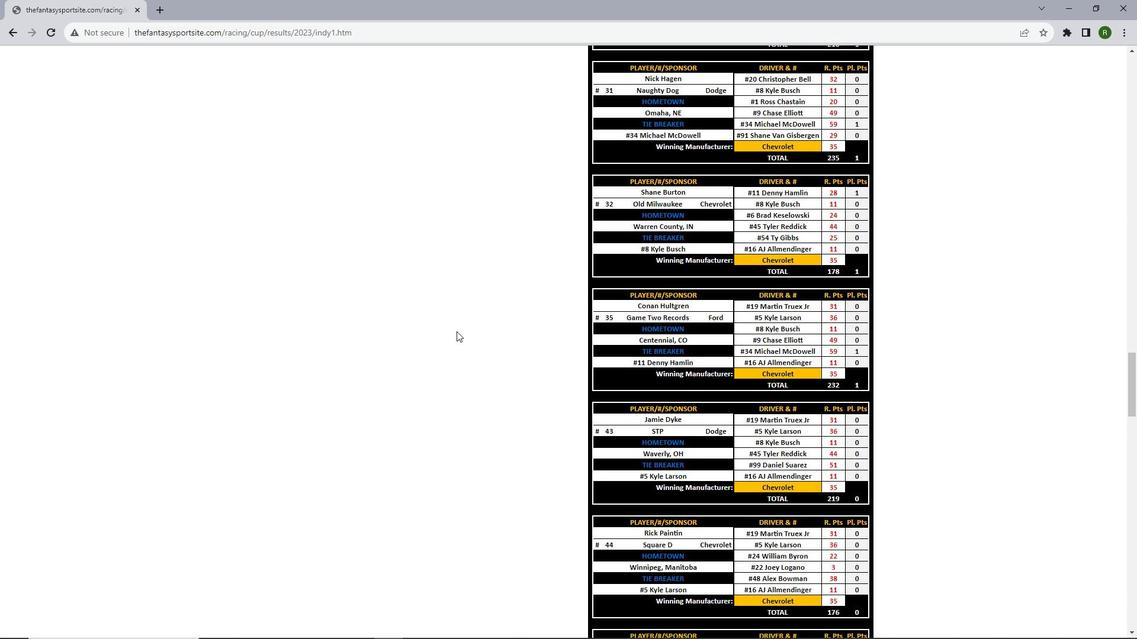 
Action: Mouse scrolled (456, 331) with delta (0, 0)
Screenshot: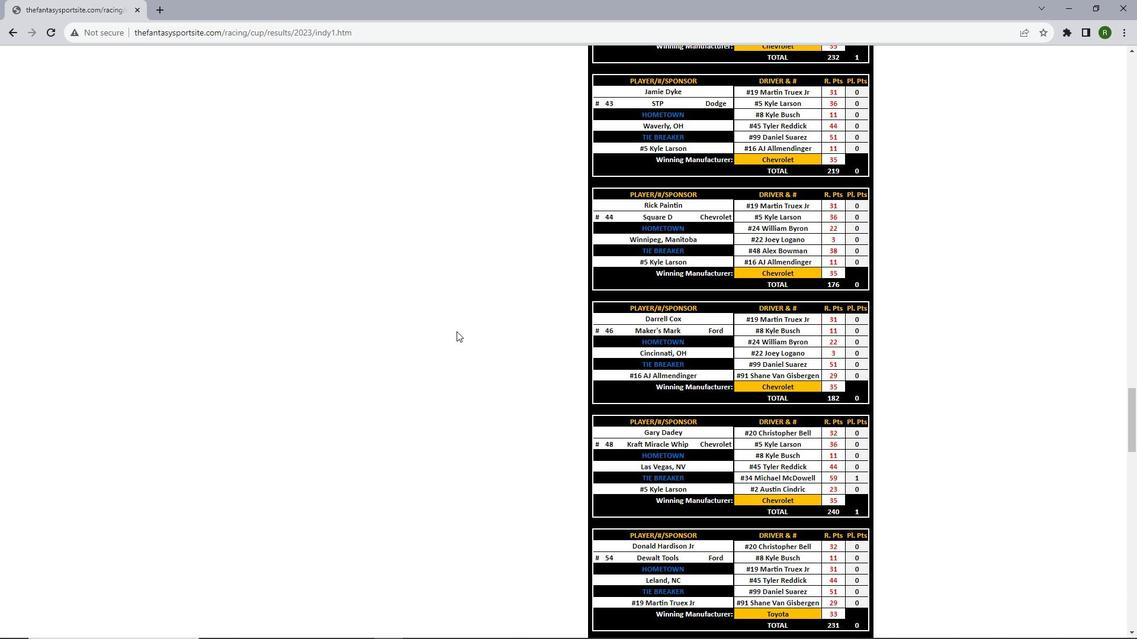 
Action: Mouse scrolled (456, 331) with delta (0, 0)
Screenshot: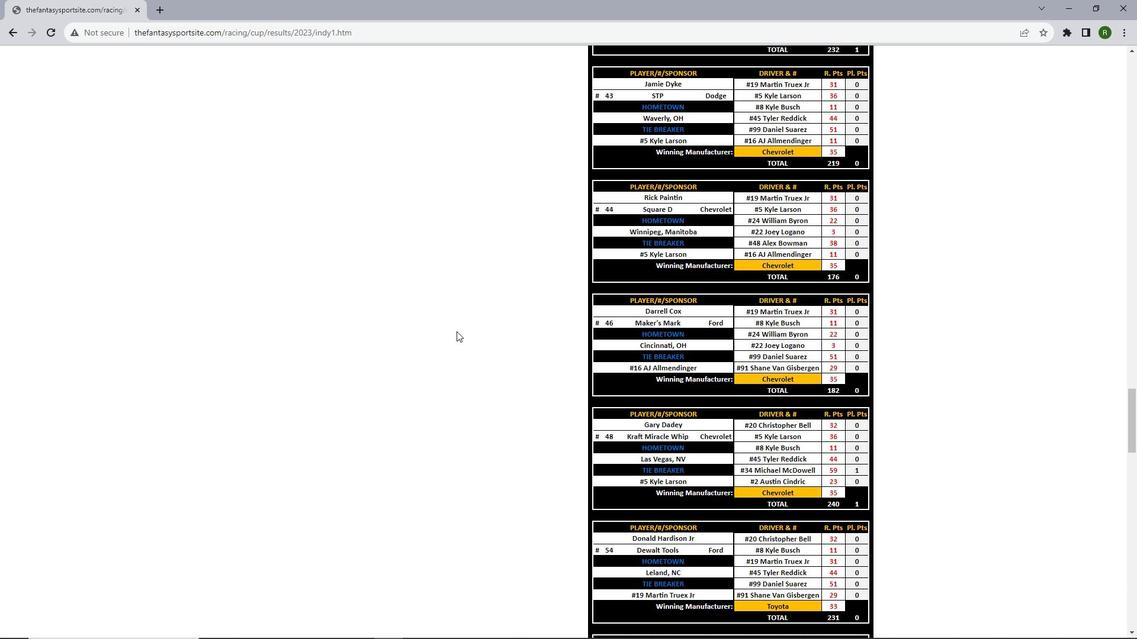 
Action: Mouse scrolled (456, 331) with delta (0, 0)
Screenshot: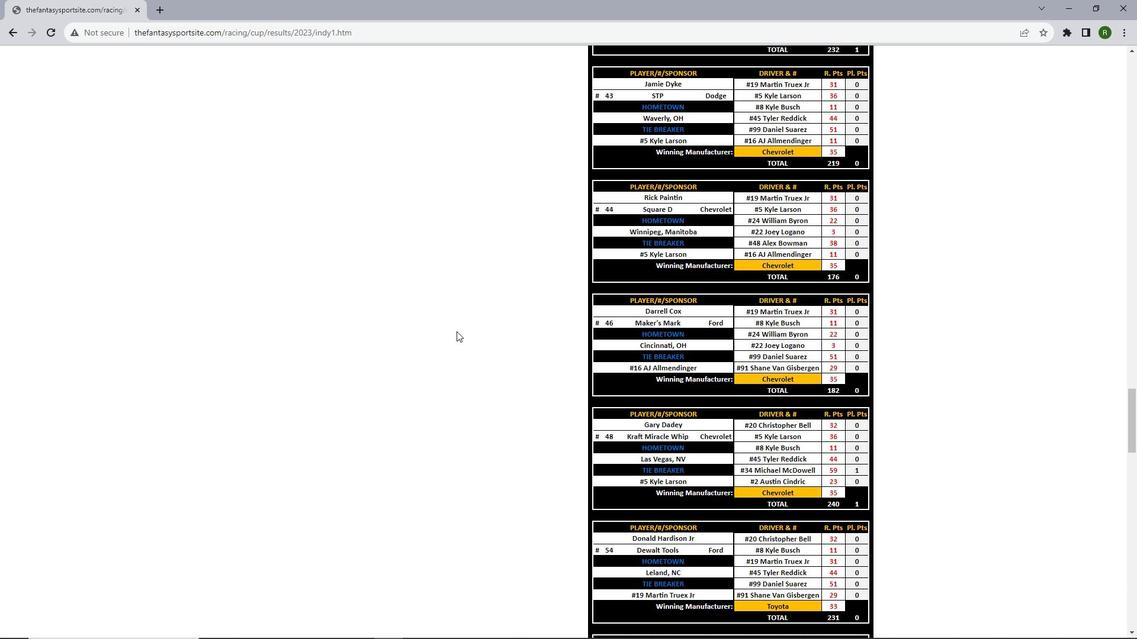 
Action: Mouse scrolled (456, 331) with delta (0, 0)
Screenshot: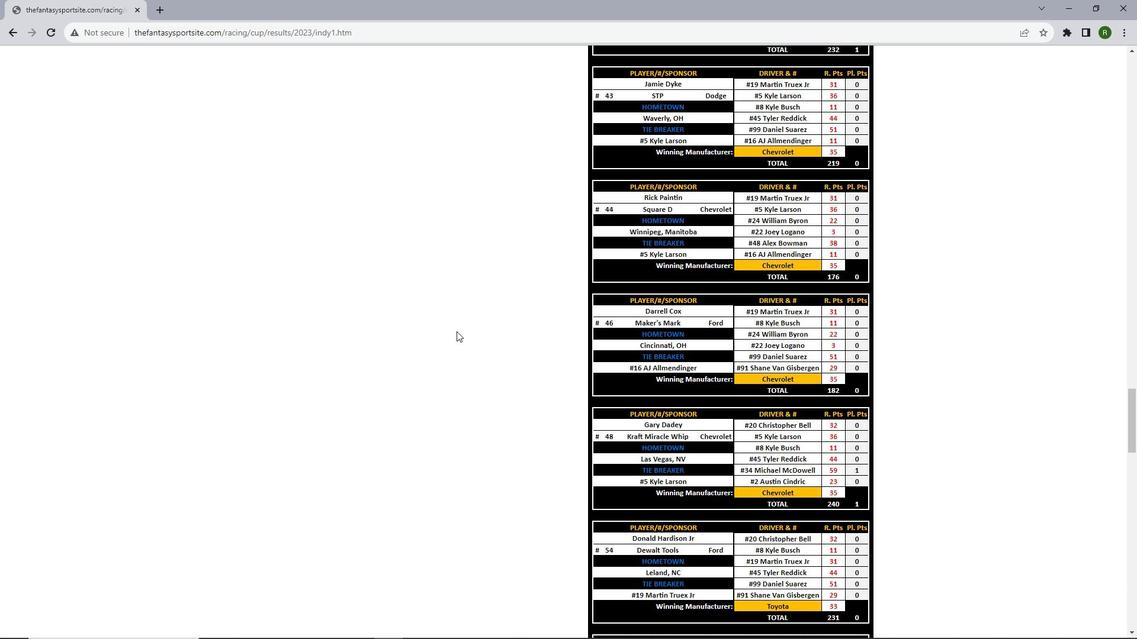 
Action: Mouse scrolled (456, 331) with delta (0, 0)
Screenshot: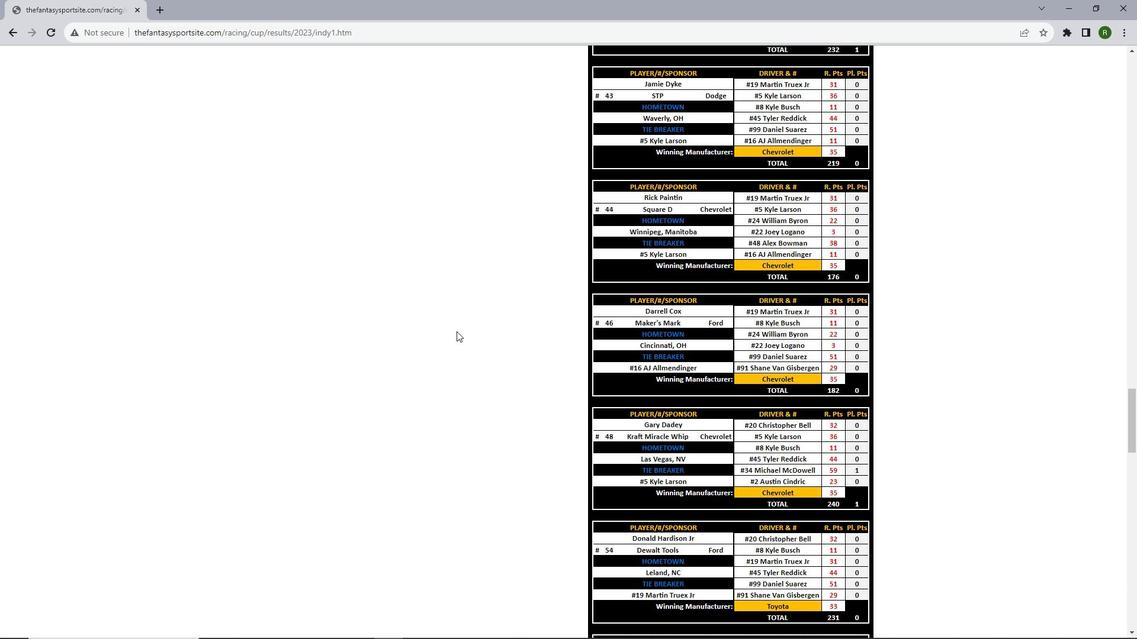 
Action: Mouse scrolled (456, 331) with delta (0, 0)
Screenshot: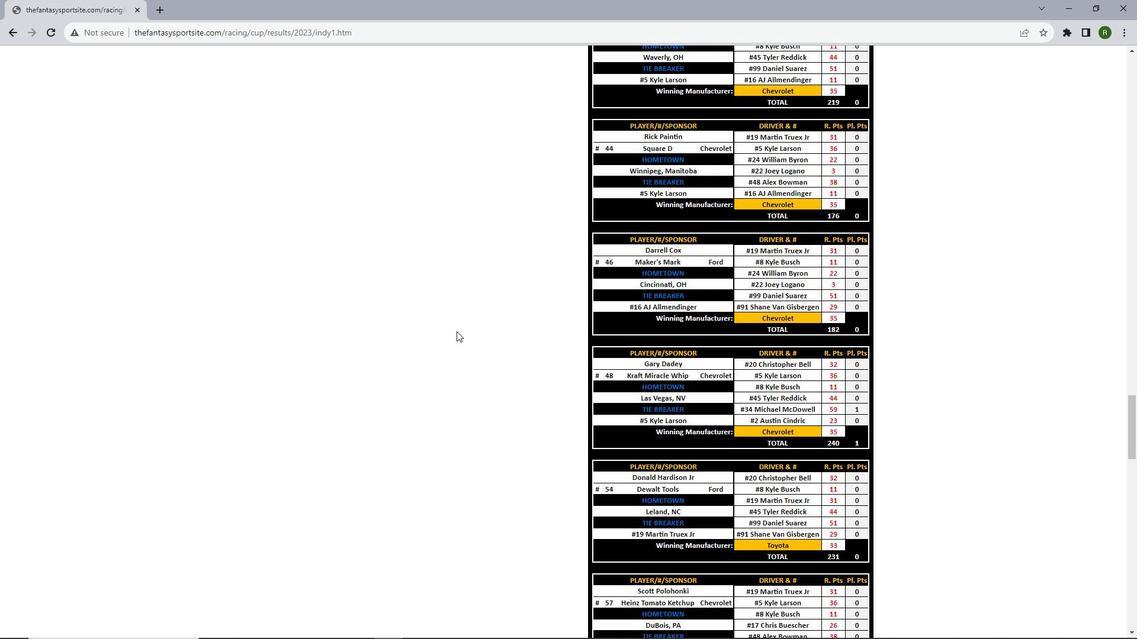 
Action: Mouse scrolled (456, 331) with delta (0, 0)
Screenshot: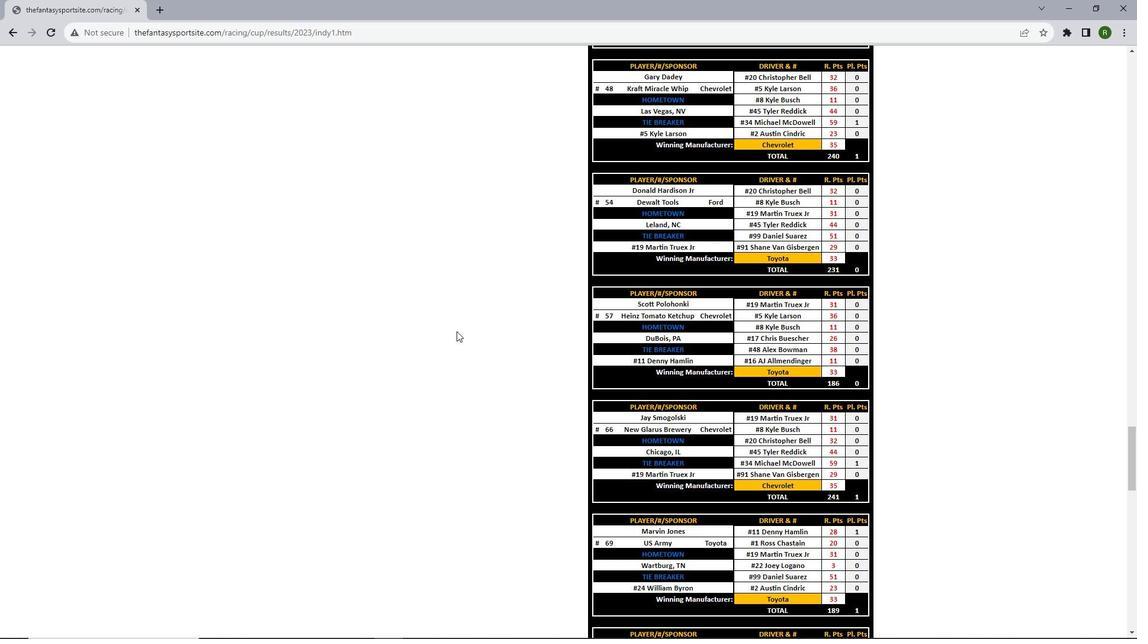 
Action: Mouse scrolled (456, 331) with delta (0, 0)
Screenshot: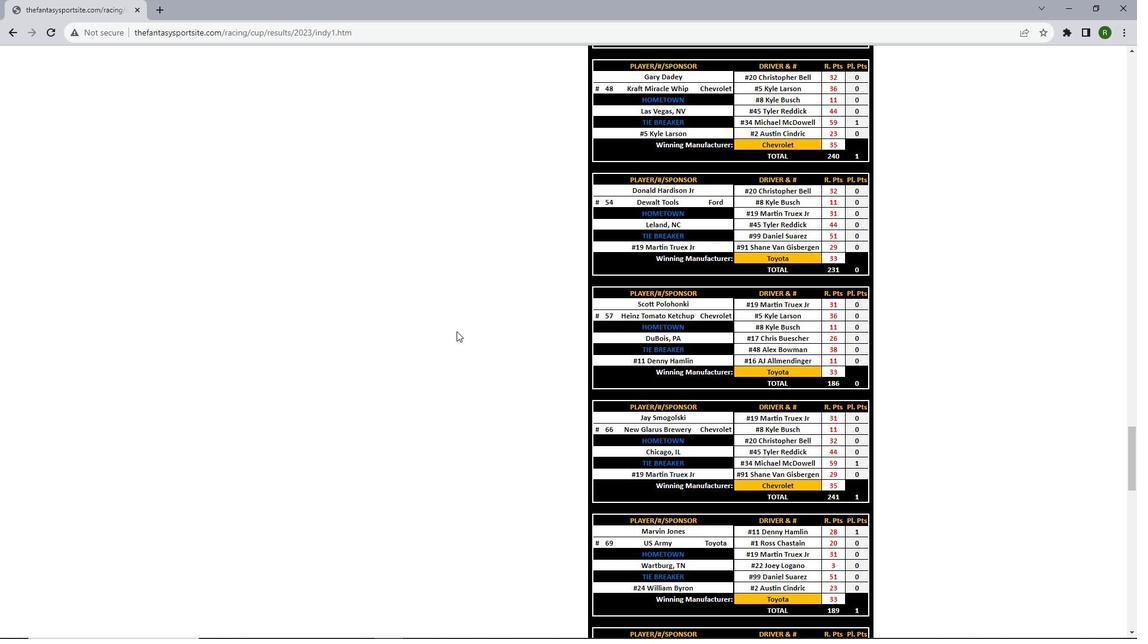 
Action: Mouse scrolled (456, 331) with delta (0, 0)
Screenshot: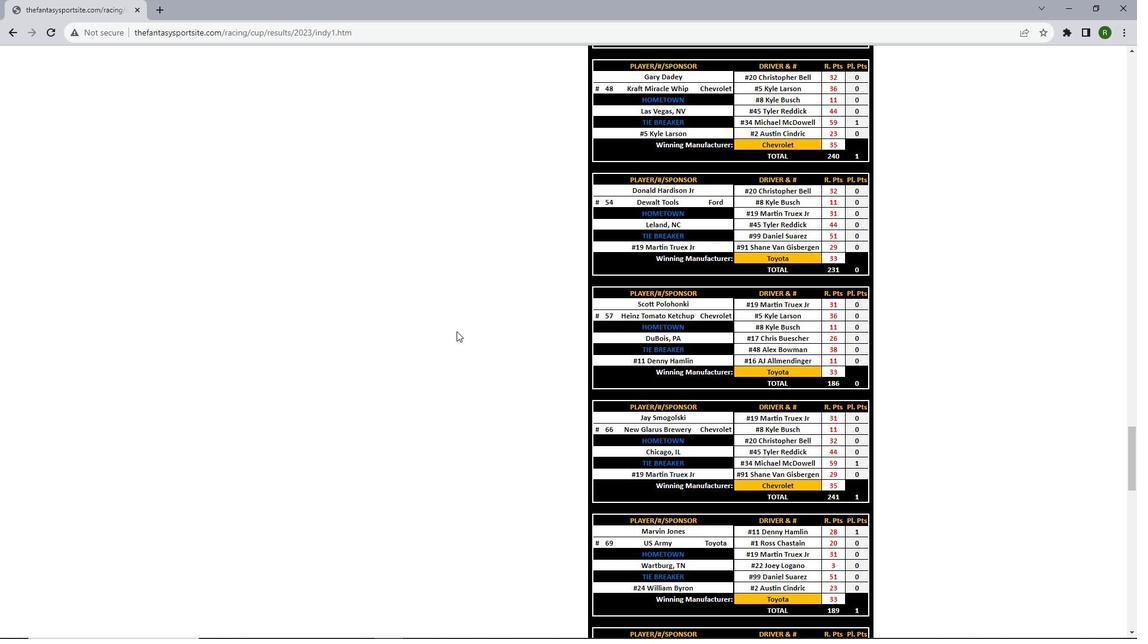 
Action: Mouse scrolled (456, 331) with delta (0, 0)
Screenshot: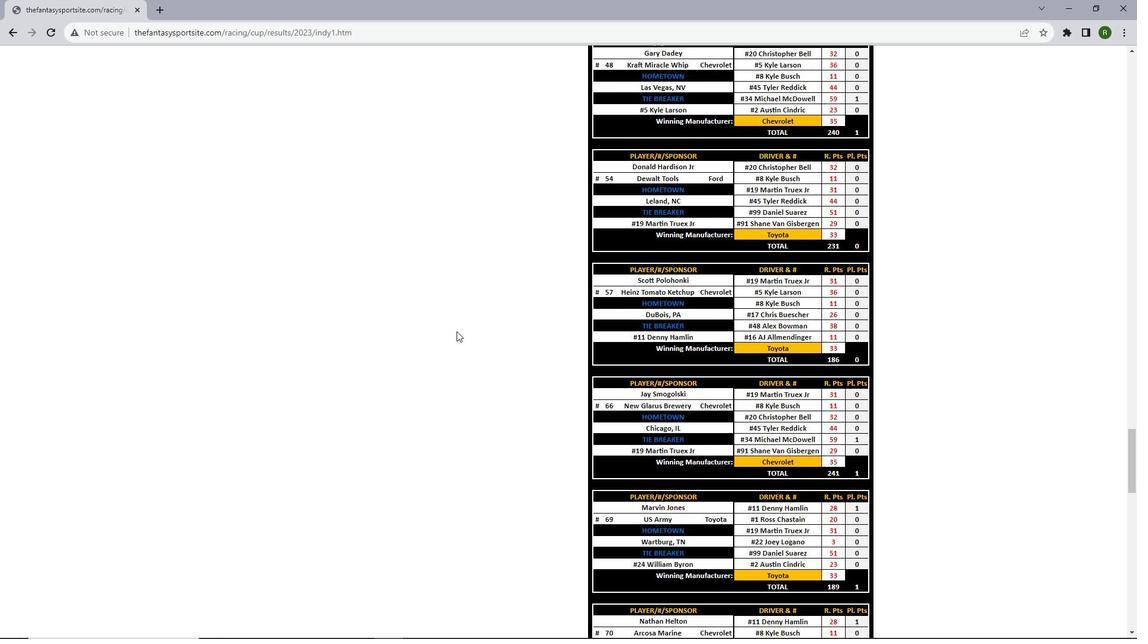 
Action: Mouse scrolled (456, 331) with delta (0, 0)
Screenshot: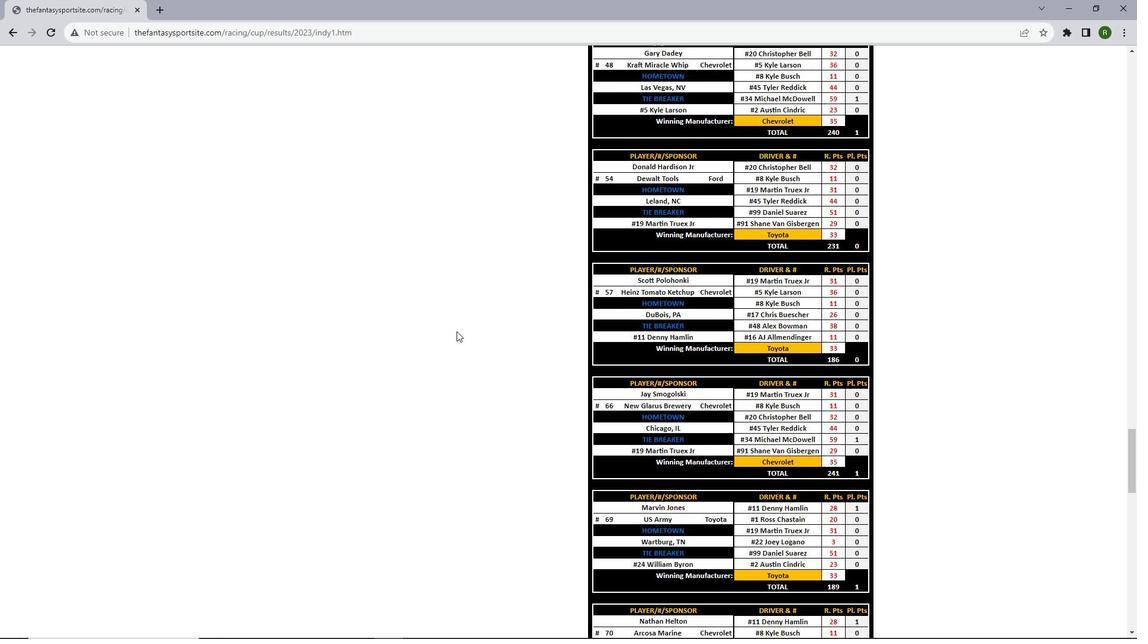 
Action: Mouse scrolled (456, 331) with delta (0, 0)
Screenshot: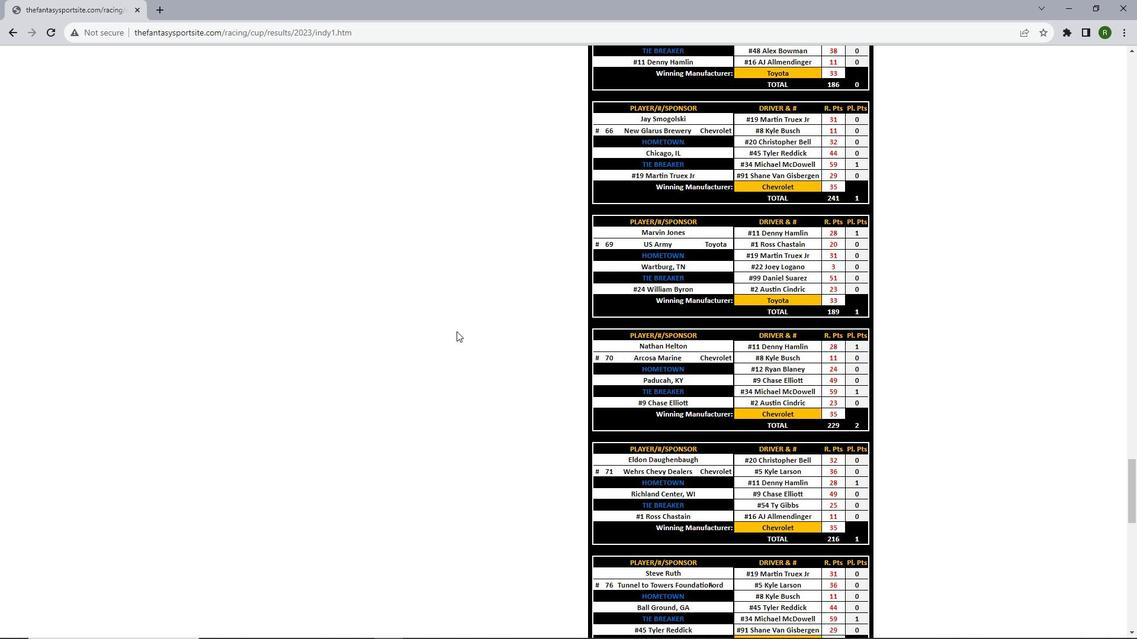 
Action: Mouse scrolled (456, 331) with delta (0, 0)
Screenshot: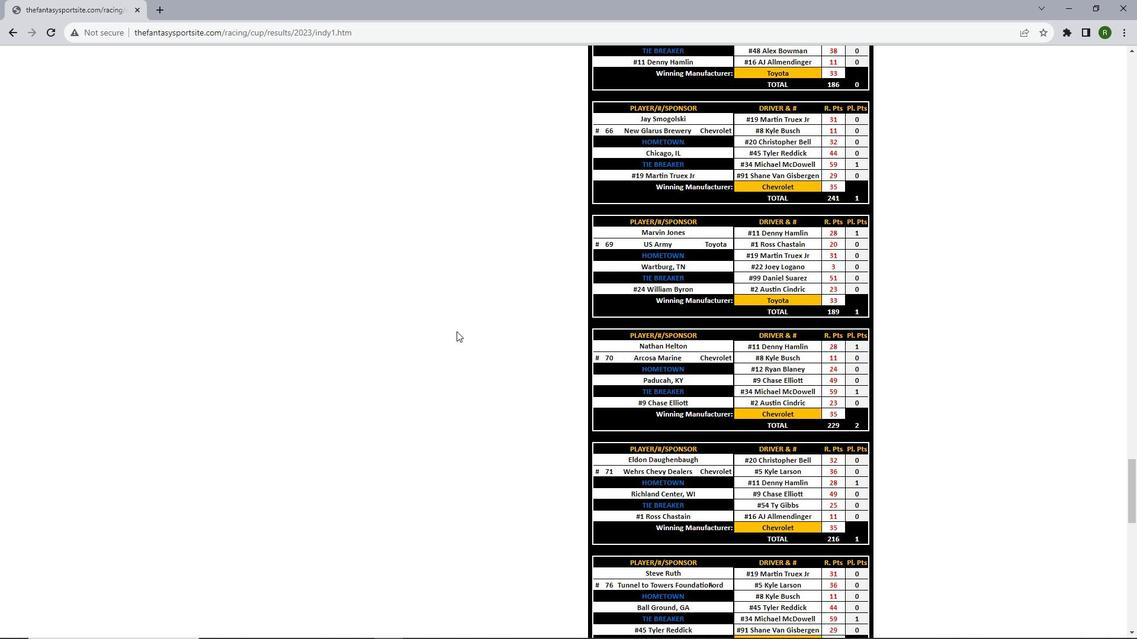 
Action: Mouse scrolled (456, 331) with delta (0, 0)
Screenshot: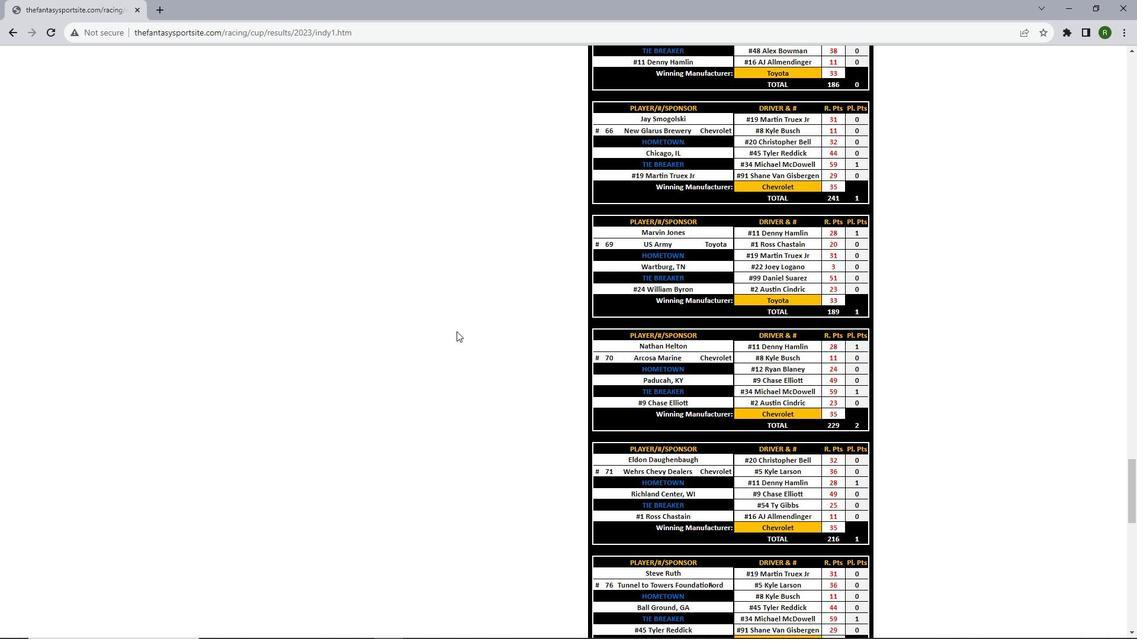 
Action: Mouse scrolled (456, 331) with delta (0, 0)
Screenshot: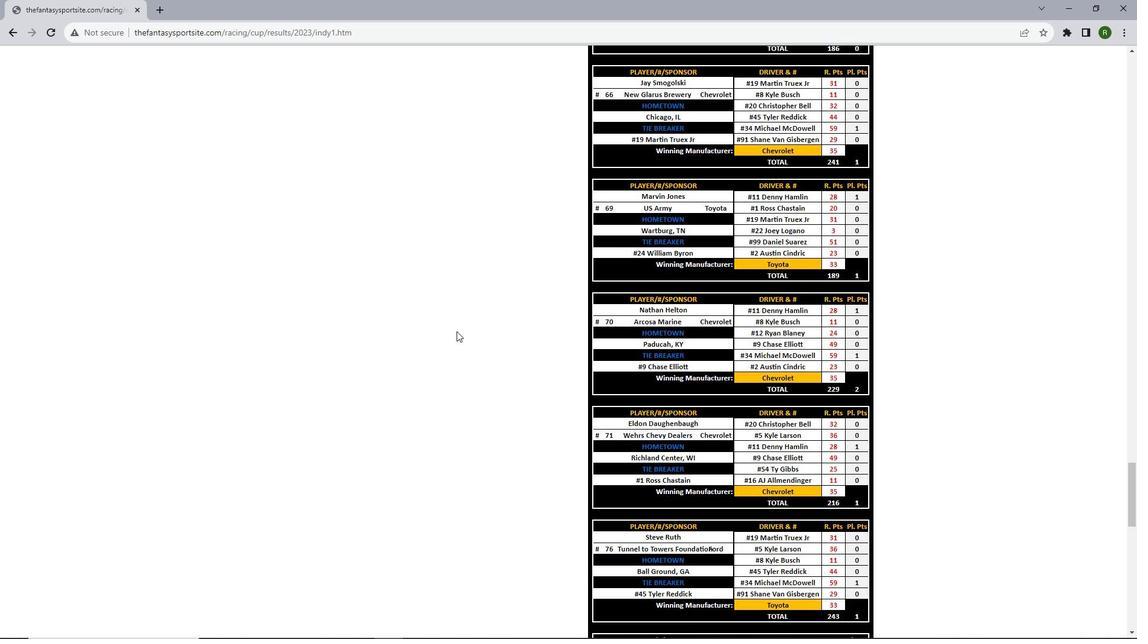 
Action: Mouse scrolled (456, 331) with delta (0, 0)
Screenshot: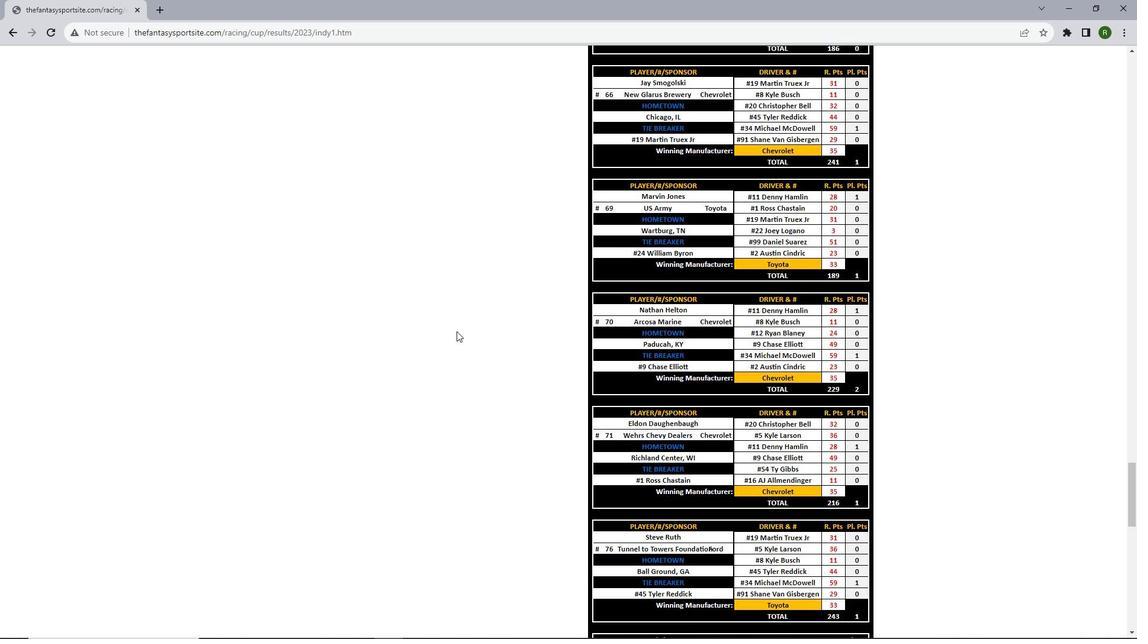 
Action: Mouse scrolled (456, 331) with delta (0, 0)
Screenshot: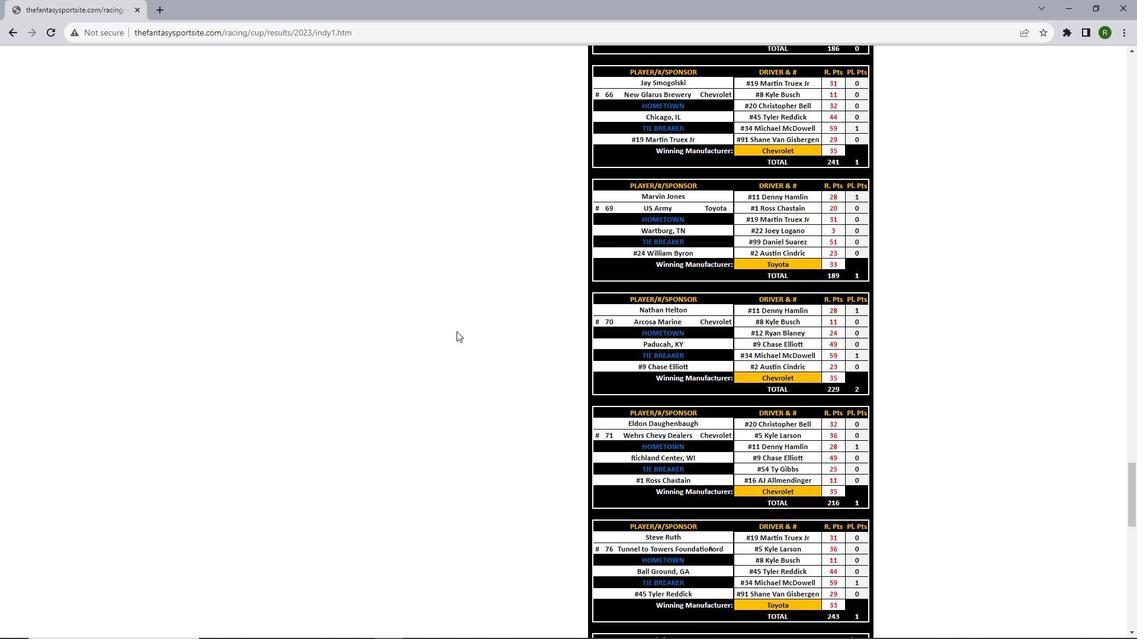 
Action: Mouse scrolled (456, 331) with delta (0, 0)
Screenshot: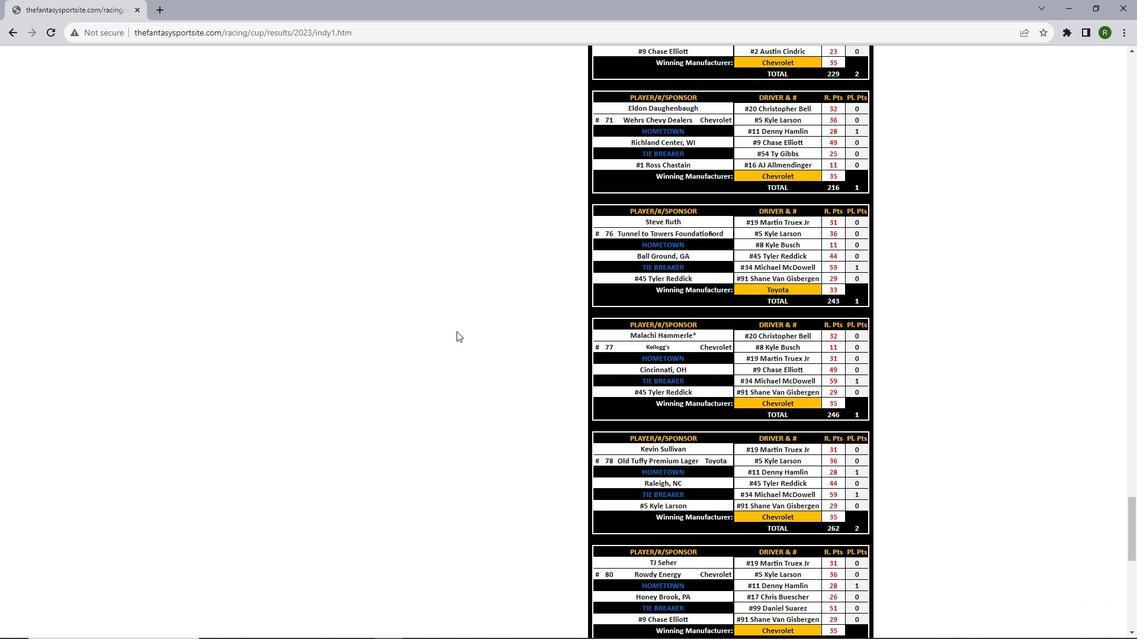 
Action: Mouse scrolled (456, 331) with delta (0, 0)
Screenshot: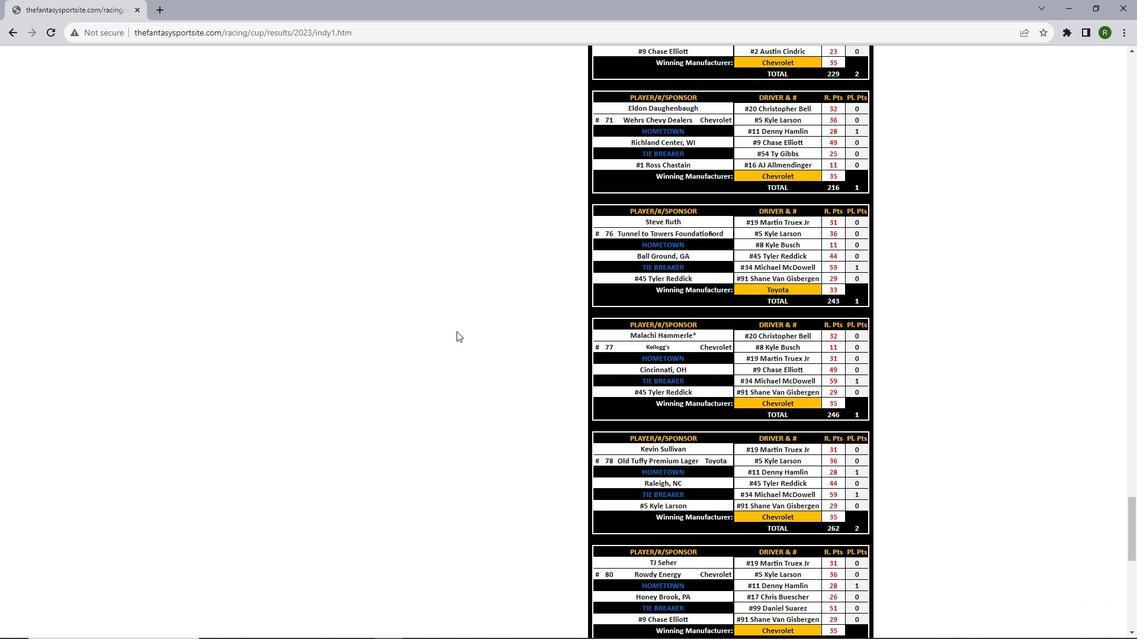 
Action: Mouse scrolled (456, 331) with delta (0, 0)
Screenshot: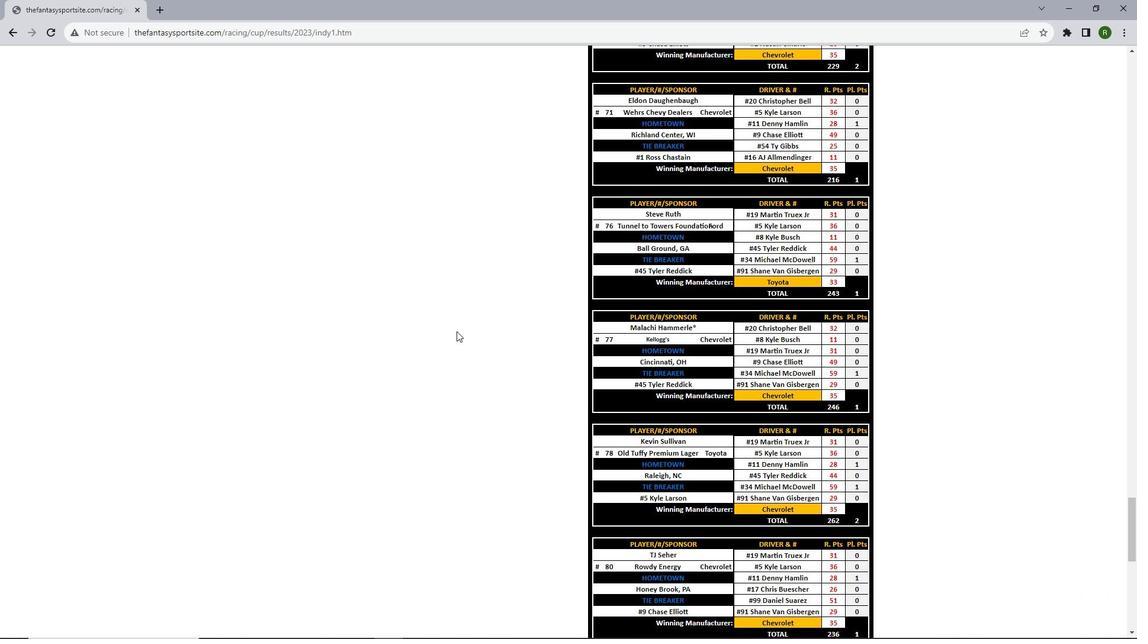 
Action: Mouse scrolled (456, 331) with delta (0, 0)
Screenshot: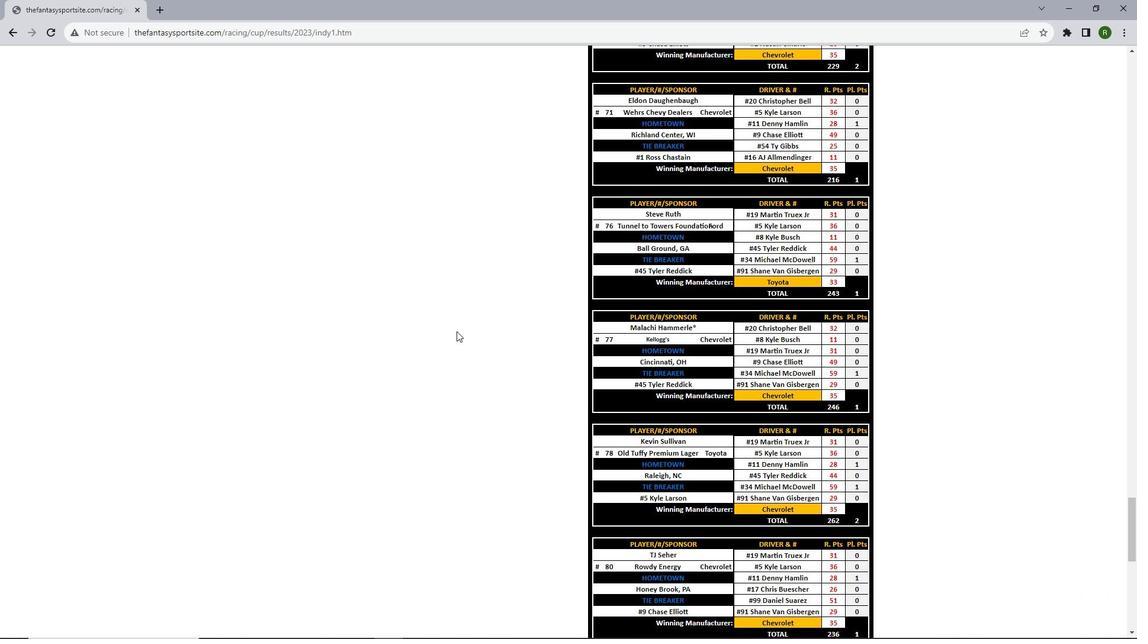 
Action: Mouse scrolled (456, 331) with delta (0, 0)
Screenshot: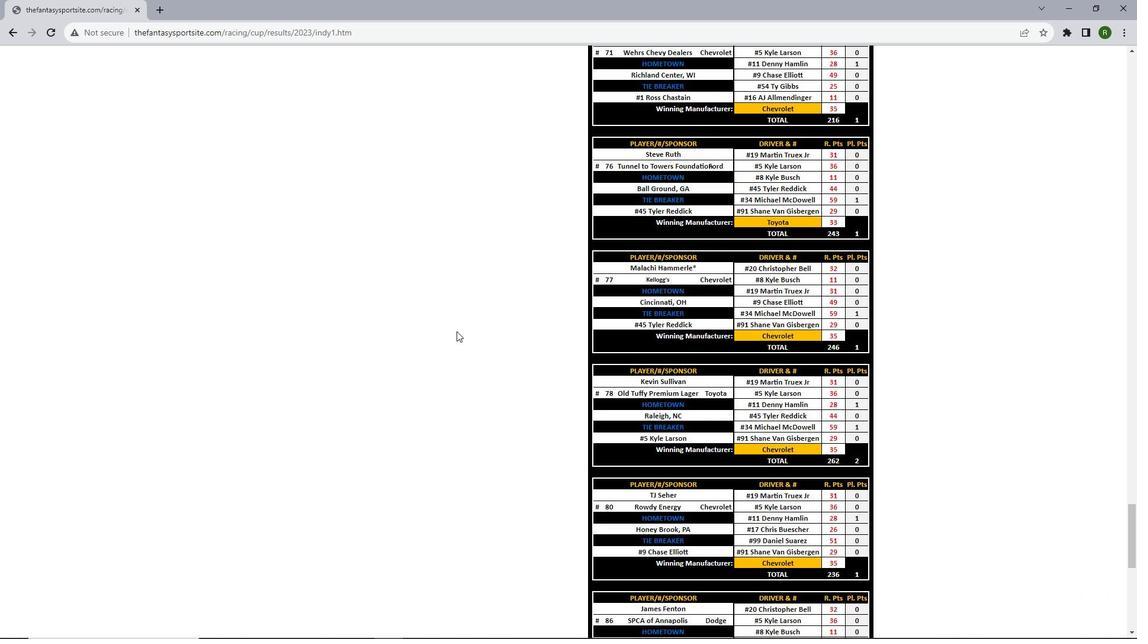 
Action: Mouse scrolled (456, 331) with delta (0, 0)
Screenshot: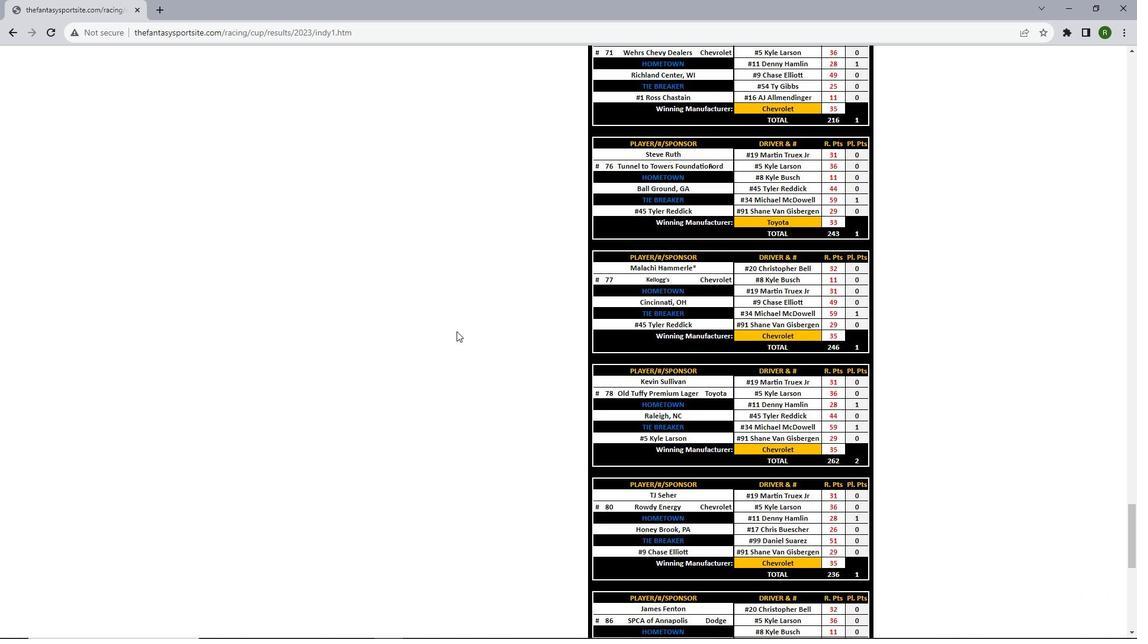 
Action: Mouse scrolled (456, 331) with delta (0, 0)
Screenshot: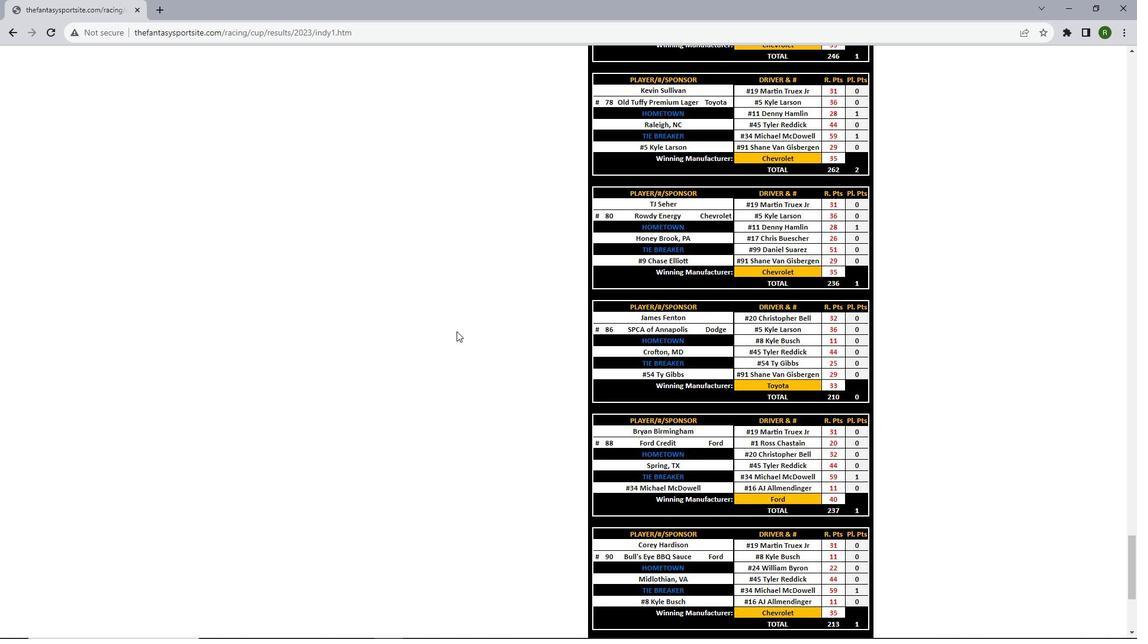 
Action: Mouse scrolled (456, 331) with delta (0, 0)
Screenshot: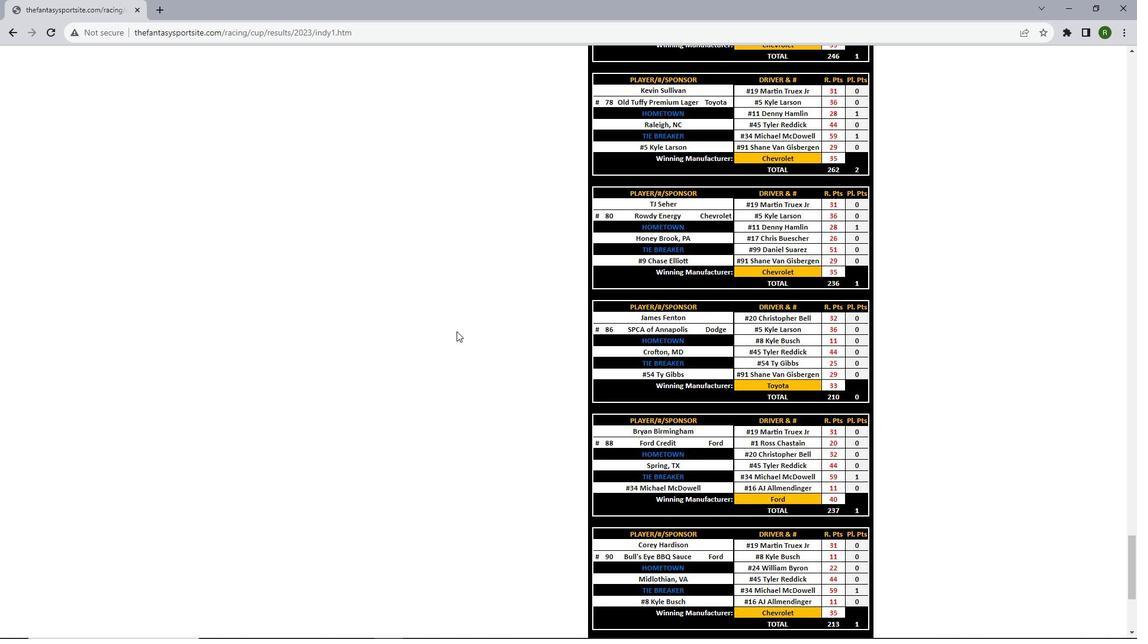 
Action: Mouse scrolled (456, 331) with delta (0, 0)
Screenshot: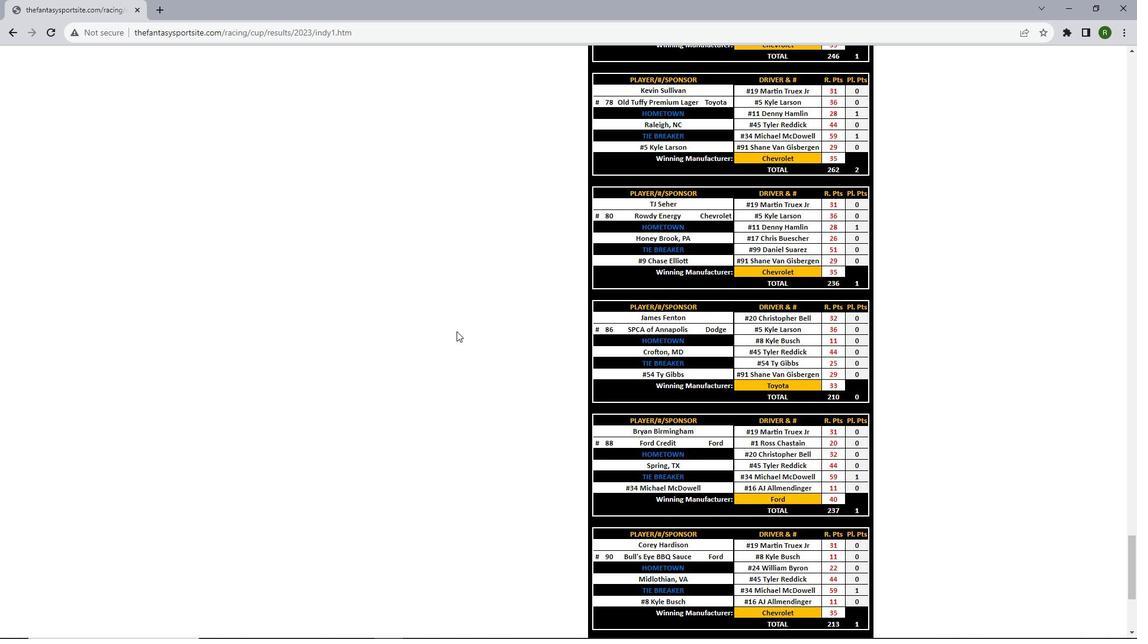 
Action: Mouse scrolled (456, 331) with delta (0, 0)
Screenshot: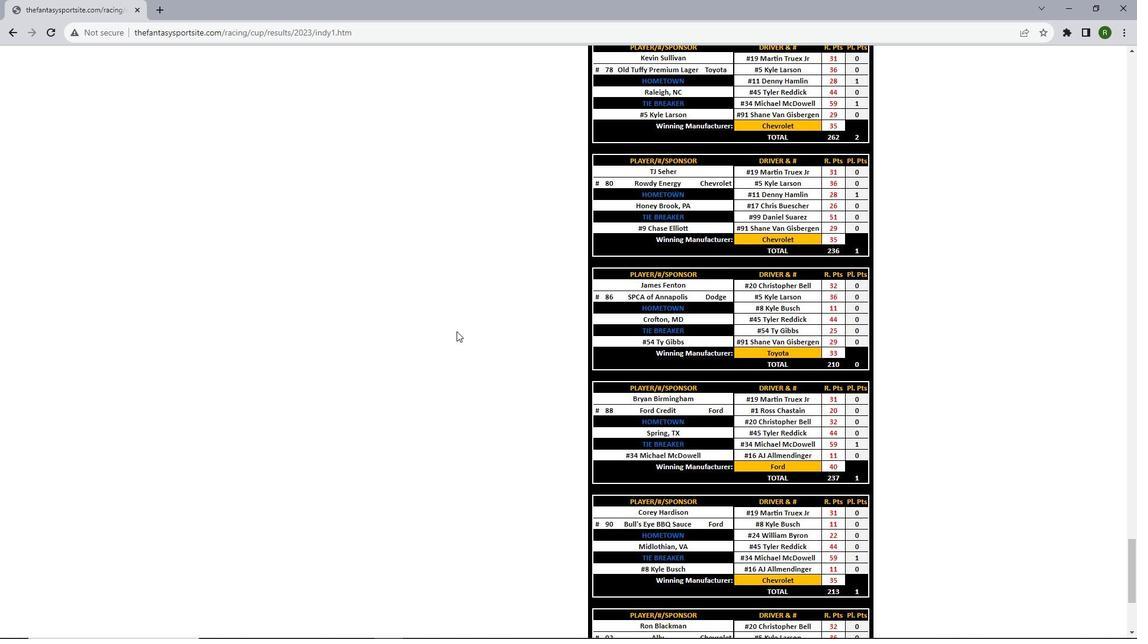 
Action: Mouse scrolled (456, 331) with delta (0, 0)
Screenshot: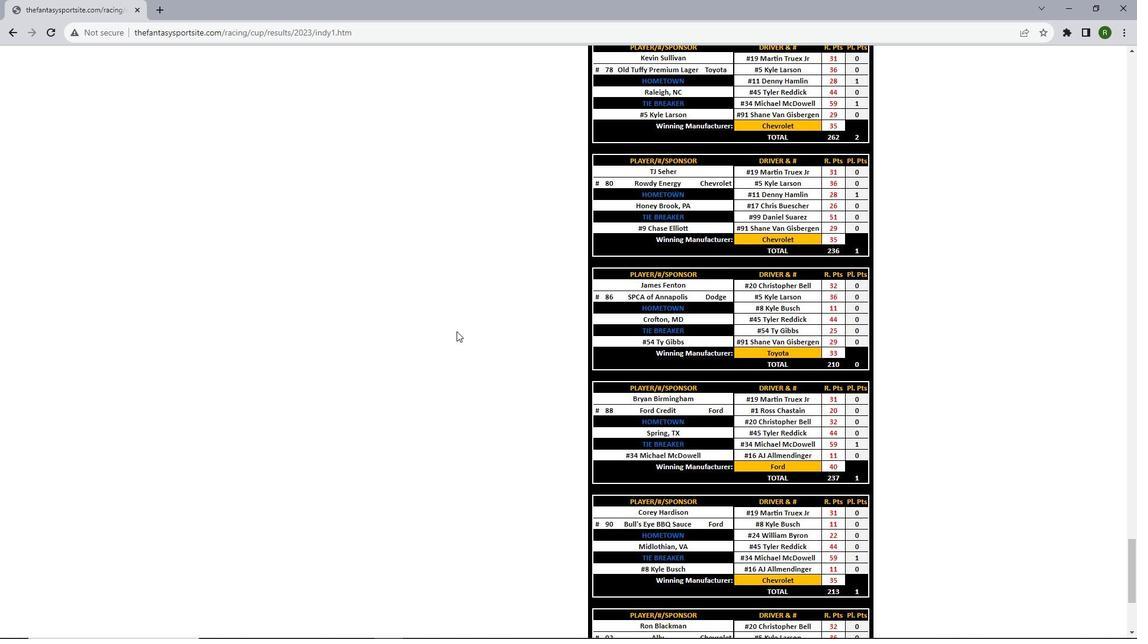 
Action: Mouse scrolled (456, 331) with delta (0, 0)
Screenshot: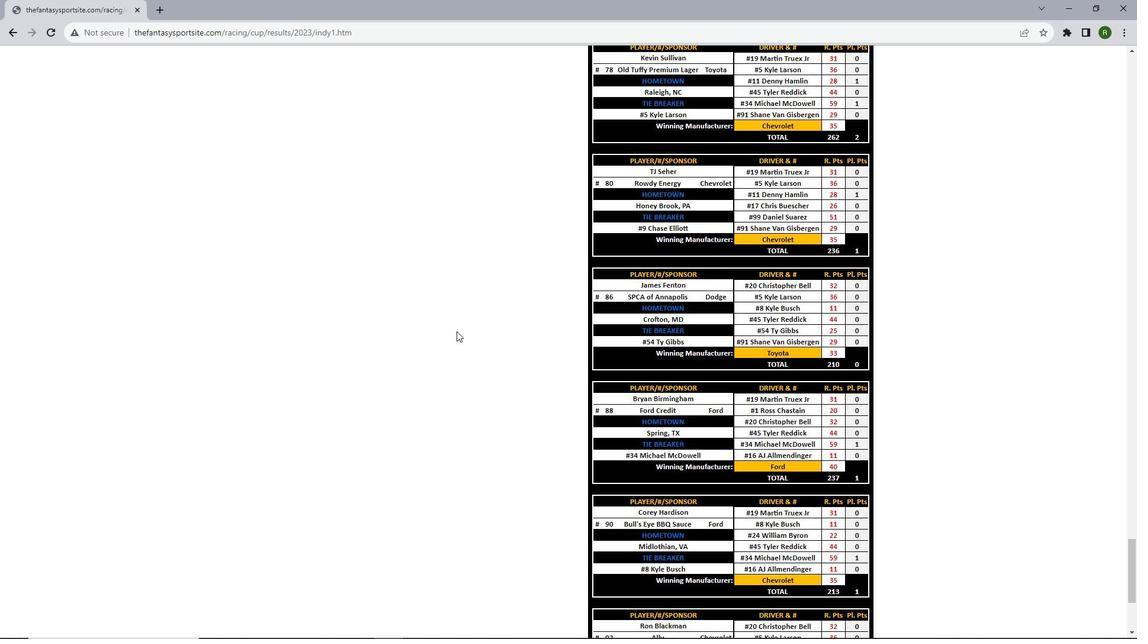 
Action: Mouse scrolled (456, 331) with delta (0, 0)
Screenshot: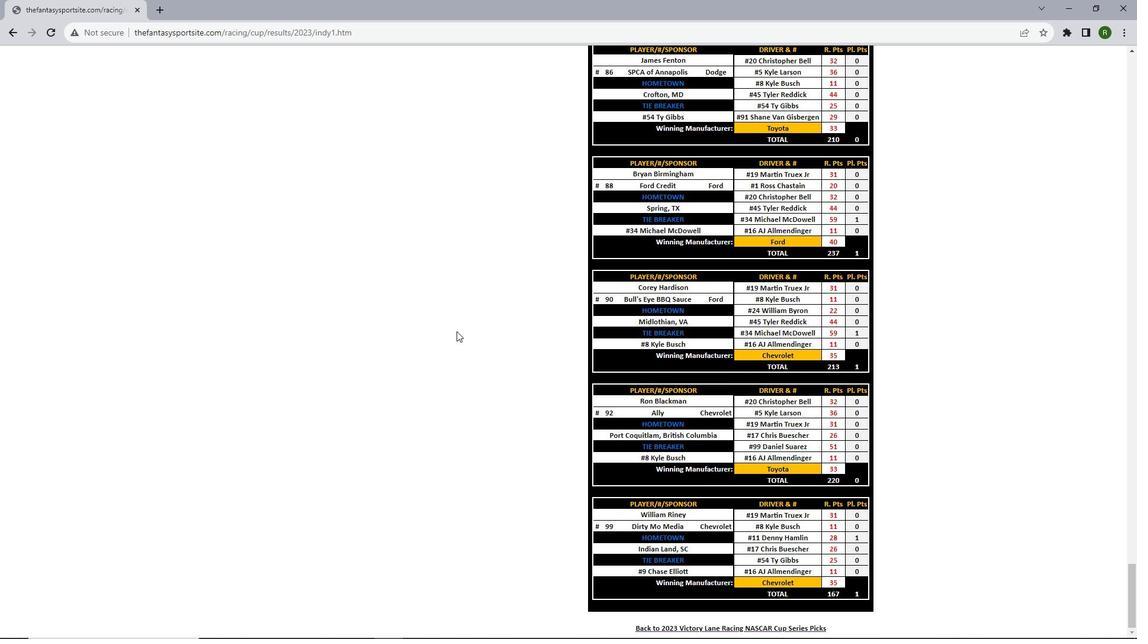 
Action: Mouse scrolled (456, 331) with delta (0, 0)
Screenshot: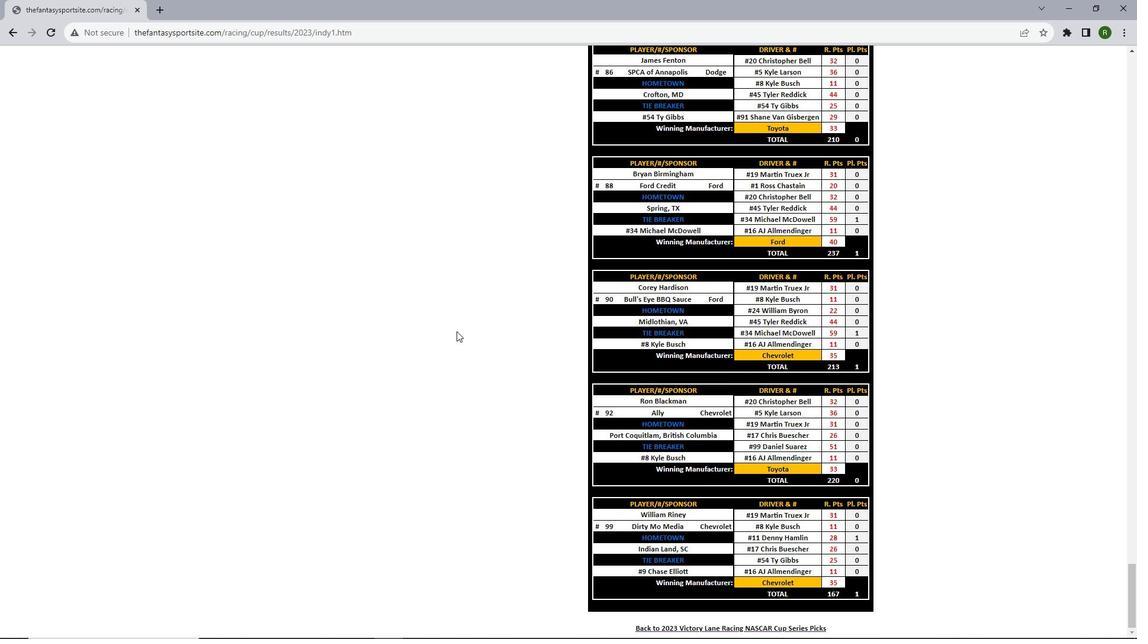 
Action: Mouse scrolled (456, 331) with delta (0, 0)
Screenshot: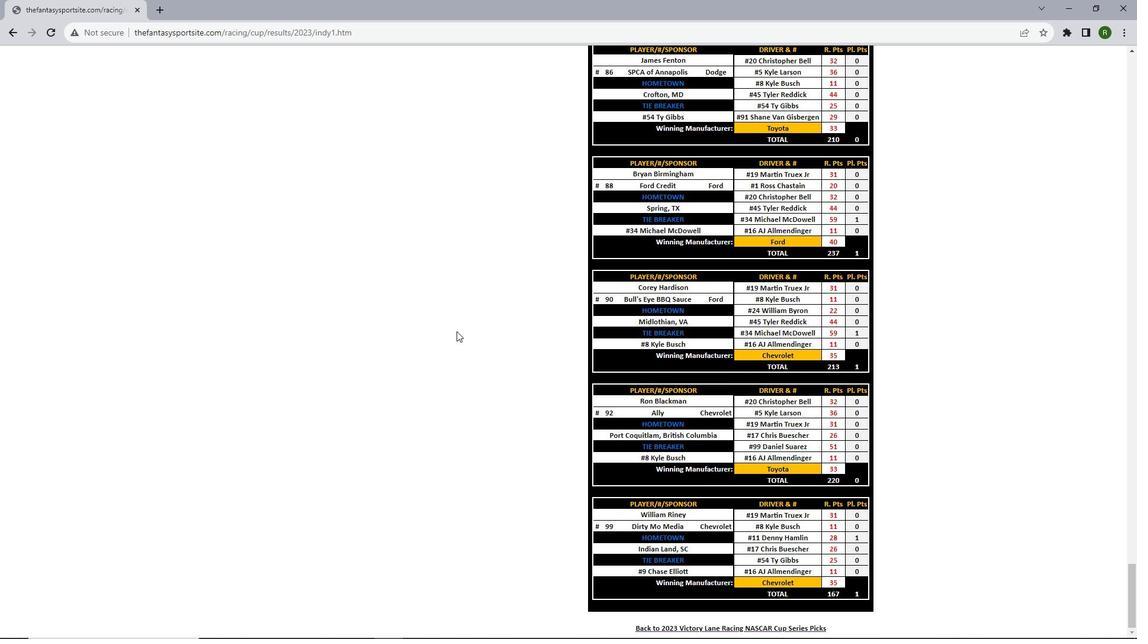 
Action: Mouse scrolled (456, 331) with delta (0, 0)
Screenshot: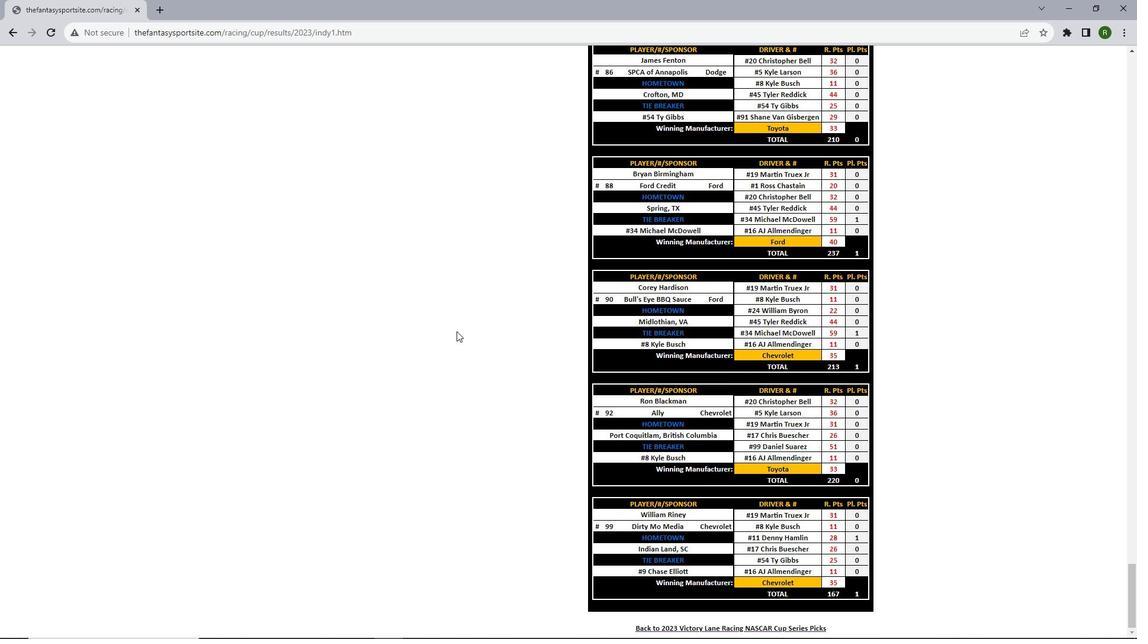 
Action: Mouse scrolled (456, 331) with delta (0, 0)
Screenshot: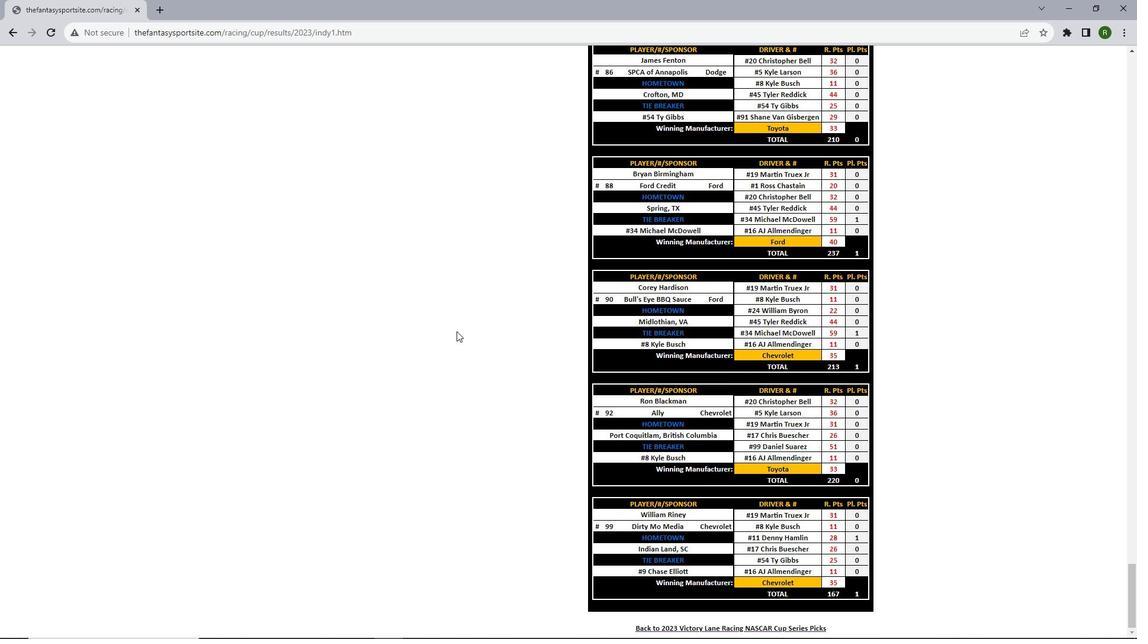 
Action: Mouse scrolled (456, 331) with delta (0, 0)
Screenshot: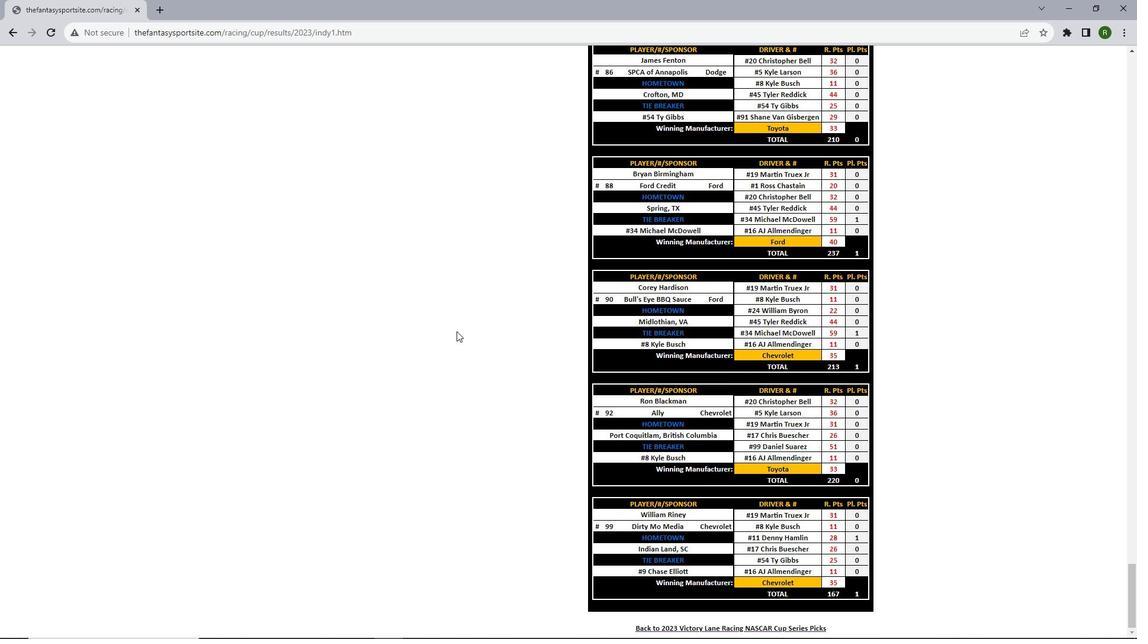 
Action: Mouse scrolled (456, 331) with delta (0, 0)
Screenshot: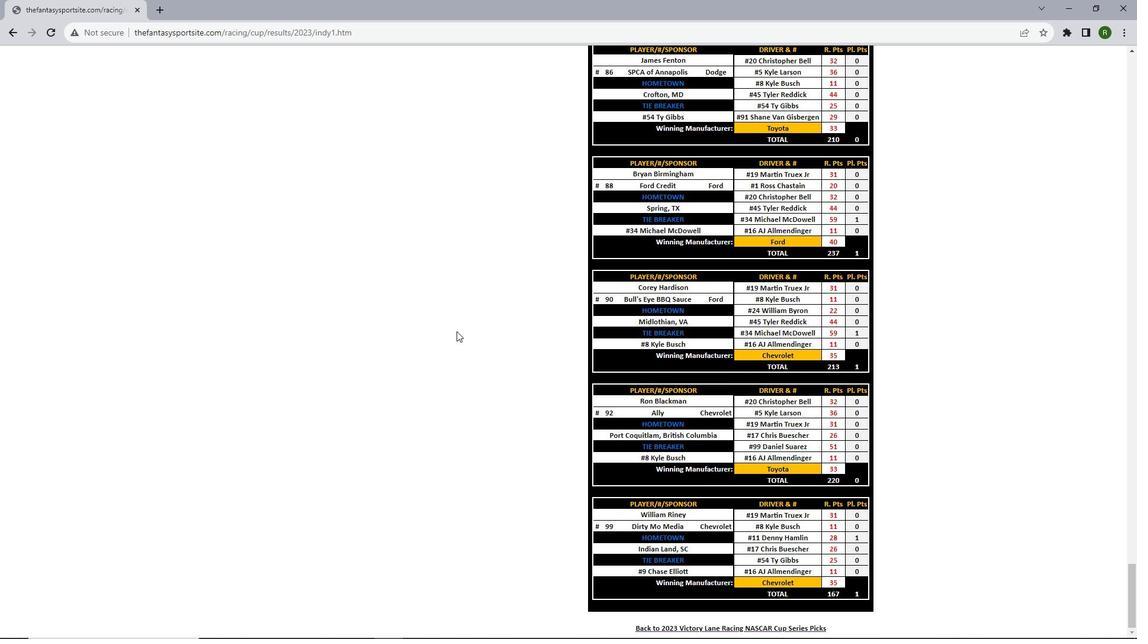 
Action: Mouse scrolled (456, 331) with delta (0, 0)
Screenshot: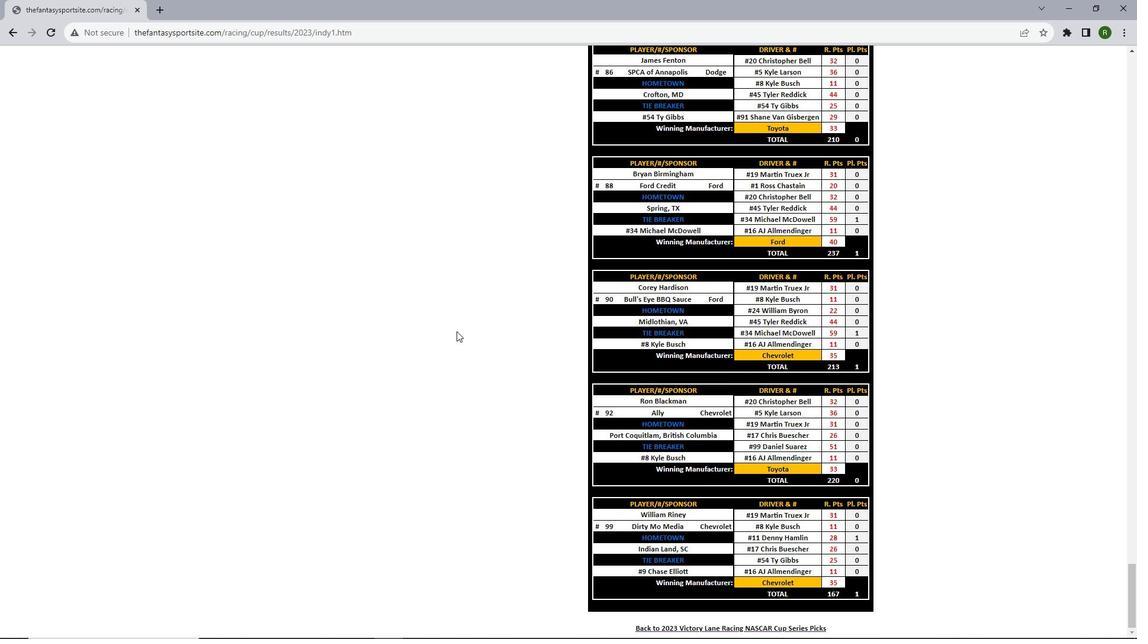 
Action: Mouse scrolled (456, 331) with delta (0, 0)
Screenshot: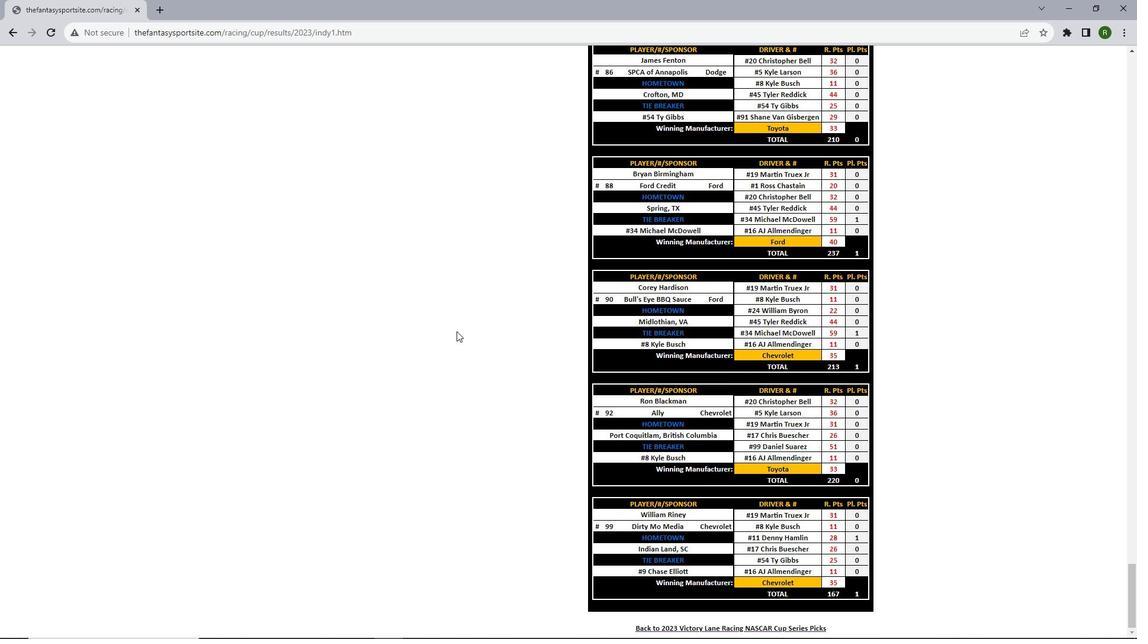 
Action: Mouse scrolled (456, 331) with delta (0, 0)
Screenshot: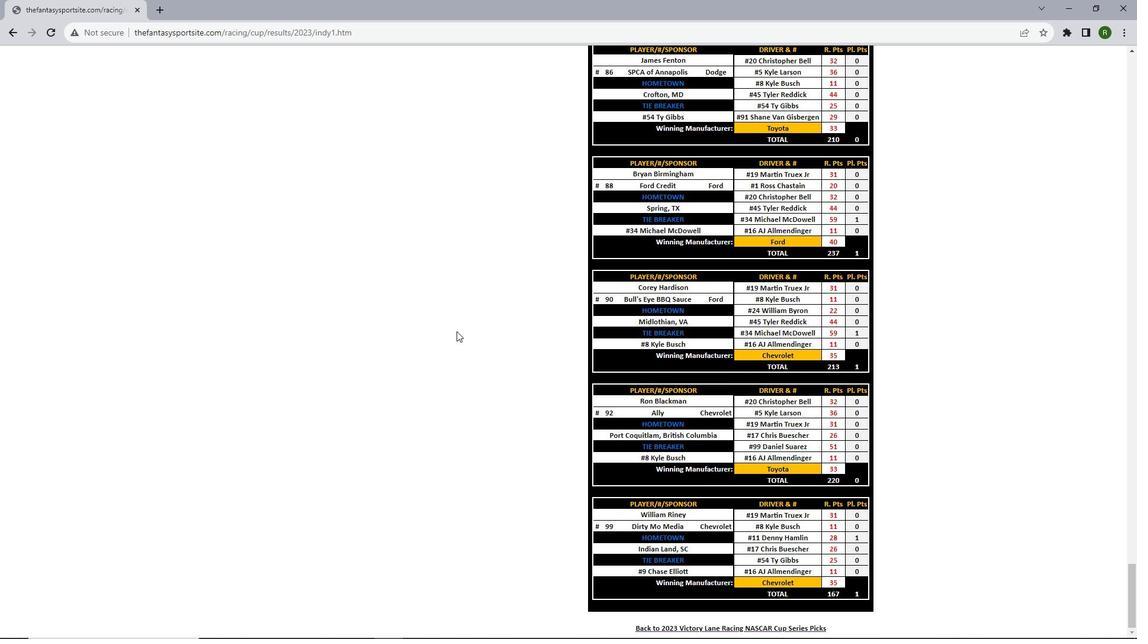 
